 Task: Compose an email with the signature Kiera Campbell with the subject Request for feedback on a media kit and the message Could you please provide a breakdown of the project communication plan? from softage.3@softage.net to softage.1@softage.net with an attached audio file Soundtrack.mp3 Undo the message, redo the message and add the line (Thank you) Send the email. Finally, move the email from Sent Items to the label Quality control
Action: Mouse moved to (96, 135)
Screenshot: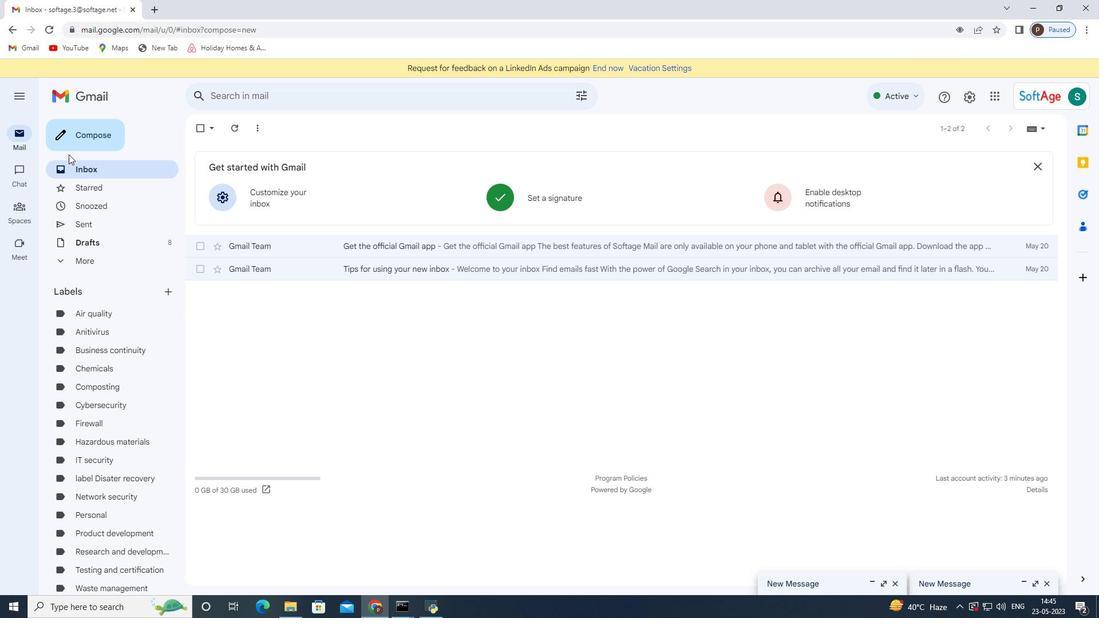 
Action: Mouse pressed left at (96, 135)
Screenshot: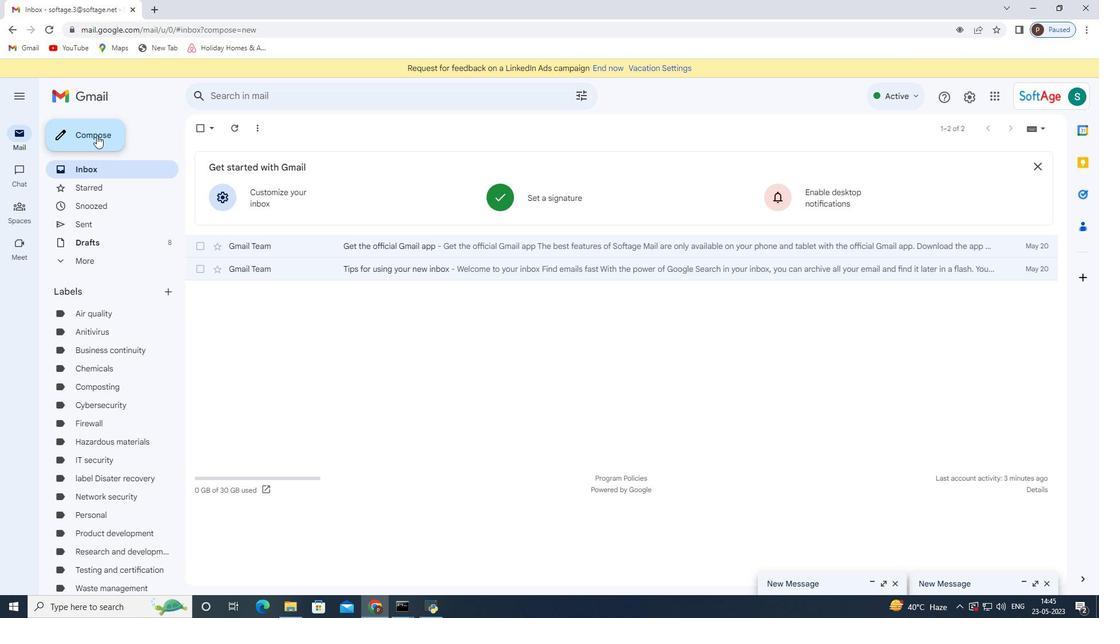 
Action: Mouse moved to (622, 577)
Screenshot: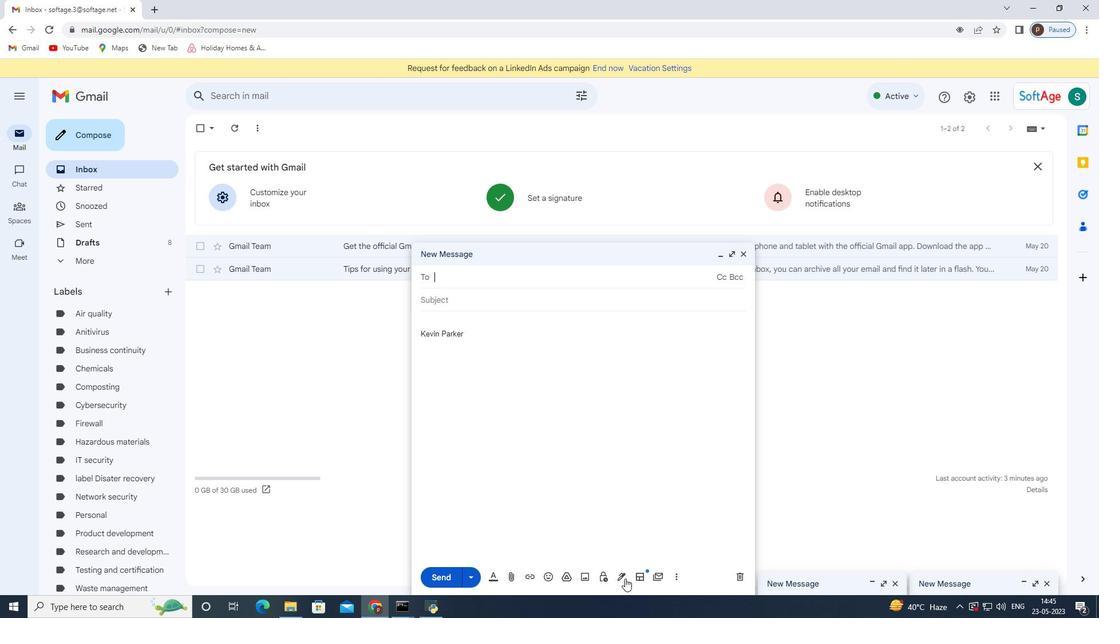 
Action: Mouse pressed left at (622, 577)
Screenshot: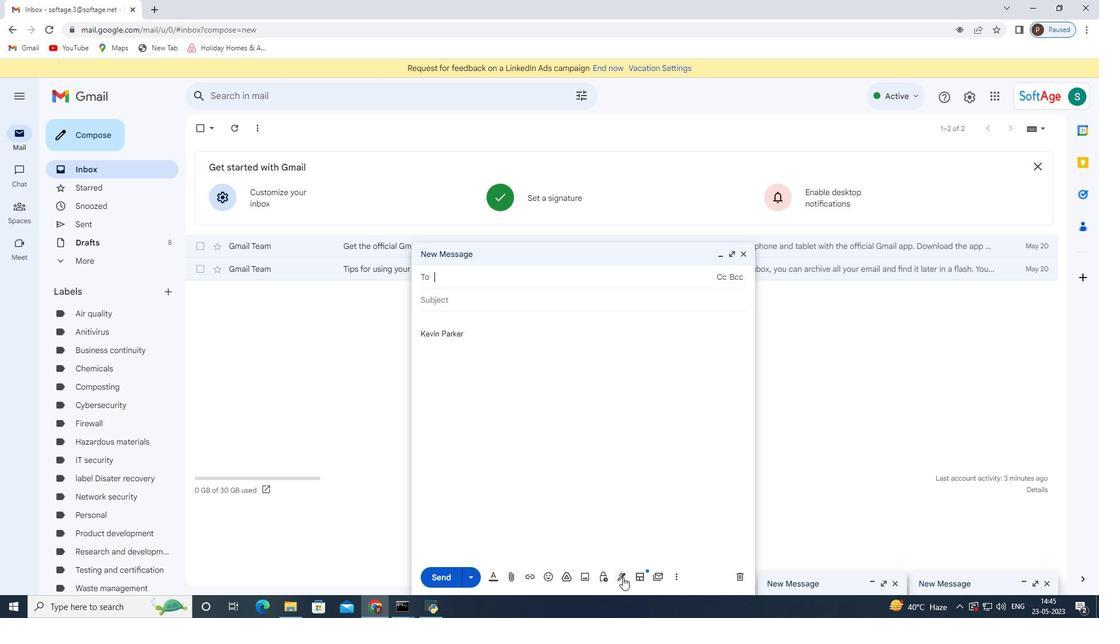 
Action: Mouse moved to (656, 517)
Screenshot: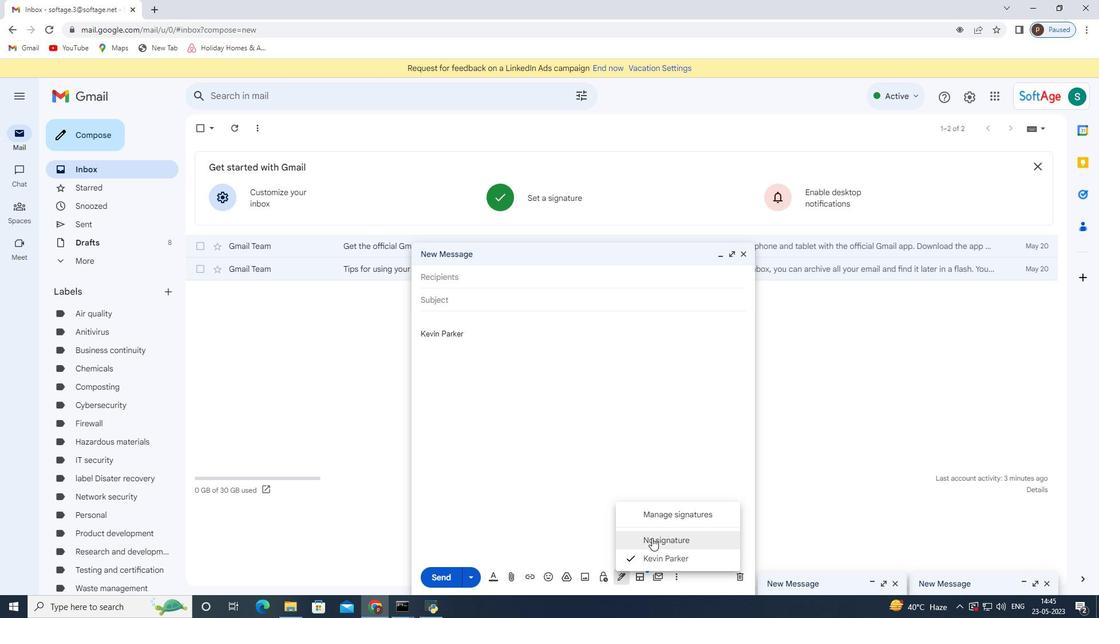 
Action: Mouse pressed left at (656, 517)
Screenshot: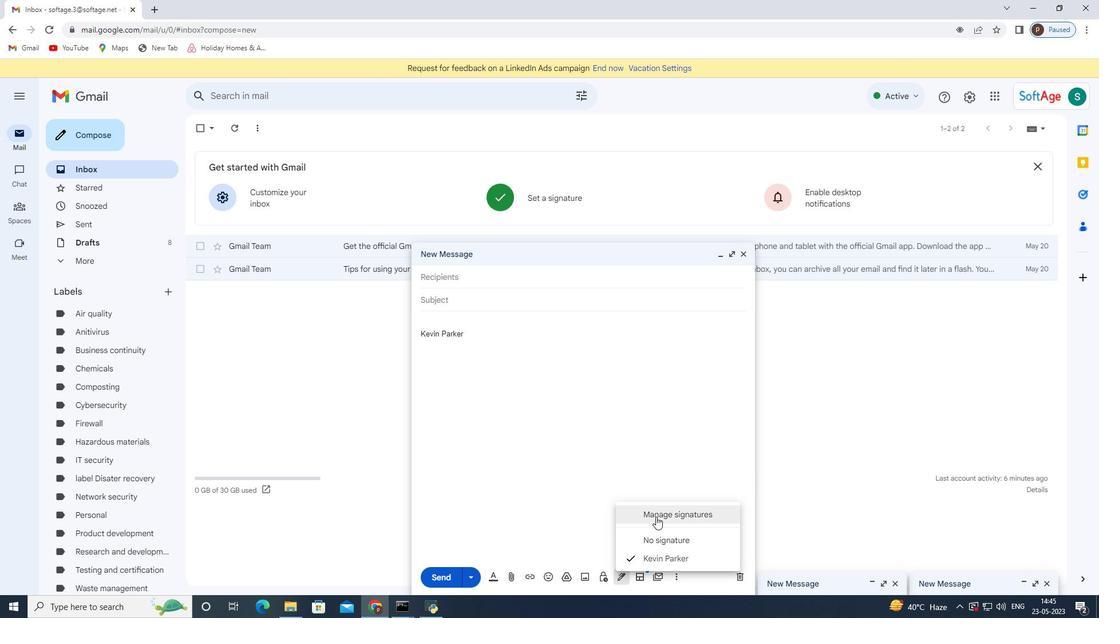 
Action: Mouse moved to (742, 254)
Screenshot: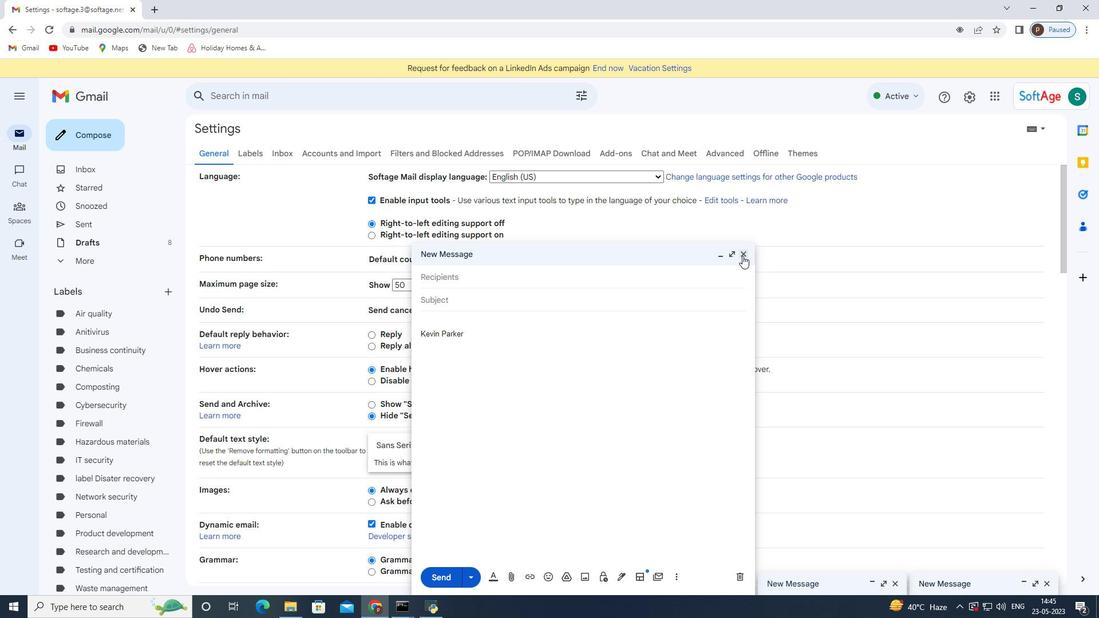 
Action: Mouse pressed left at (742, 254)
Screenshot: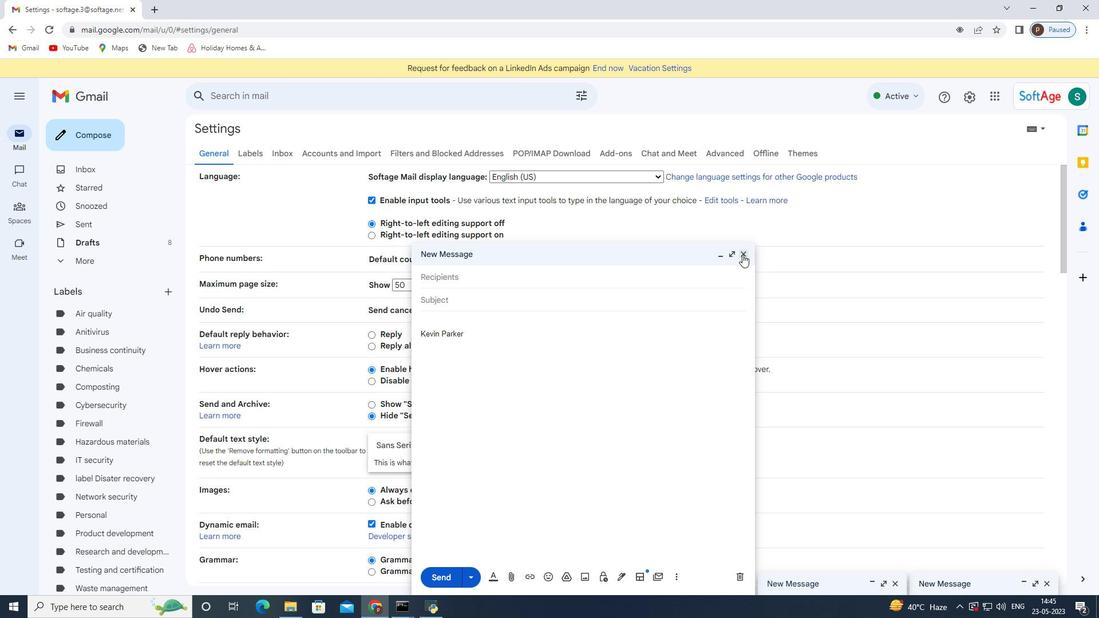 
Action: Mouse moved to (496, 332)
Screenshot: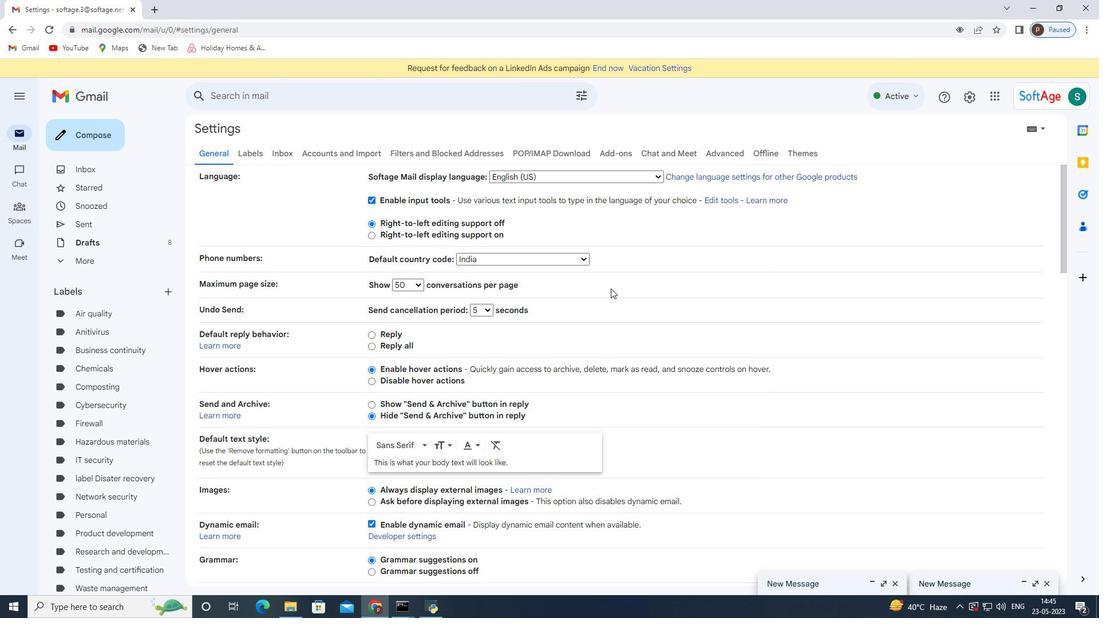 
Action: Mouse scrolled (496, 332) with delta (0, 0)
Screenshot: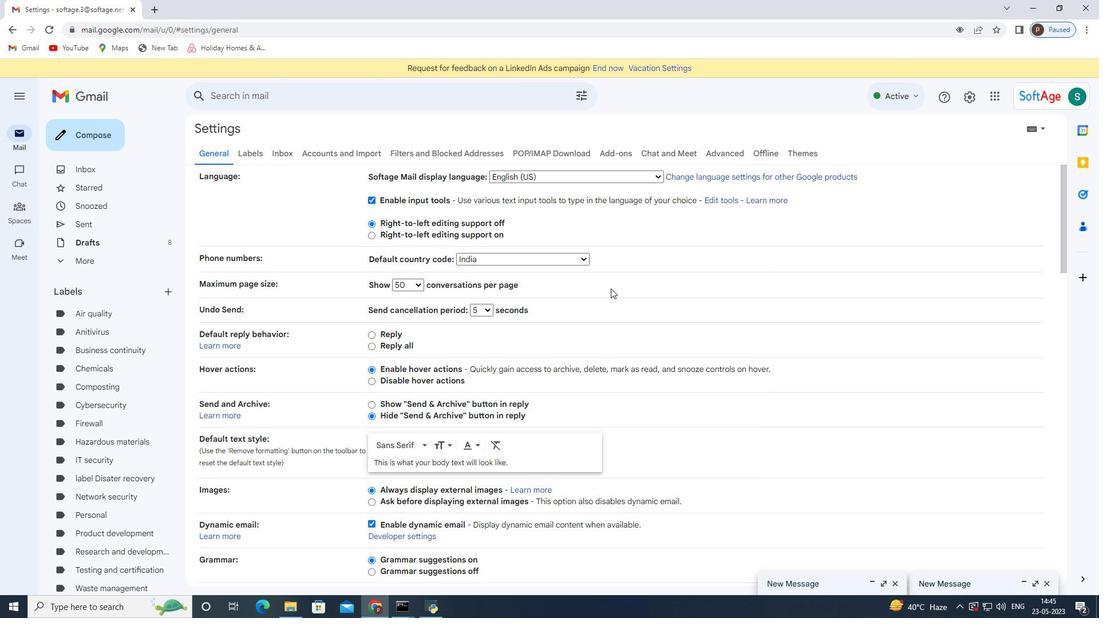 
Action: Mouse moved to (492, 339)
Screenshot: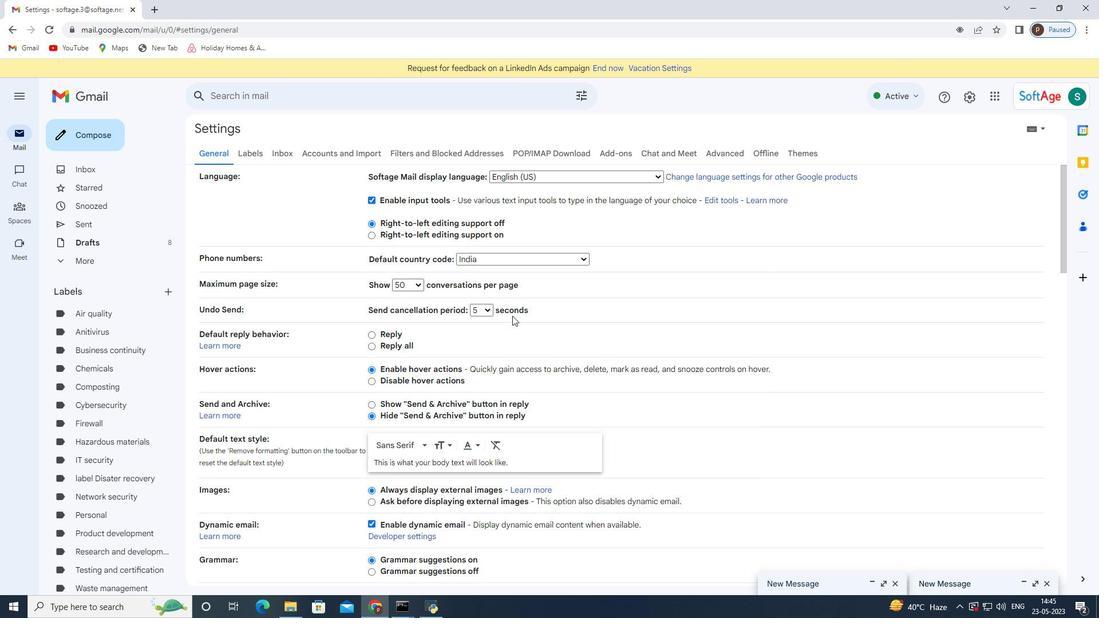 
Action: Mouse scrolled (492, 339) with delta (0, 0)
Screenshot: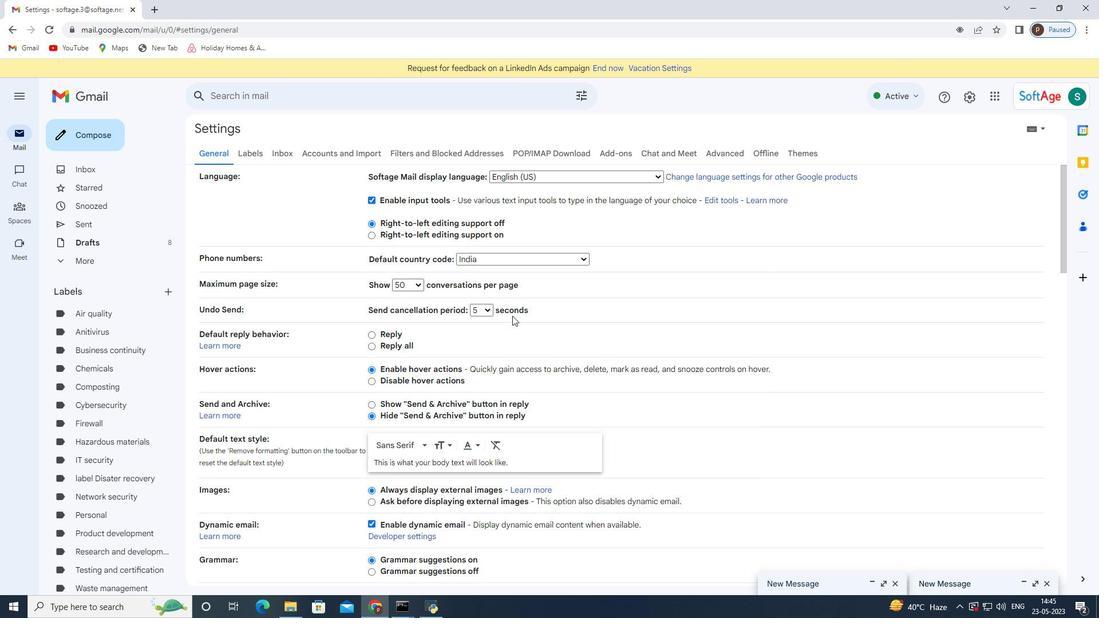 
Action: Mouse moved to (489, 345)
Screenshot: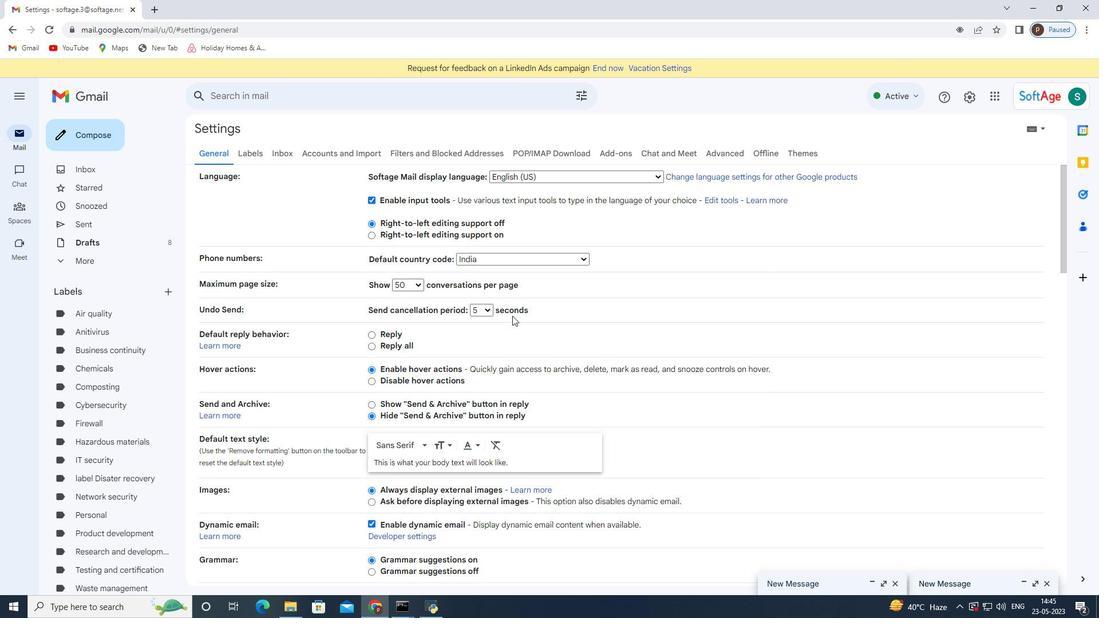 
Action: Mouse scrolled (489, 344) with delta (0, 0)
Screenshot: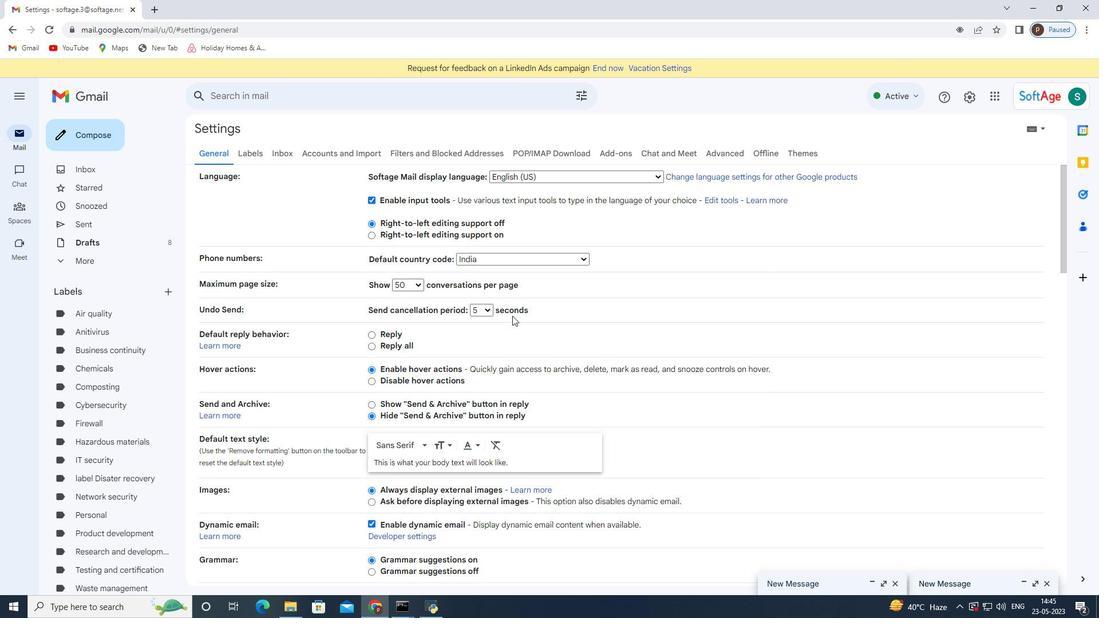 
Action: Mouse moved to (477, 368)
Screenshot: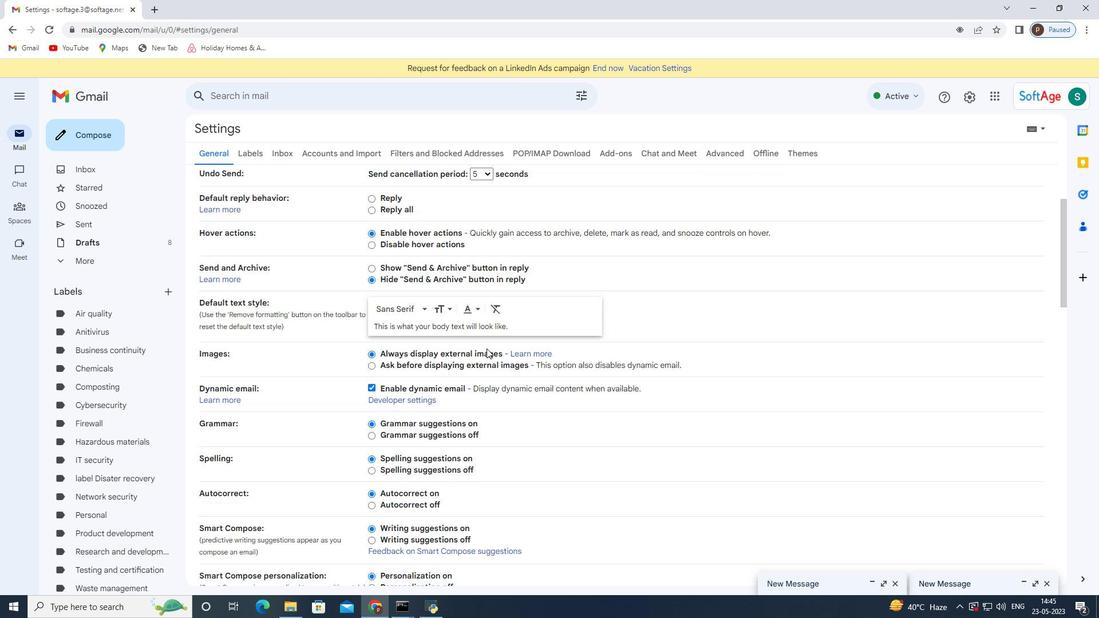
Action: Mouse scrolled (485, 351) with delta (0, 0)
Screenshot: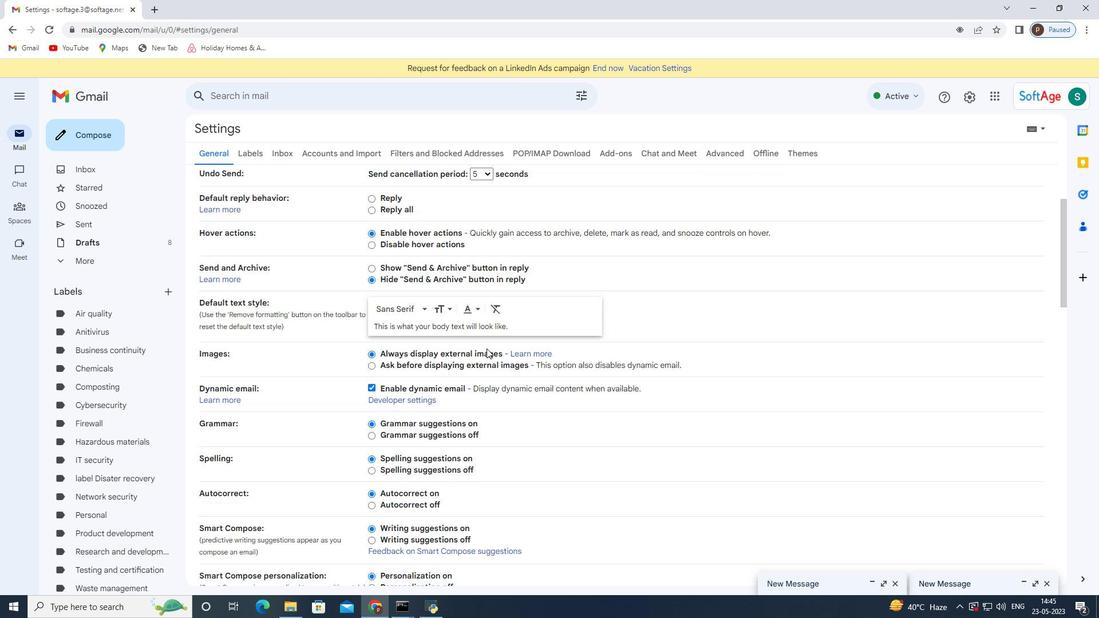
Action: Mouse scrolled (482, 357) with delta (0, 0)
Screenshot: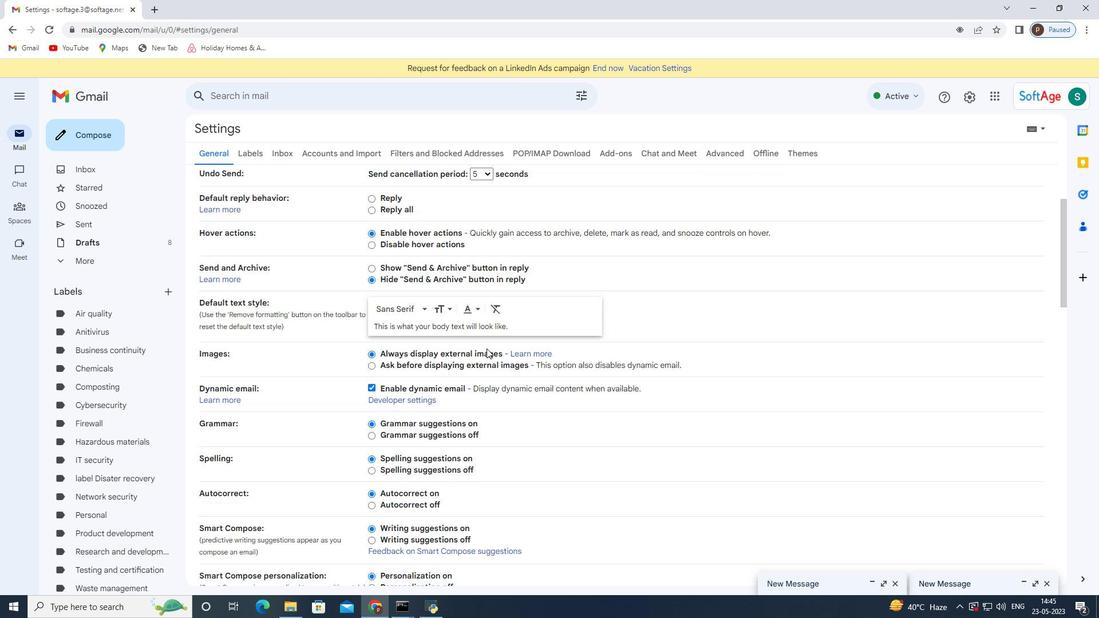 
Action: Mouse scrolled (480, 360) with delta (0, 0)
Screenshot: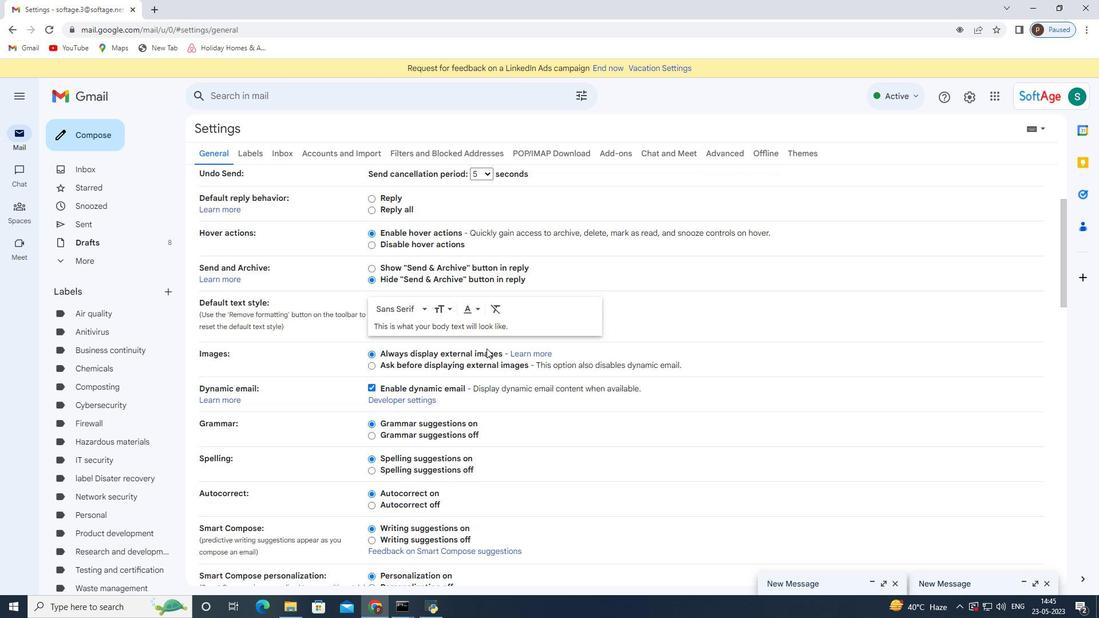 
Action: Mouse moved to (475, 370)
Screenshot: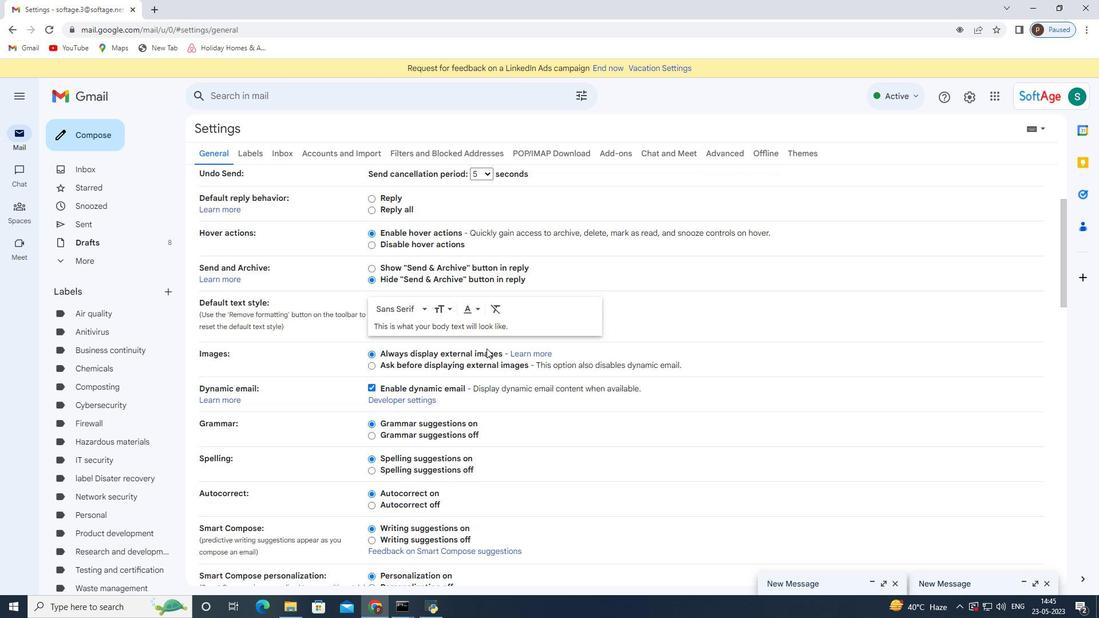 
Action: Mouse scrolled (475, 370) with delta (0, 0)
Screenshot: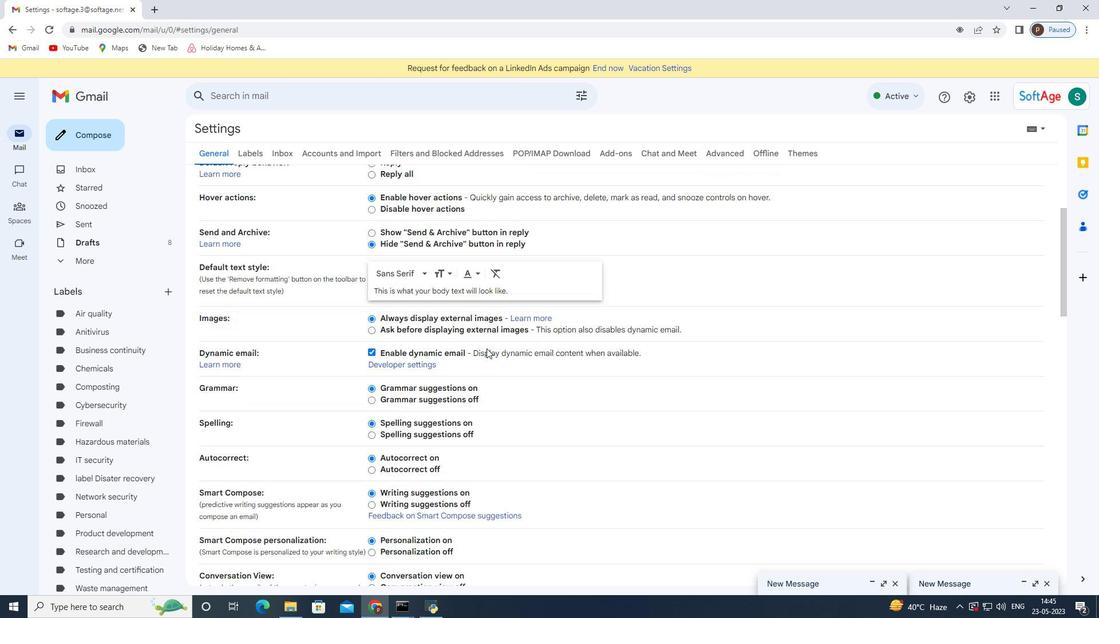 
Action: Mouse moved to (468, 379)
Screenshot: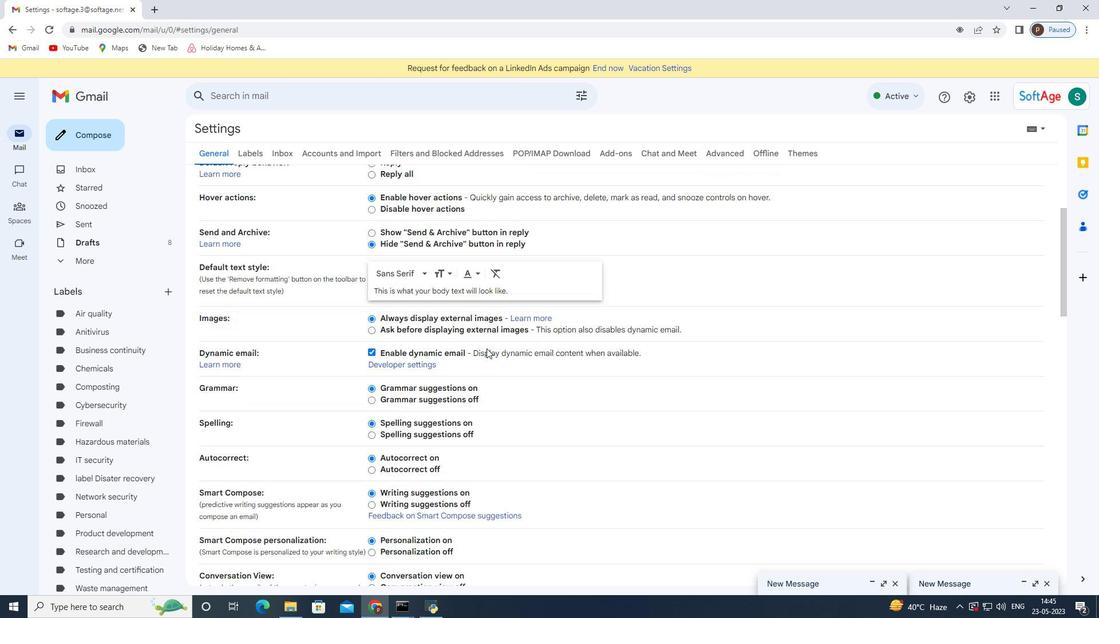 
Action: Mouse scrolled (468, 378) with delta (0, 0)
Screenshot: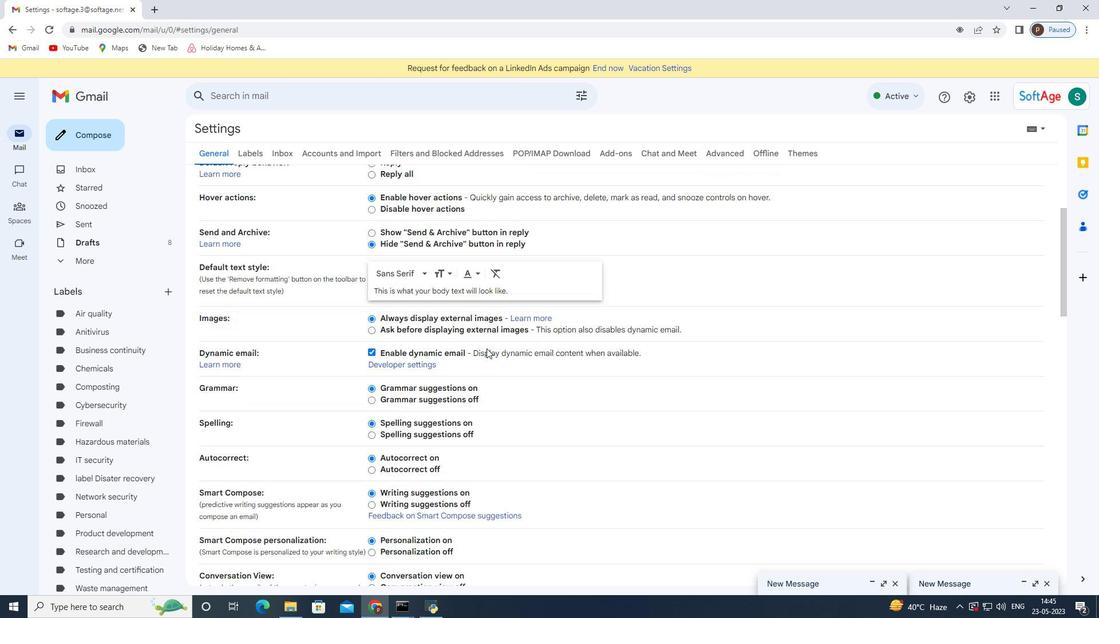 
Action: Mouse moved to (463, 384)
Screenshot: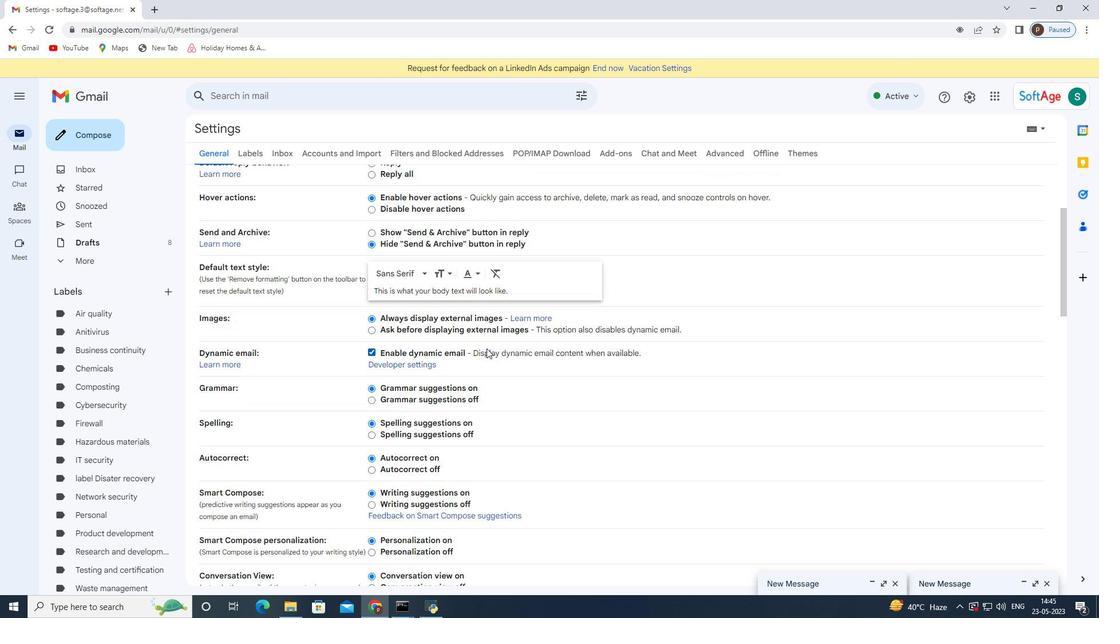 
Action: Mouse scrolled (463, 384) with delta (0, 0)
Screenshot: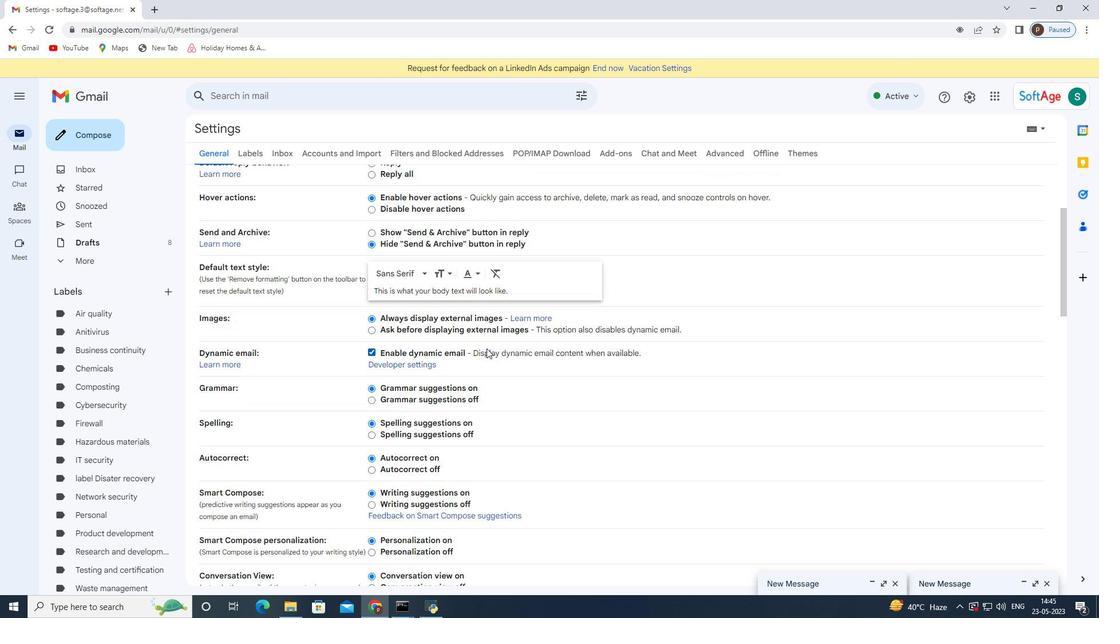 
Action: Mouse moved to (462, 386)
Screenshot: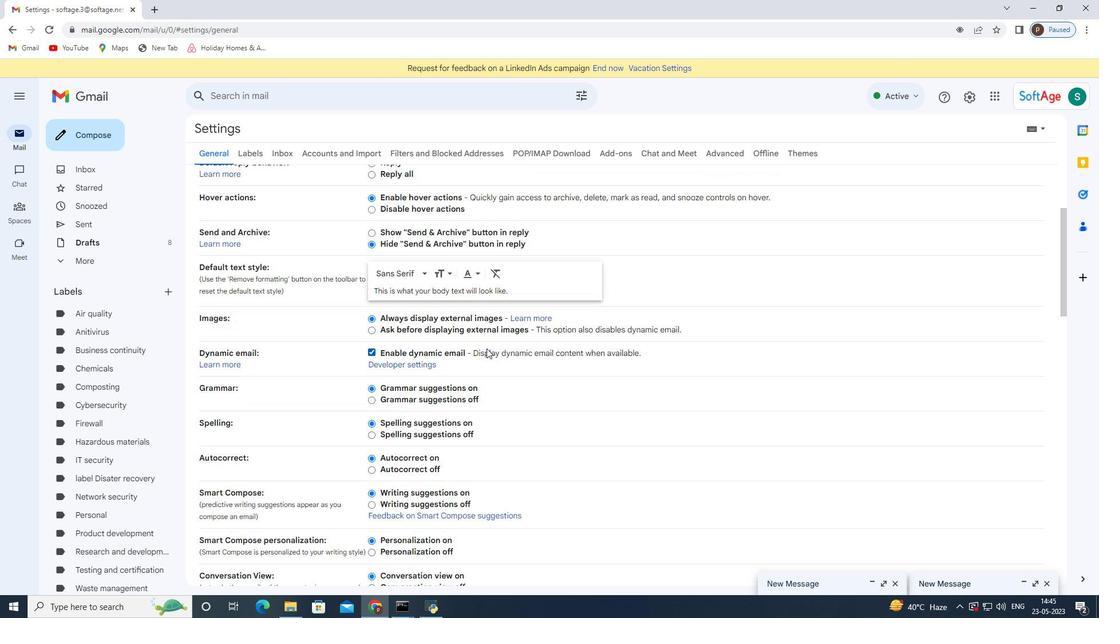 
Action: Mouse scrolled (462, 385) with delta (0, 0)
Screenshot: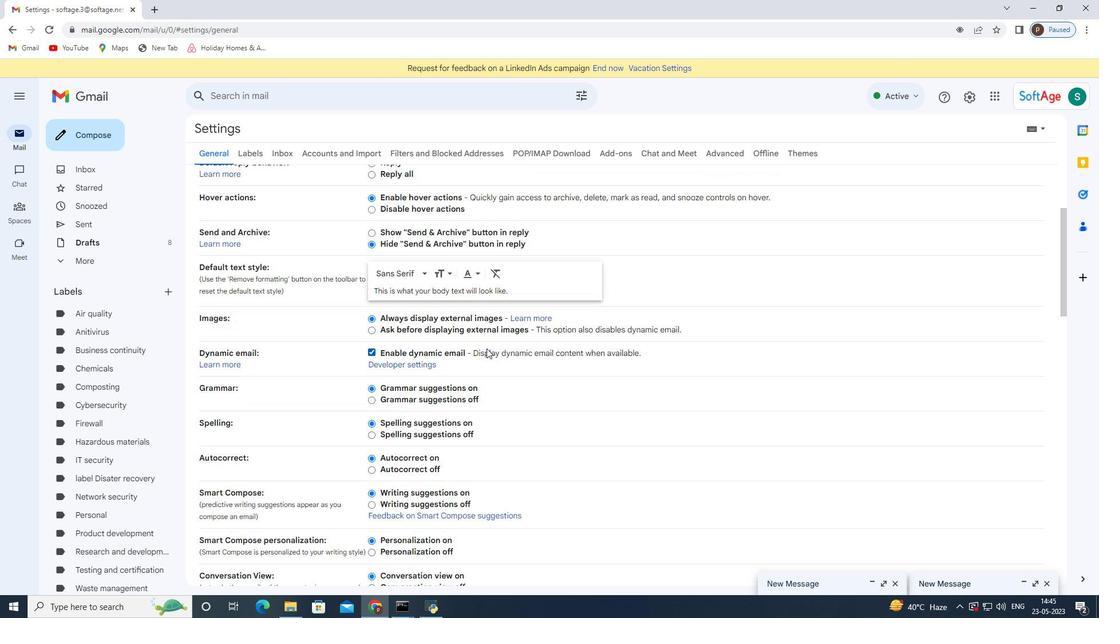 
Action: Mouse moved to (461, 387)
Screenshot: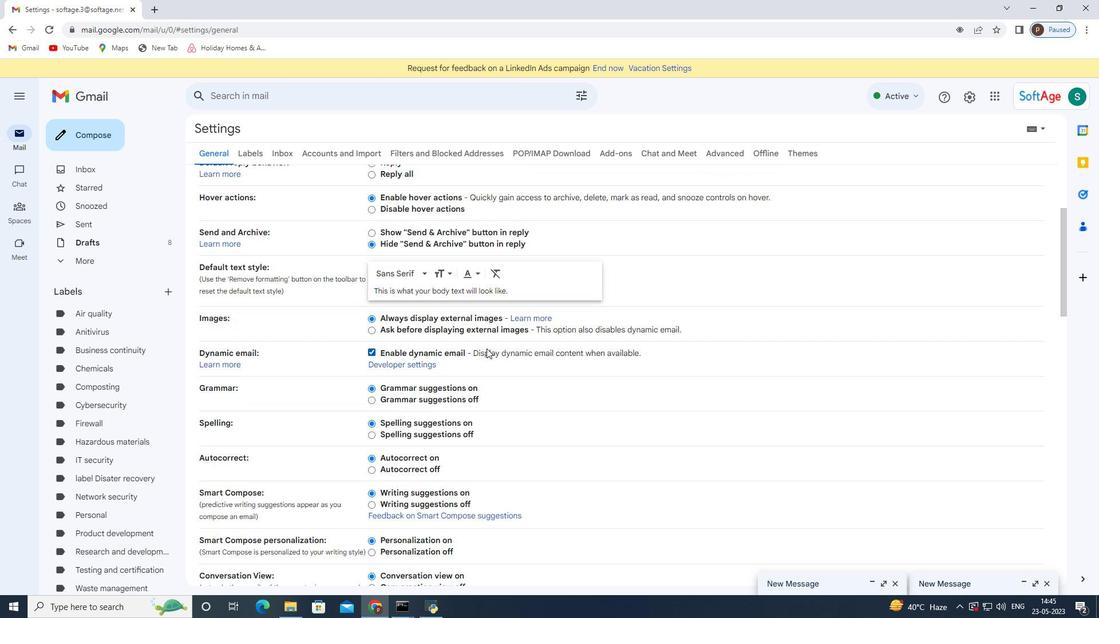 
Action: Mouse scrolled (462, 386) with delta (0, 0)
Screenshot: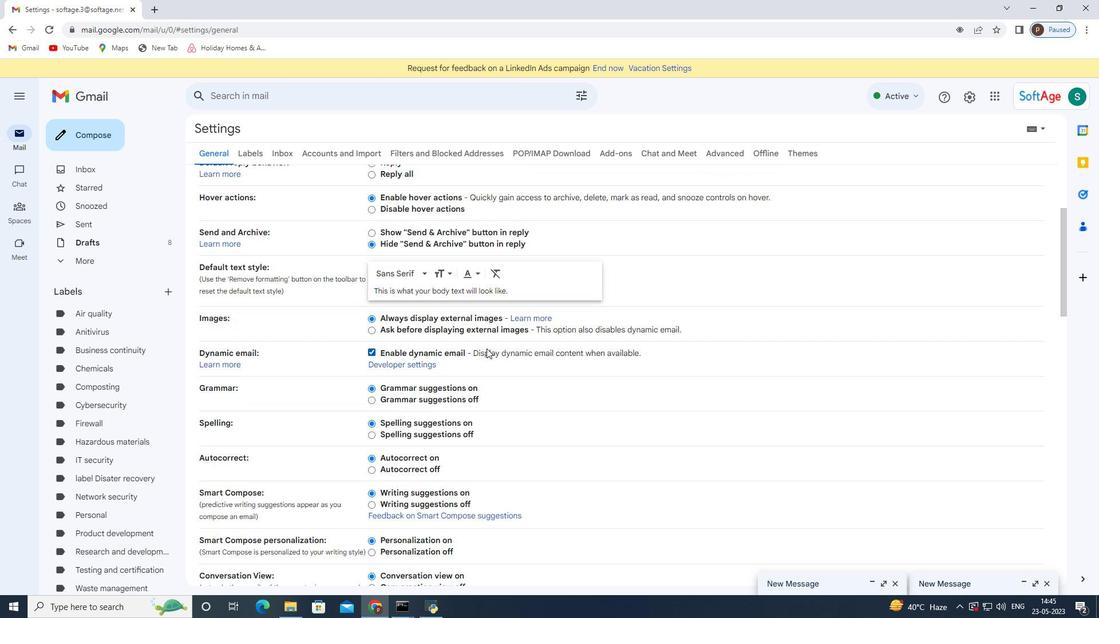 
Action: Mouse moved to (459, 396)
Screenshot: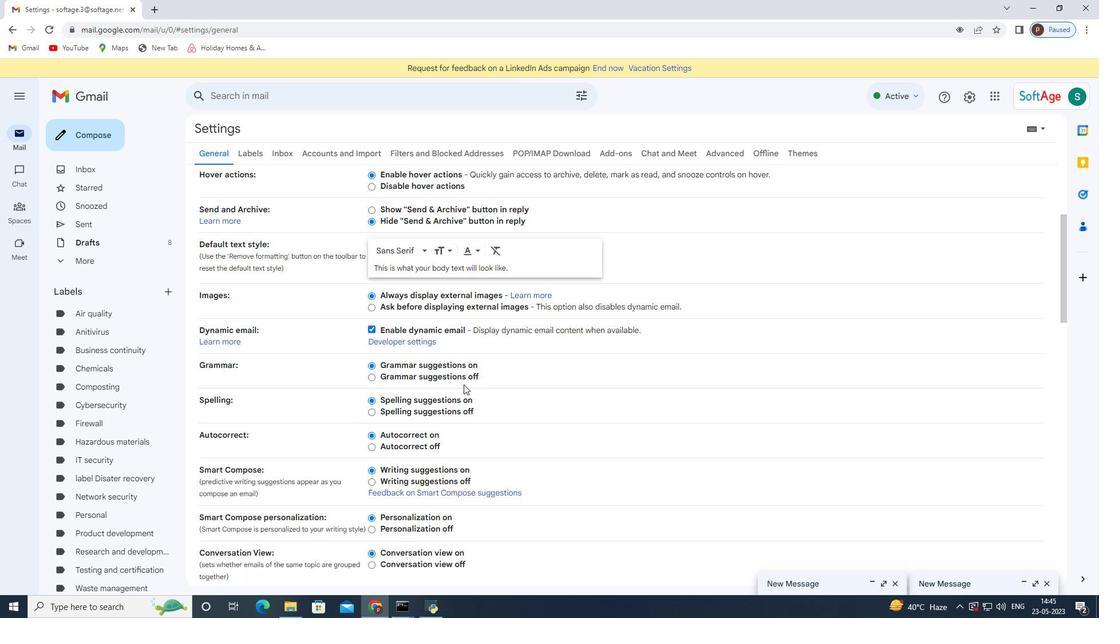 
Action: Mouse scrolled (459, 395) with delta (0, 0)
Screenshot: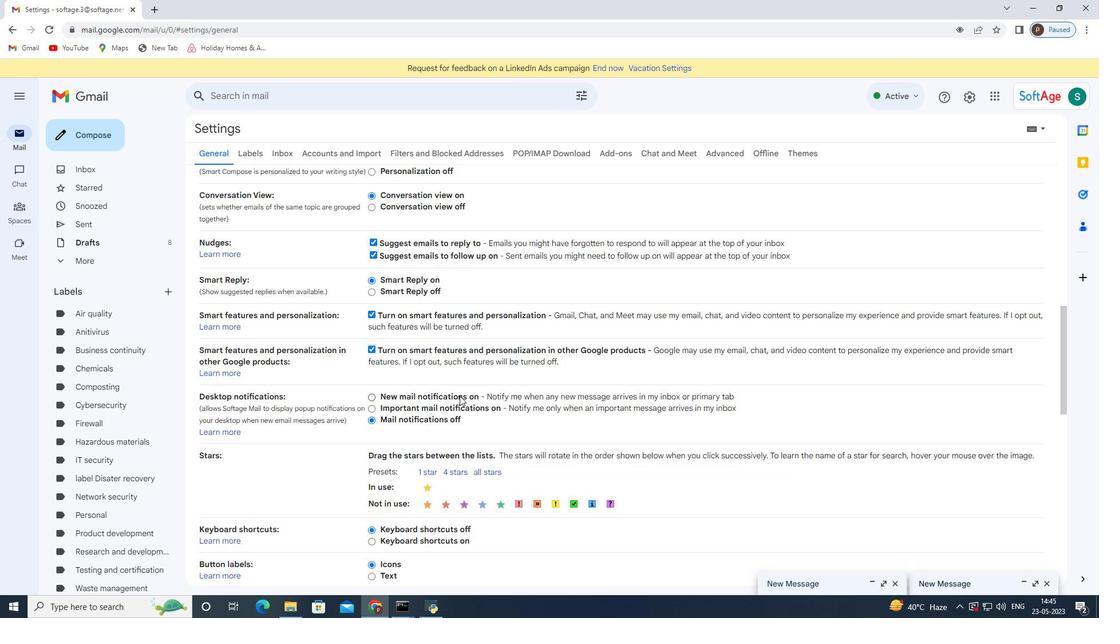 
Action: Mouse moved to (459, 396)
Screenshot: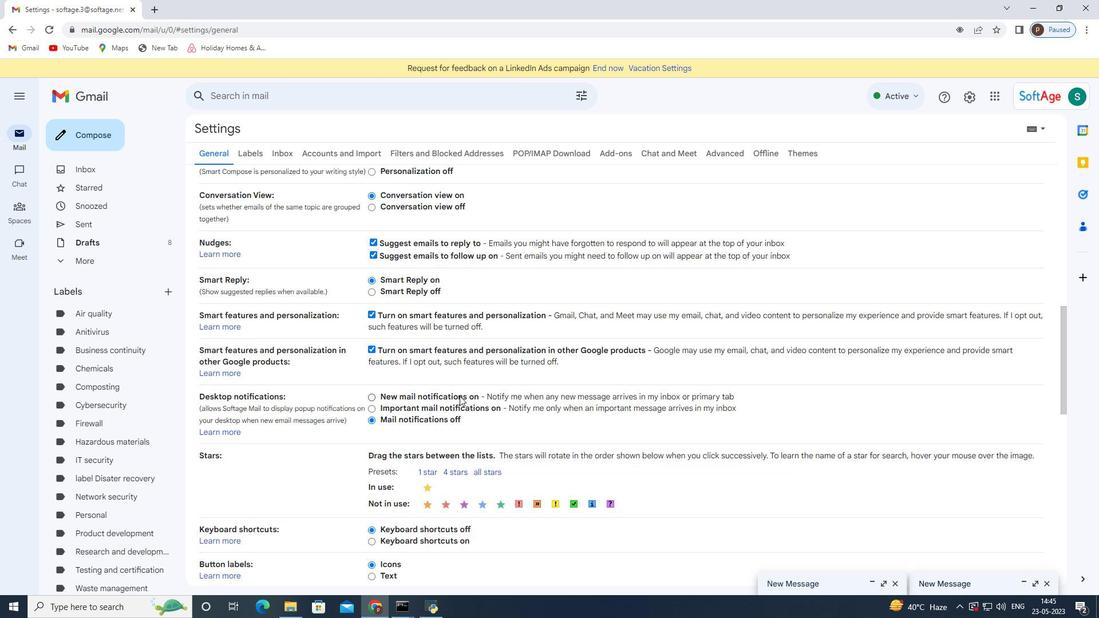 
Action: Mouse scrolled (459, 395) with delta (0, 0)
Screenshot: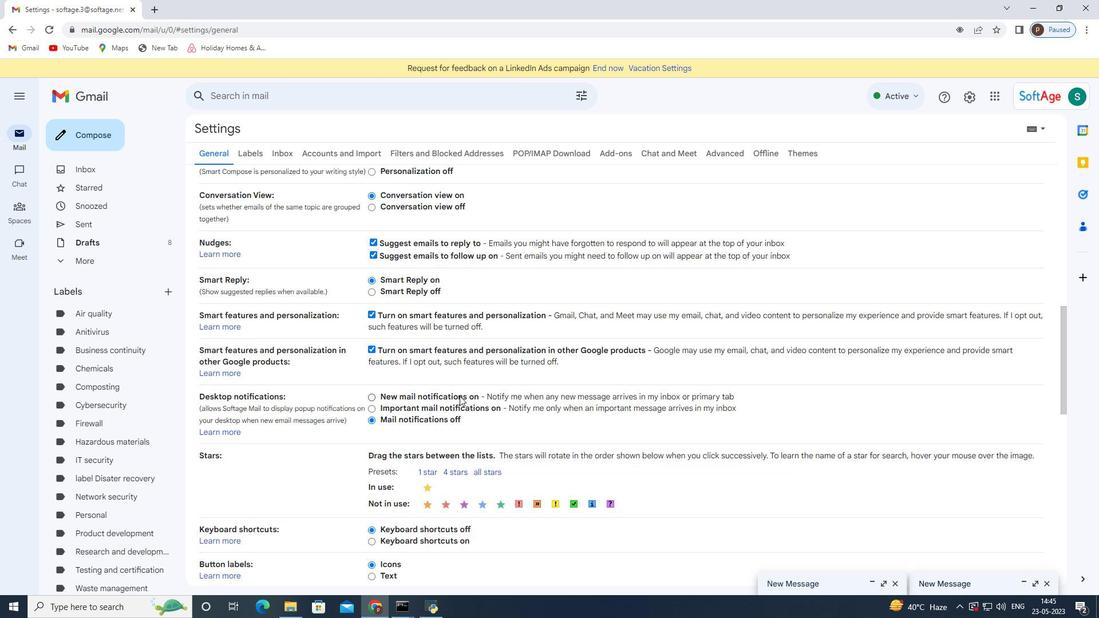 
Action: Mouse moved to (448, 404)
Screenshot: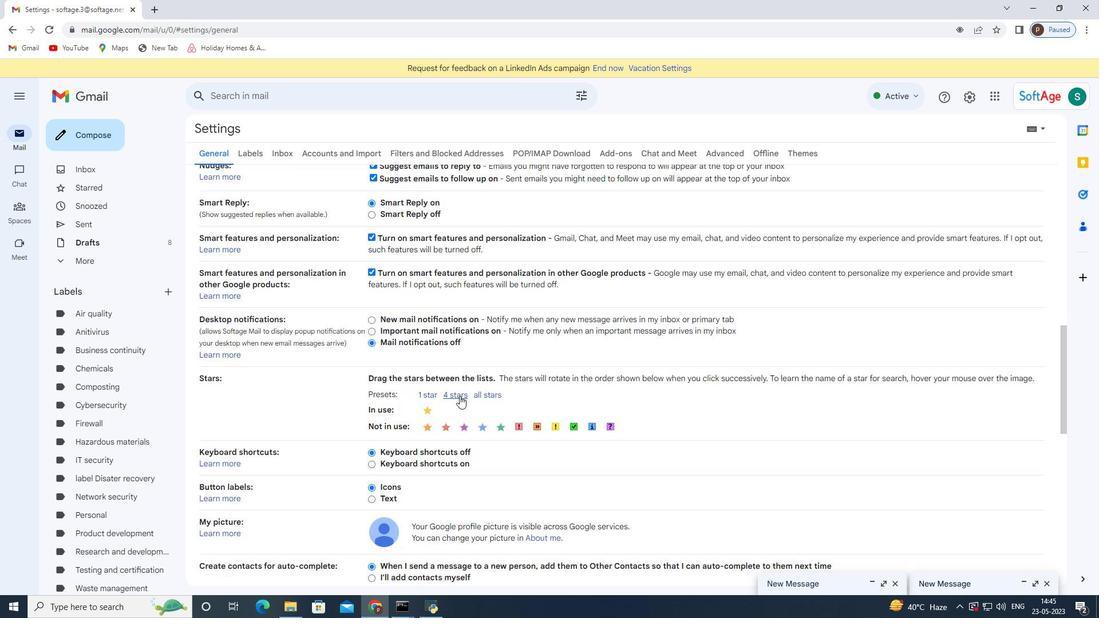 
Action: Mouse scrolled (448, 404) with delta (0, 0)
Screenshot: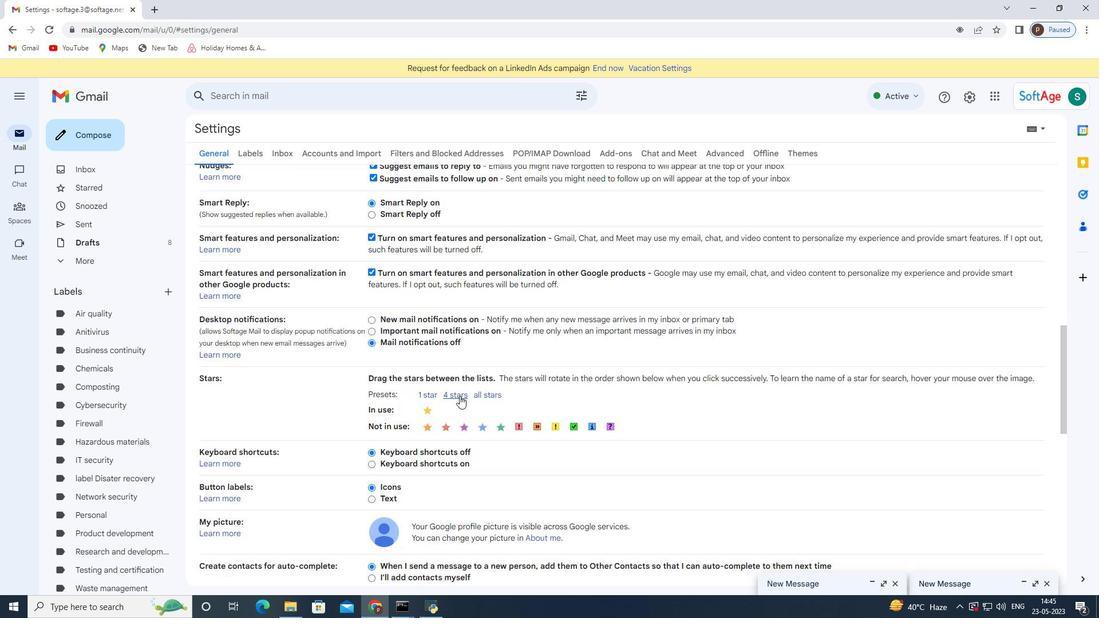 
Action: Mouse moved to (447, 405)
Screenshot: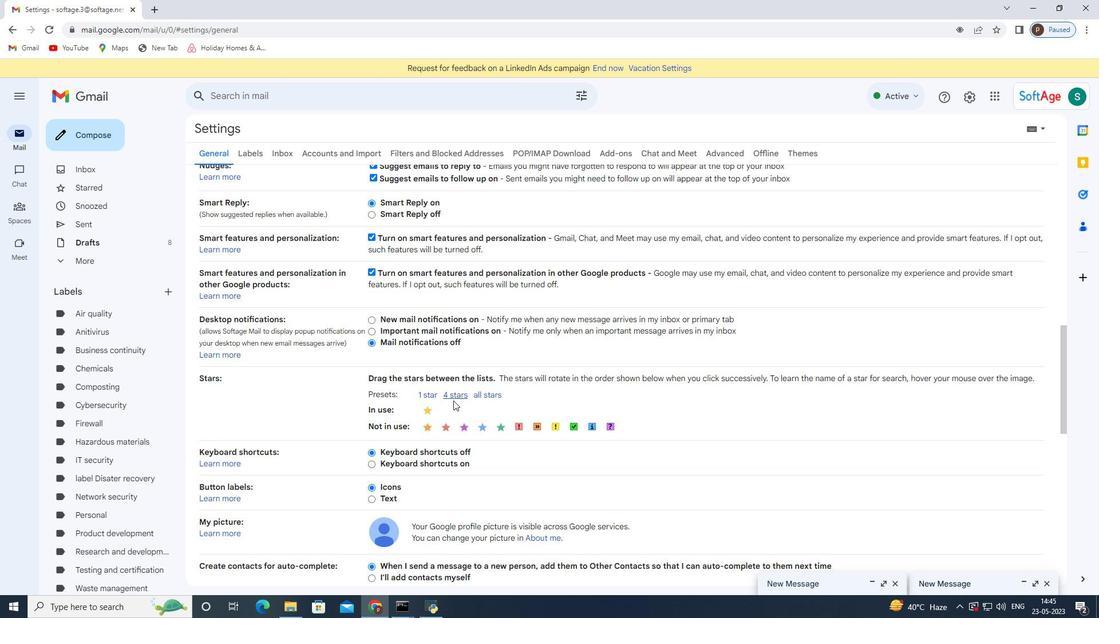 
Action: Mouse scrolled (447, 404) with delta (0, 0)
Screenshot: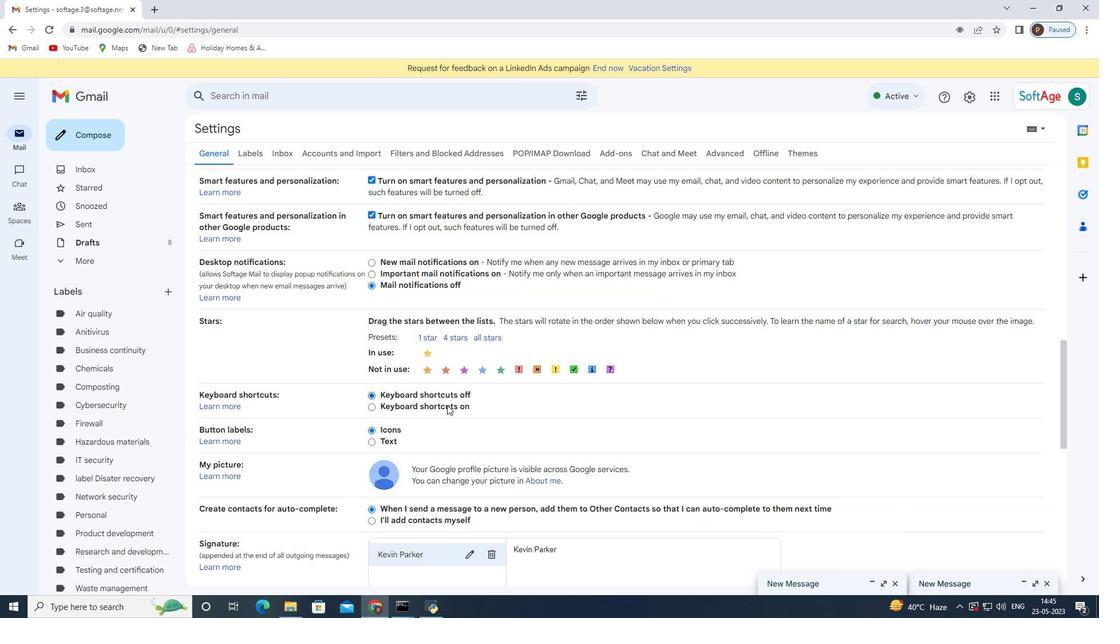 
Action: Mouse scrolled (447, 404) with delta (0, 0)
Screenshot: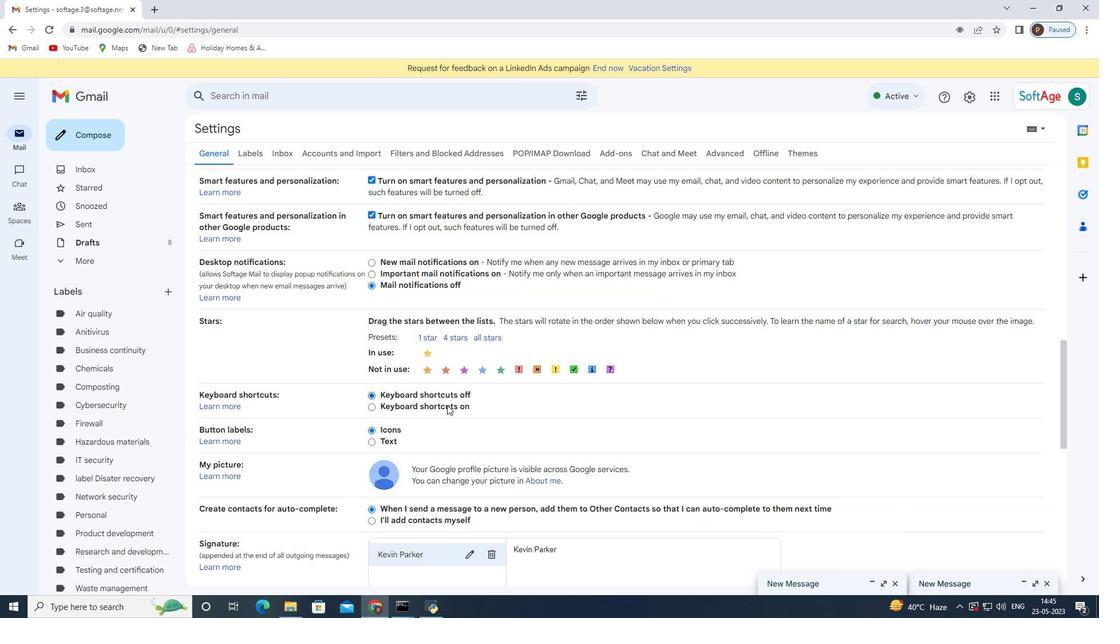 
Action: Mouse scrolled (447, 404) with delta (0, 0)
Screenshot: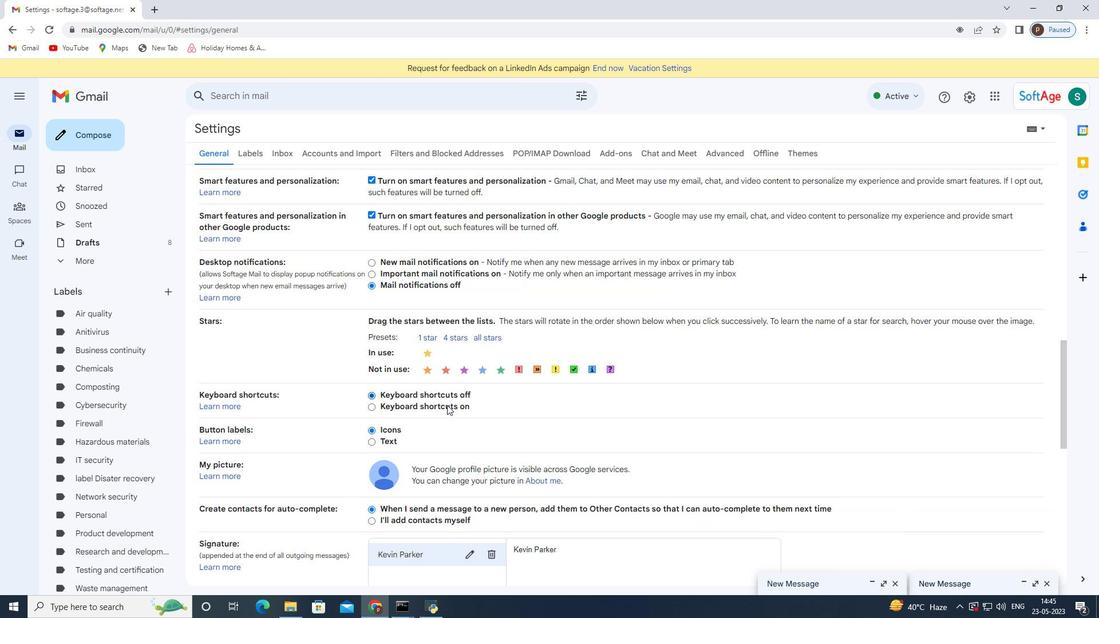 
Action: Mouse scrolled (447, 404) with delta (0, 0)
Screenshot: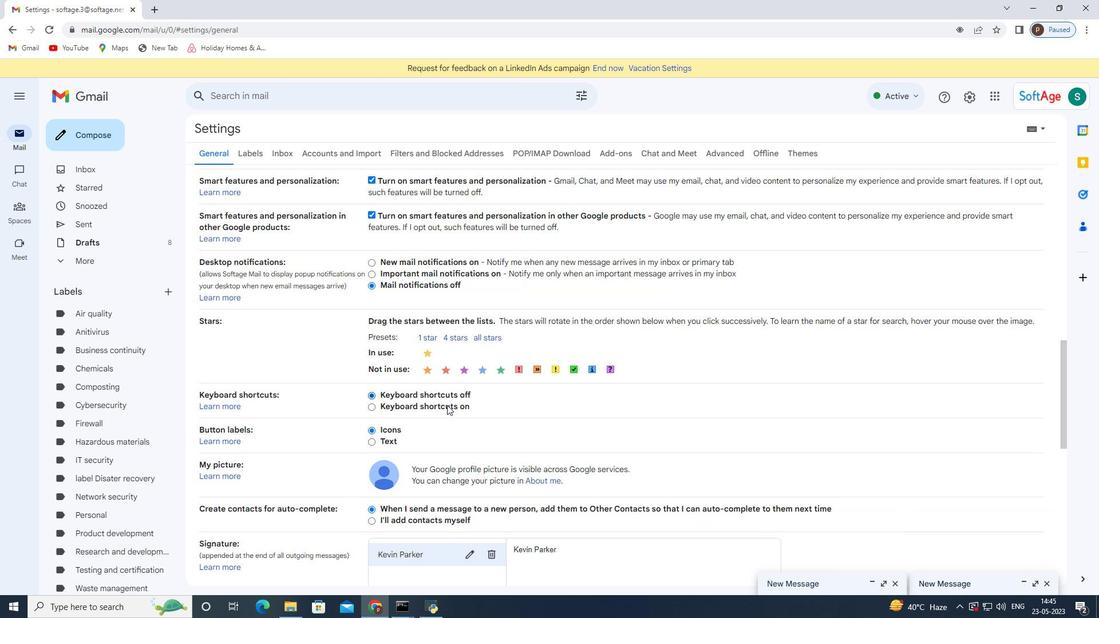 
Action: Mouse moved to (498, 331)
Screenshot: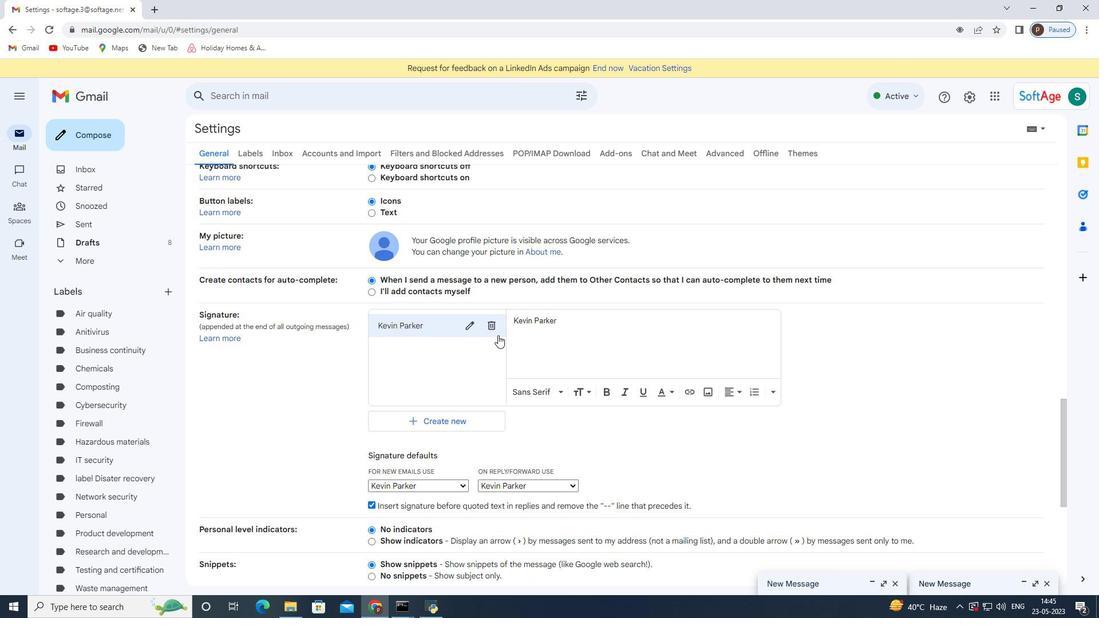 
Action: Mouse pressed left at (498, 331)
Screenshot: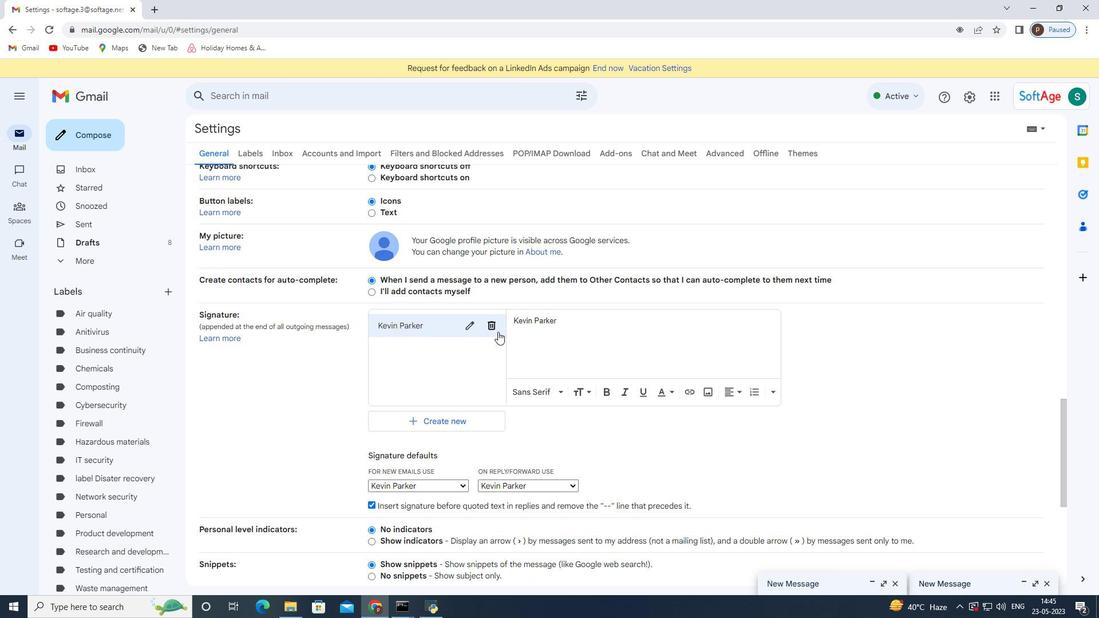 
Action: Mouse moved to (644, 349)
Screenshot: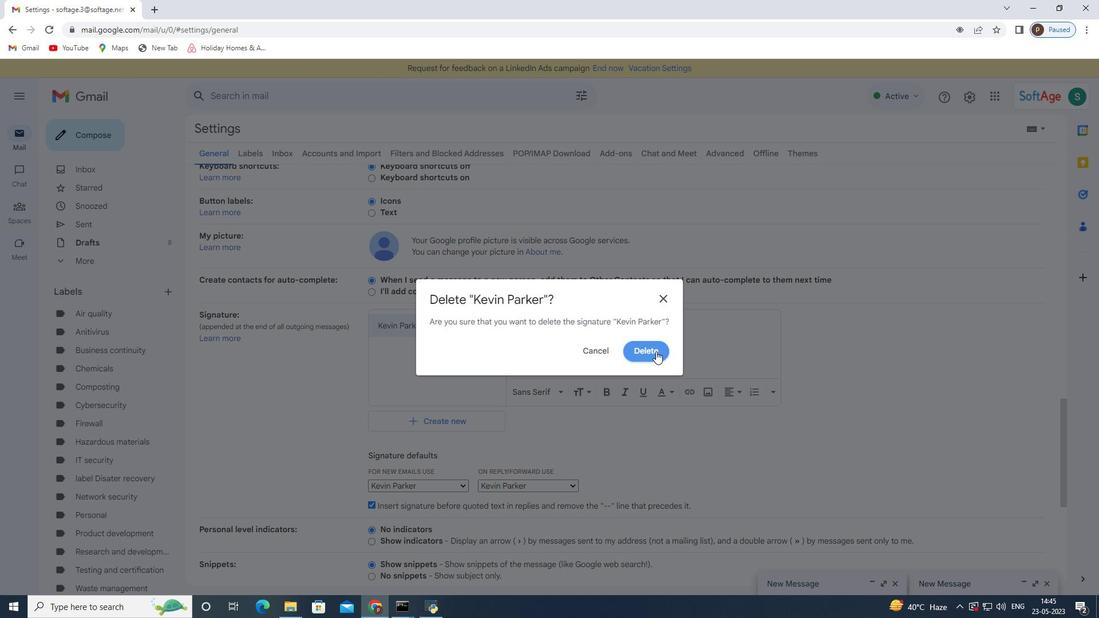 
Action: Mouse pressed left at (644, 349)
Screenshot: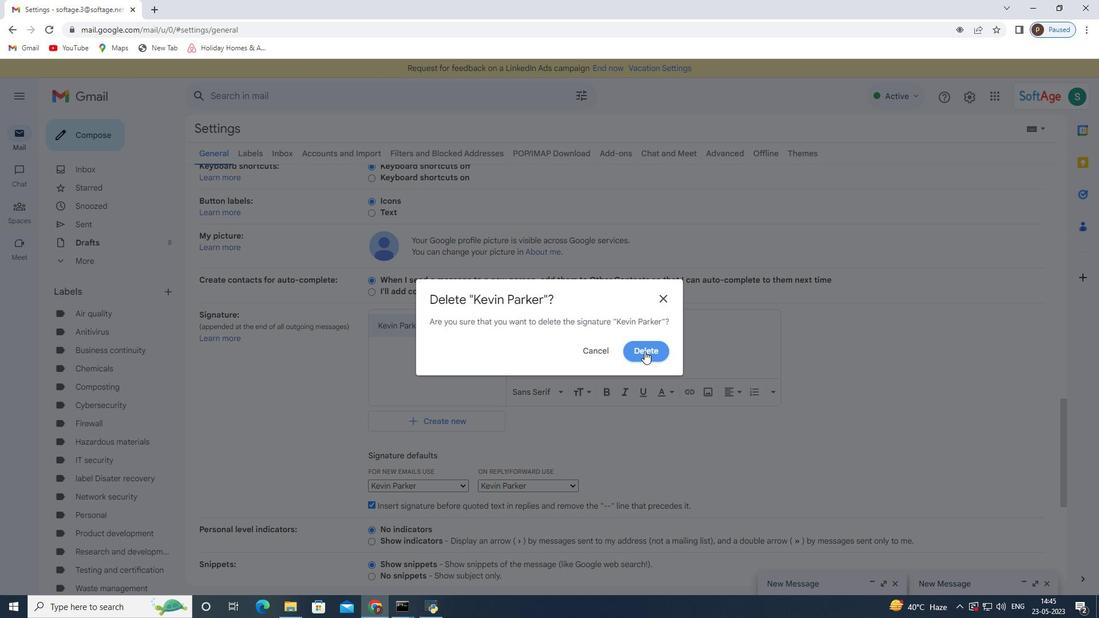 
Action: Mouse moved to (419, 338)
Screenshot: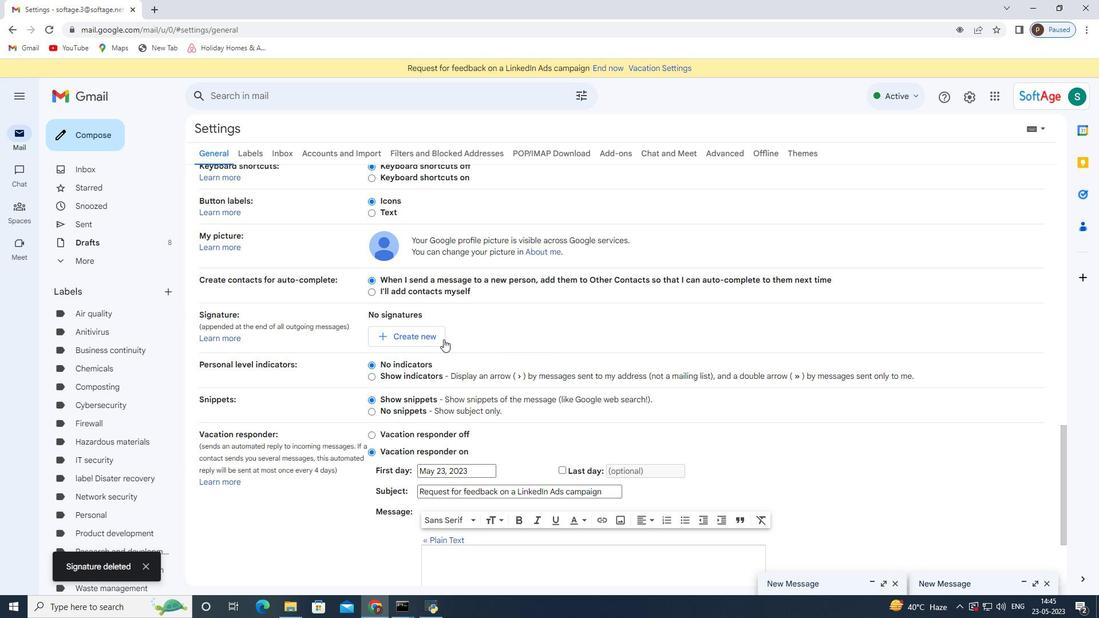 
Action: Mouse pressed left at (419, 338)
Screenshot: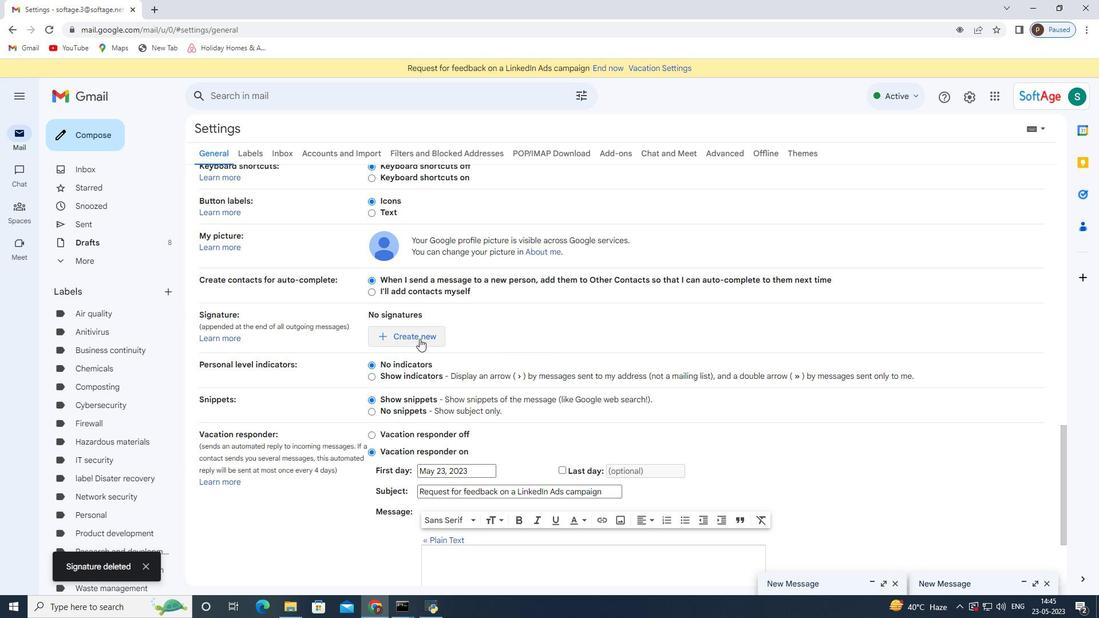 
Action: Mouse moved to (460, 325)
Screenshot: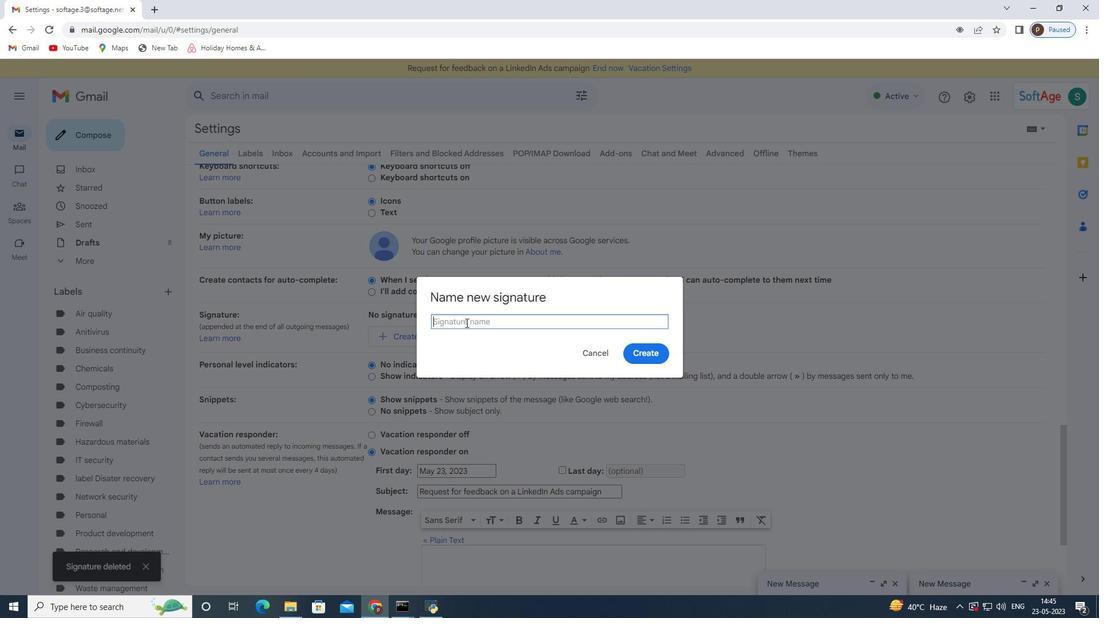 
Action: Mouse pressed left at (460, 325)
Screenshot: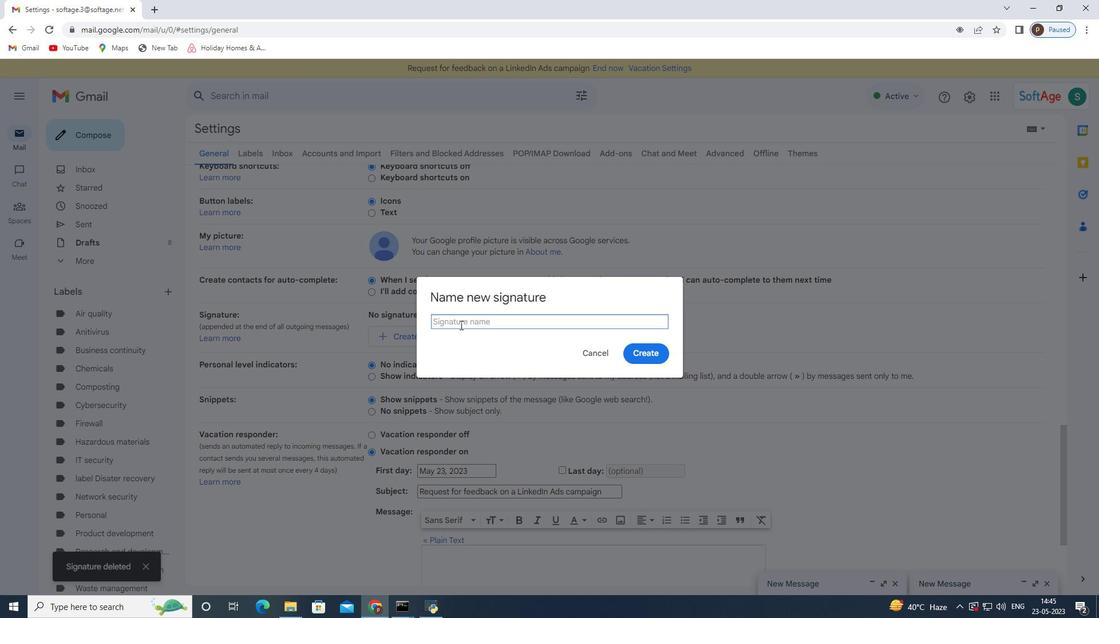 
Action: Key pressed <Key.shift>Kiera<Key.space><Key.shift>Can<Key.backspace>mpbell
Screenshot: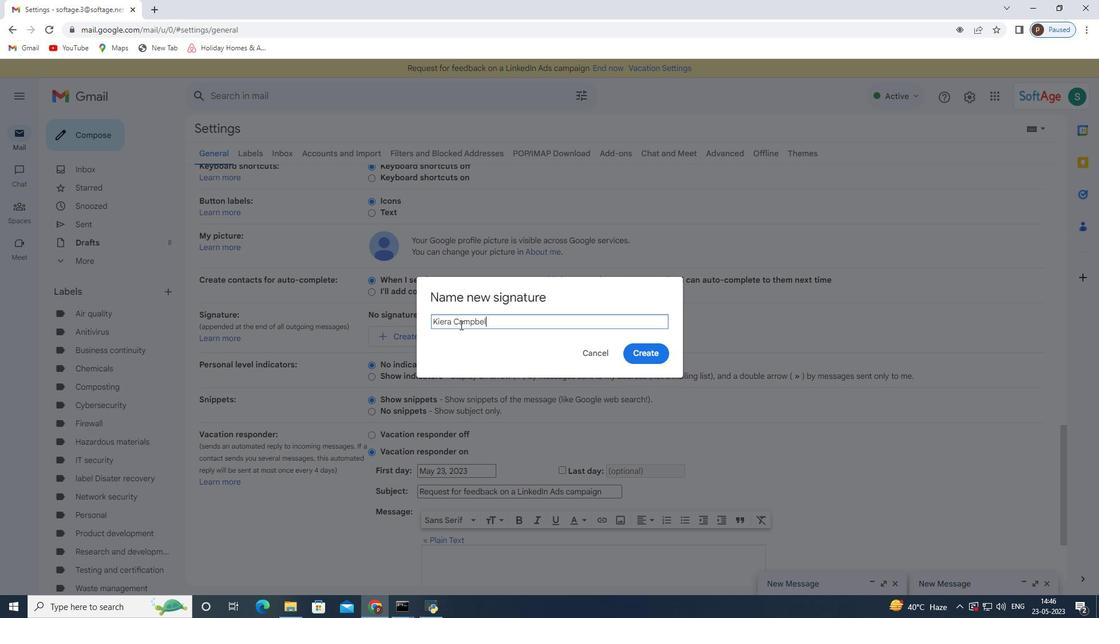 
Action: Mouse moved to (641, 350)
Screenshot: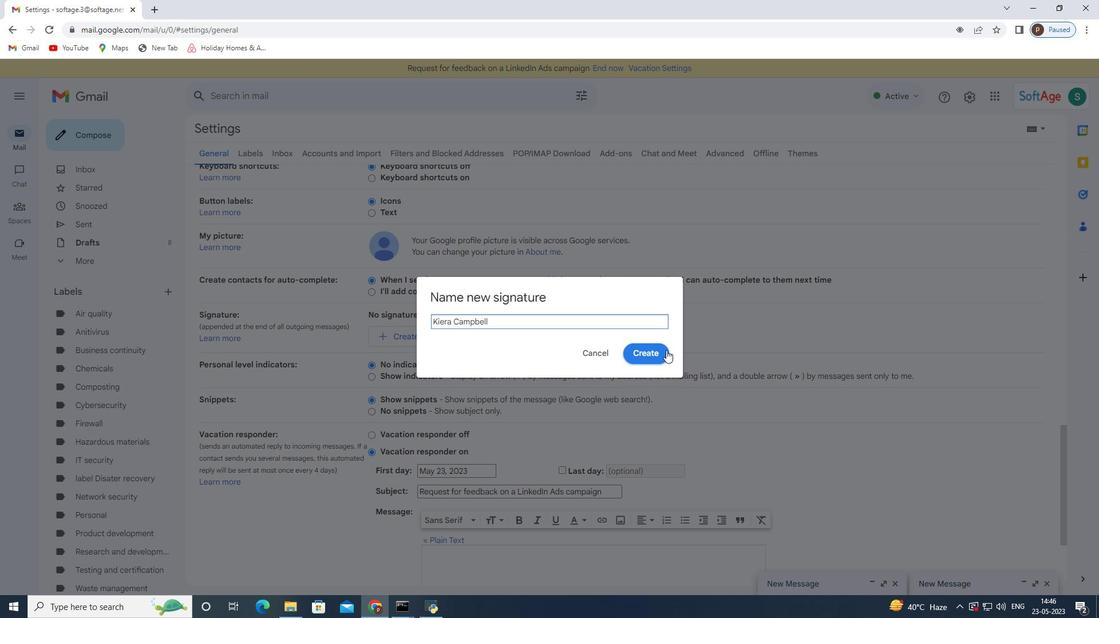 
Action: Mouse pressed left at (641, 350)
Screenshot: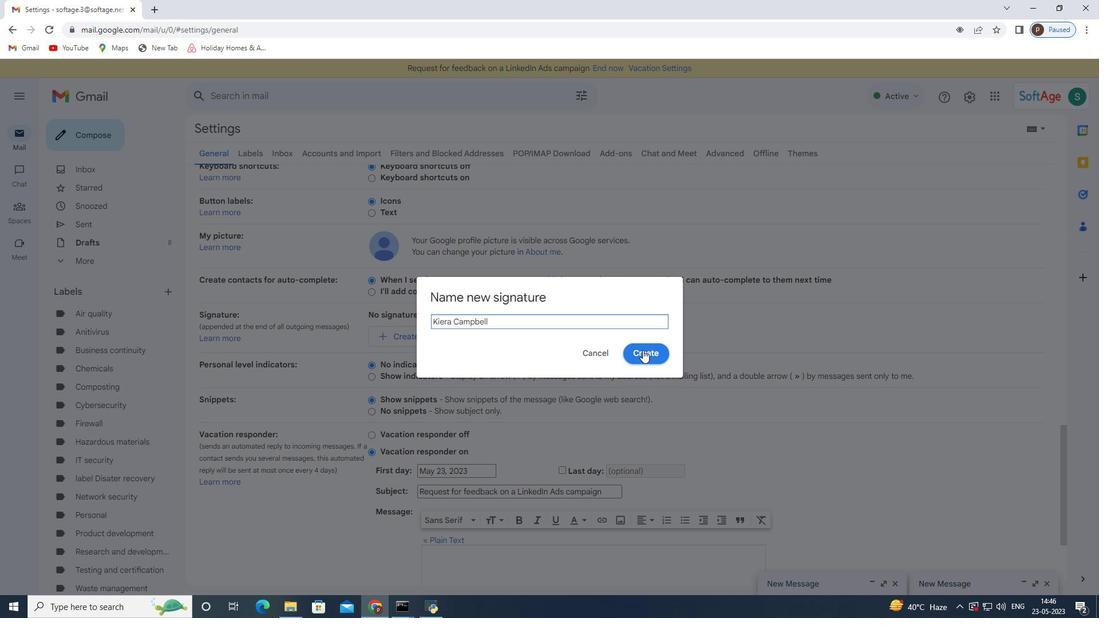 
Action: Mouse moved to (541, 325)
Screenshot: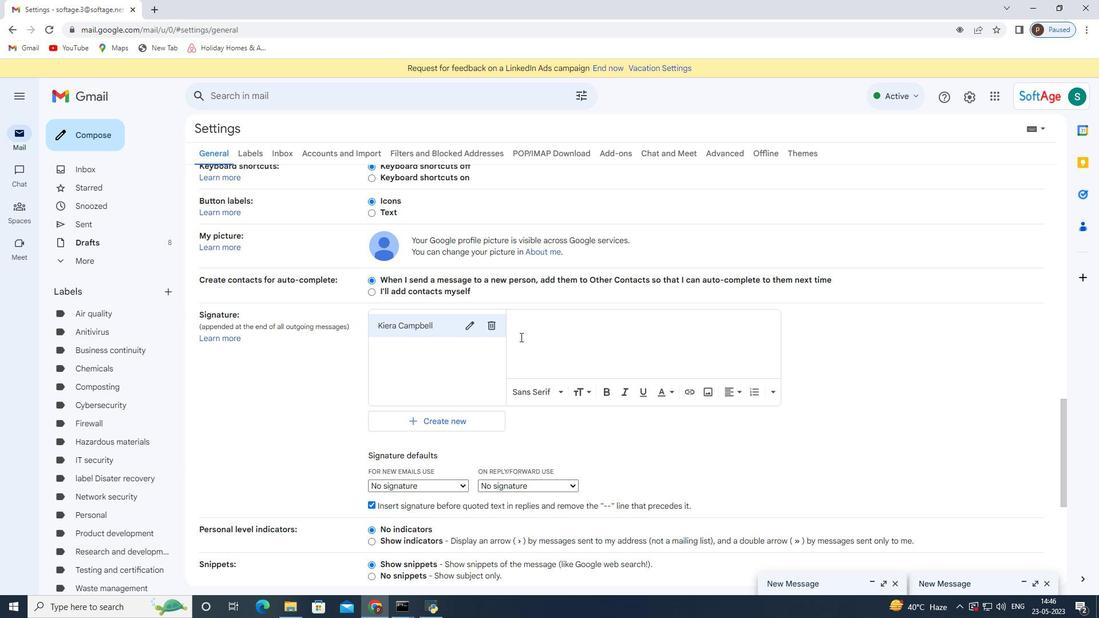 
Action: Mouse pressed left at (541, 325)
Screenshot: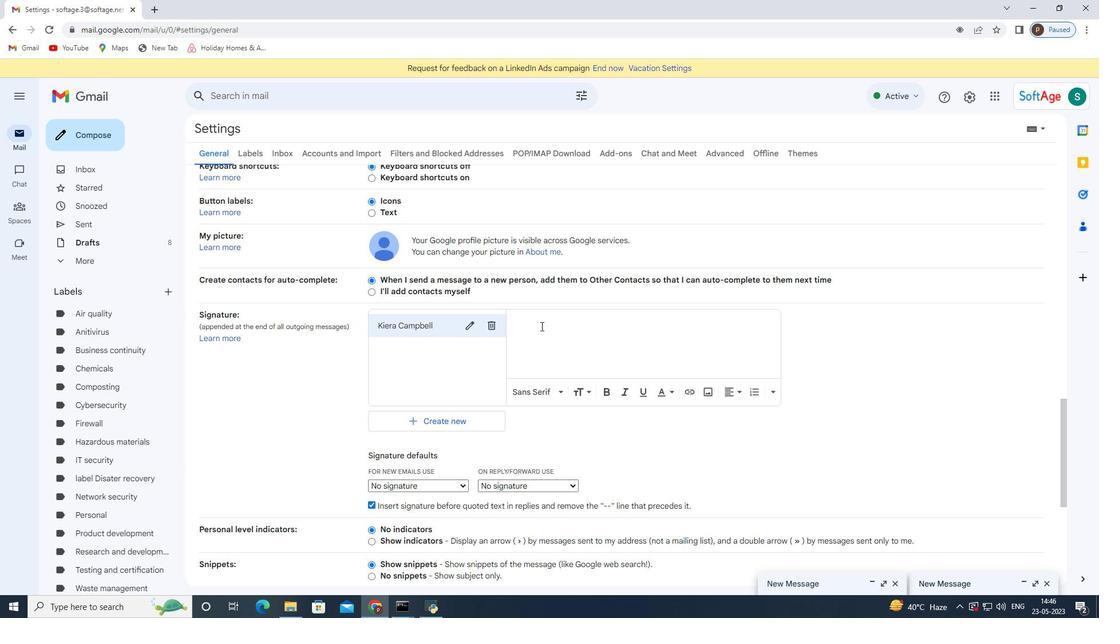 
Action: Key pressed <Key.shift>Kiera<Key.space><Key.shift>Campbell
Screenshot: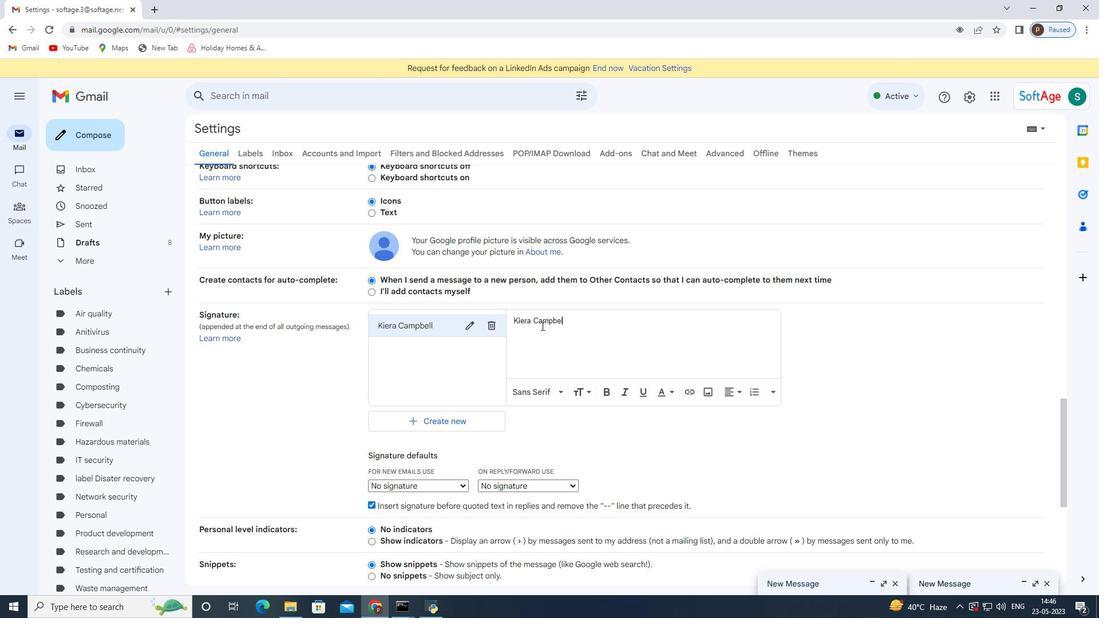 
Action: Mouse moved to (446, 483)
Screenshot: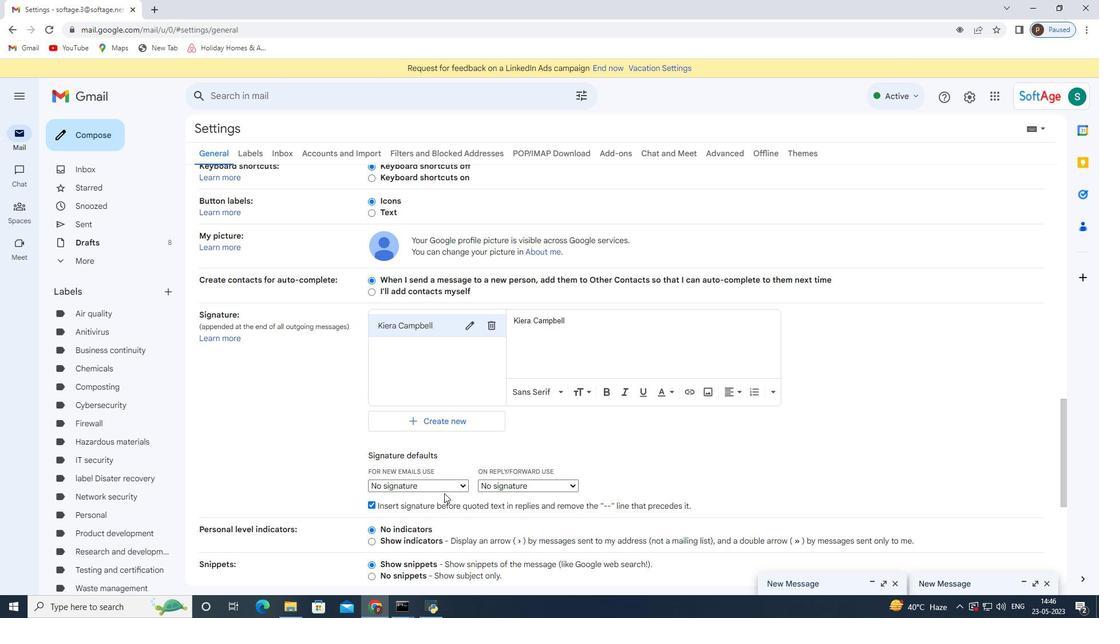 
Action: Mouse pressed left at (446, 483)
Screenshot: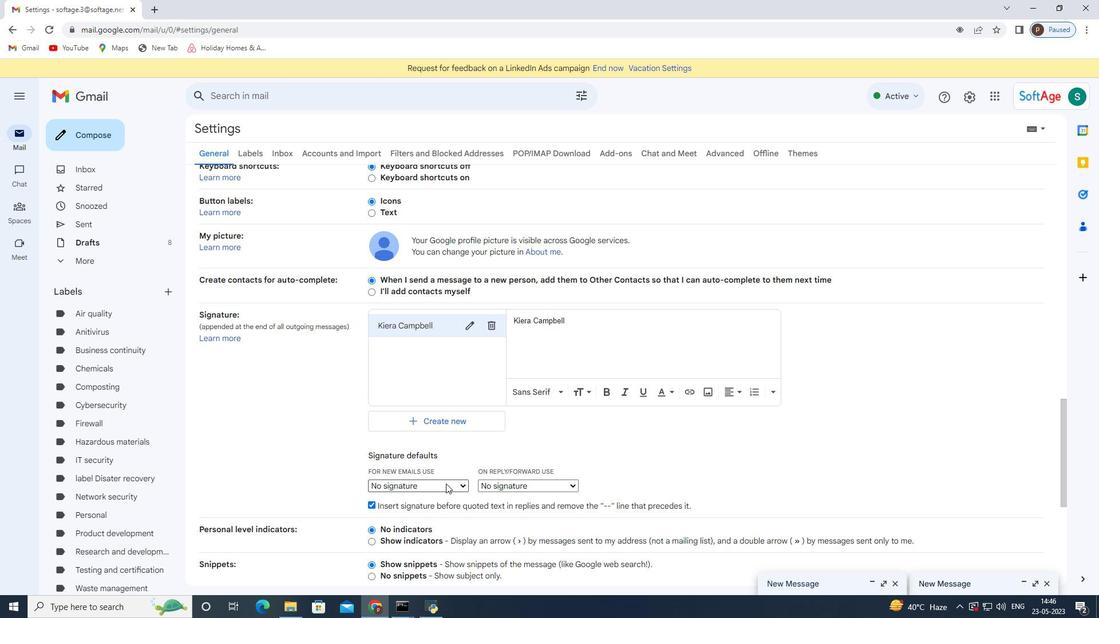 
Action: Mouse pressed left at (446, 483)
Screenshot: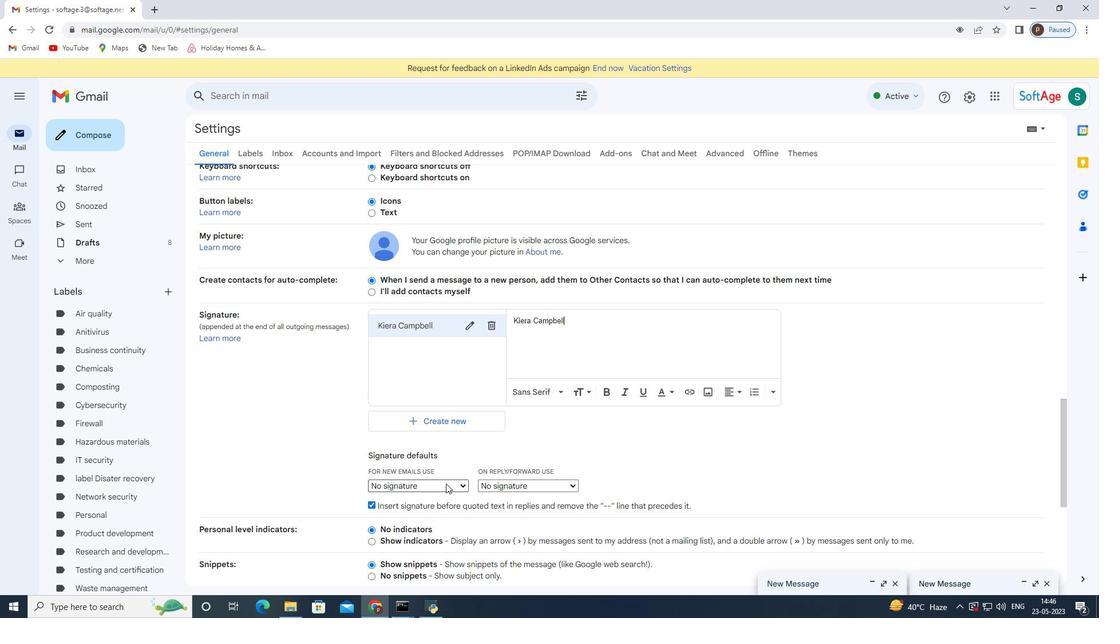 
Action: Mouse moved to (446, 483)
Screenshot: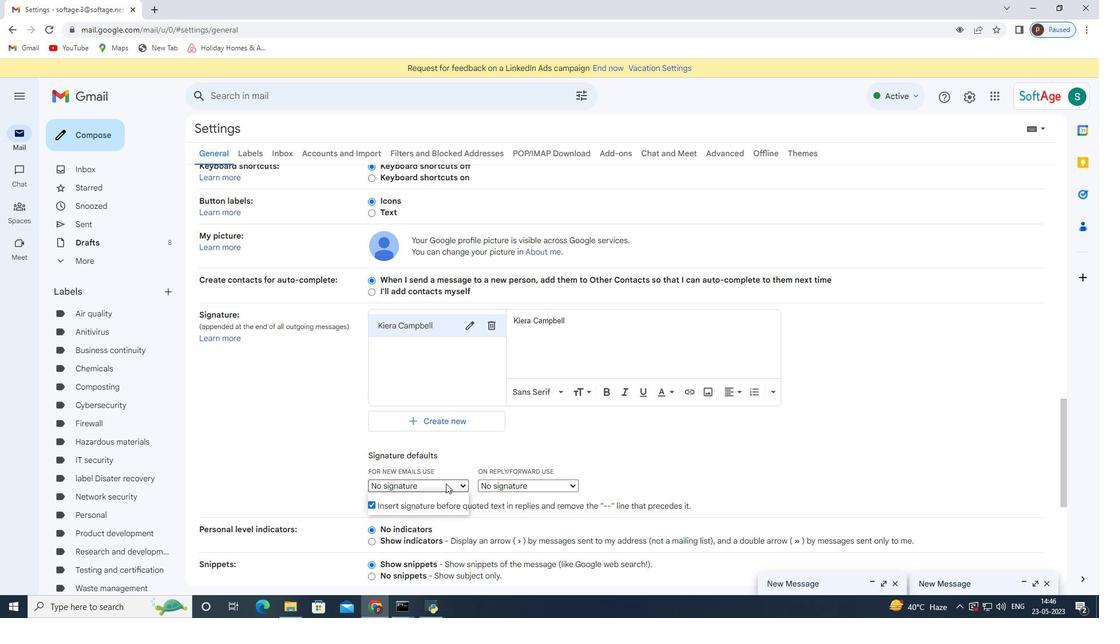 
Action: Key pressed <Key.down>
Screenshot: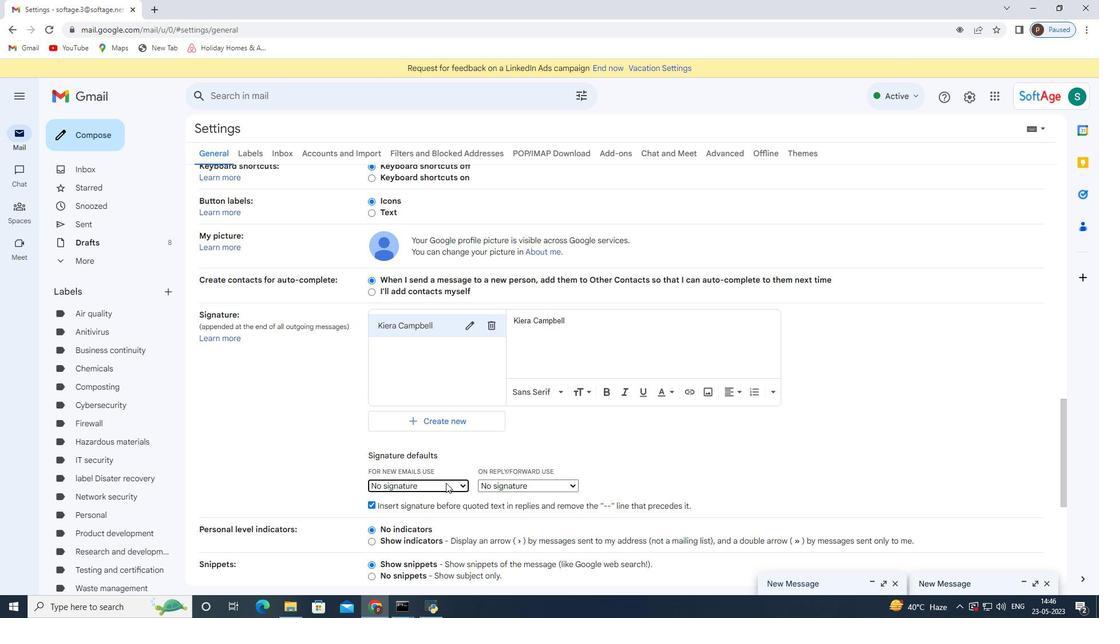 
Action: Mouse moved to (442, 482)
Screenshot: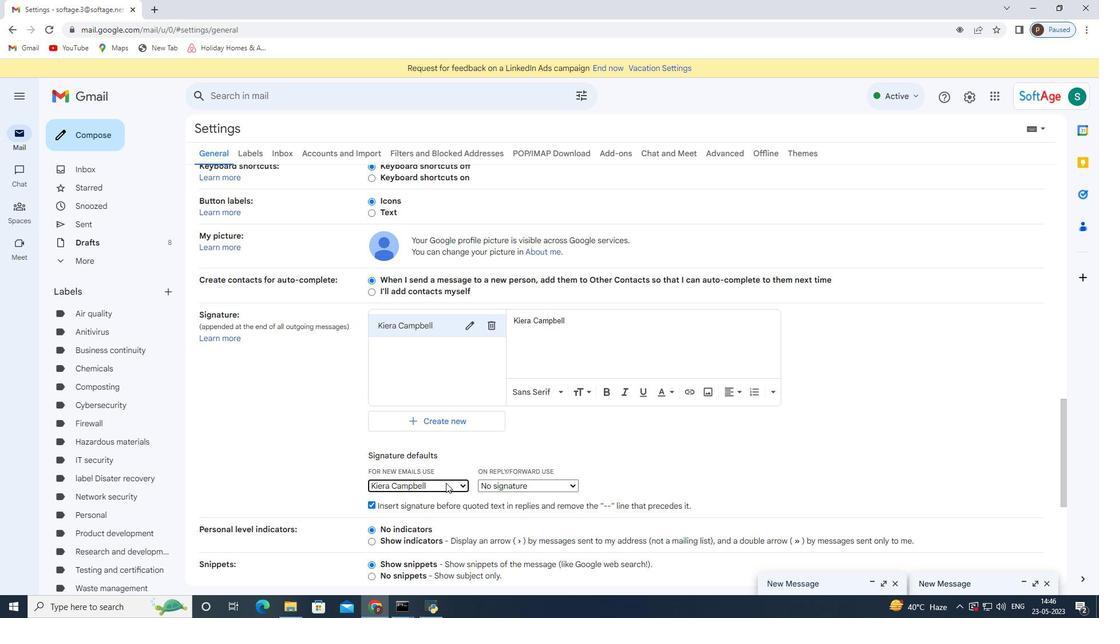 
Action: Mouse pressed left at (442, 482)
Screenshot: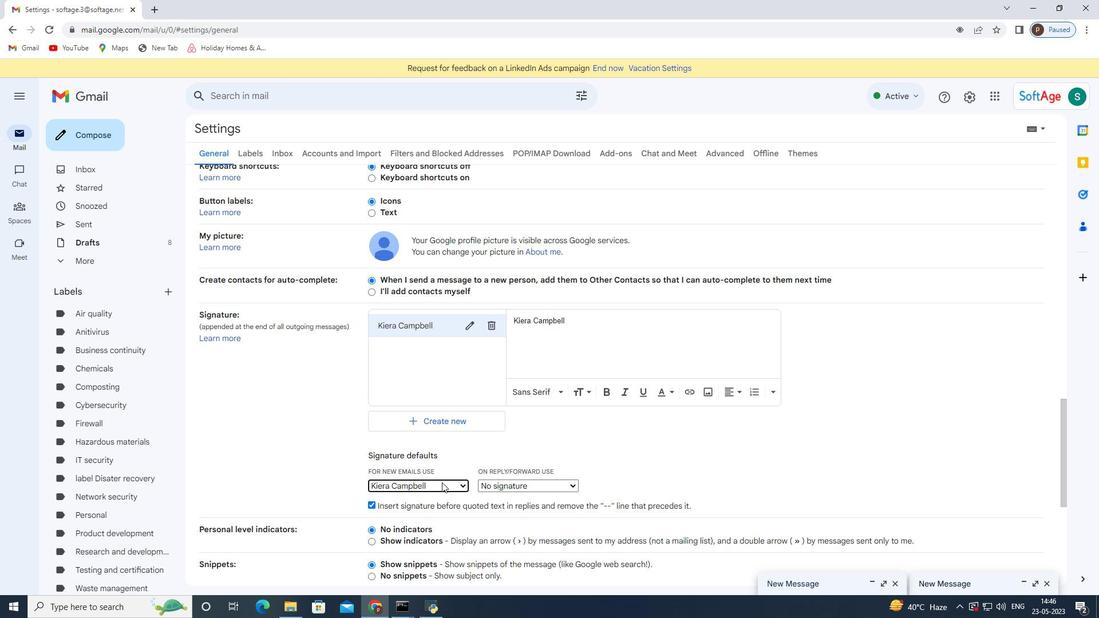 
Action: Key pressed <Key.enter><Key.tab><Key.down><Key.tab><Key.tab><Key.tab><Key.tab><Key.tab><Key.tab><Key.tab><Key.tab><Key.tab><Key.tab><Key.tab><Key.tab><Key.enter>
Screenshot: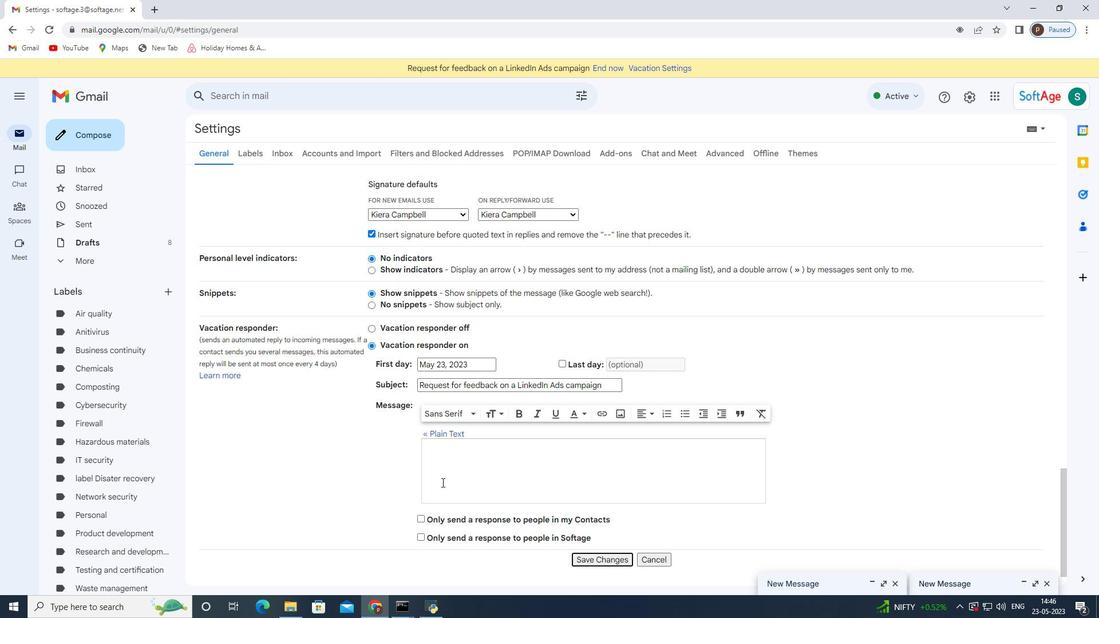 
Action: Mouse moved to (98, 124)
Screenshot: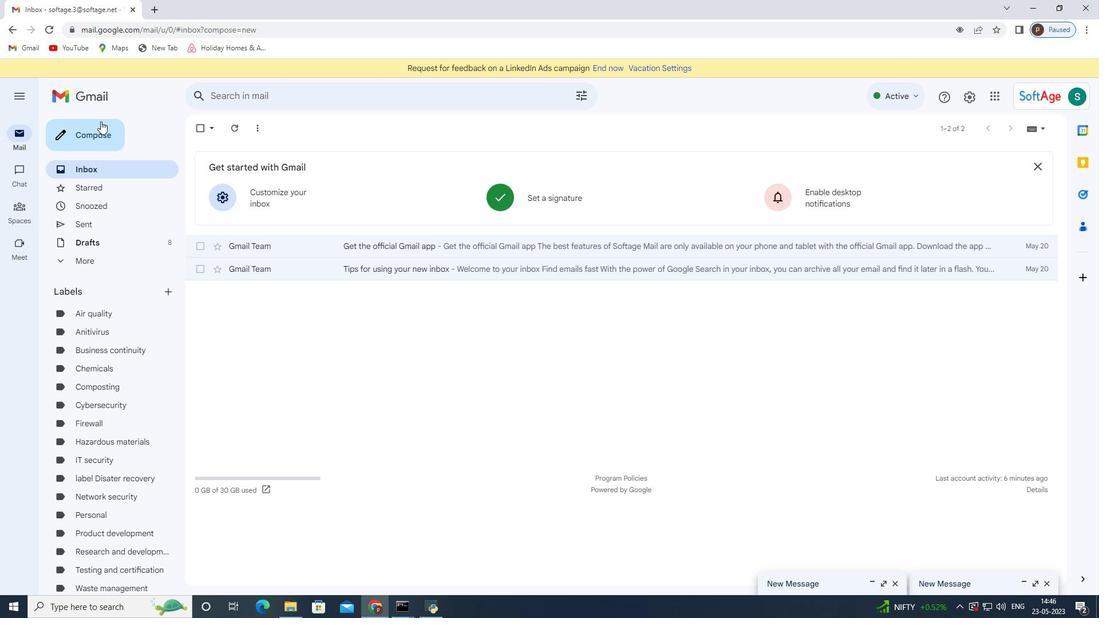 
Action: Mouse pressed left at (98, 124)
Screenshot: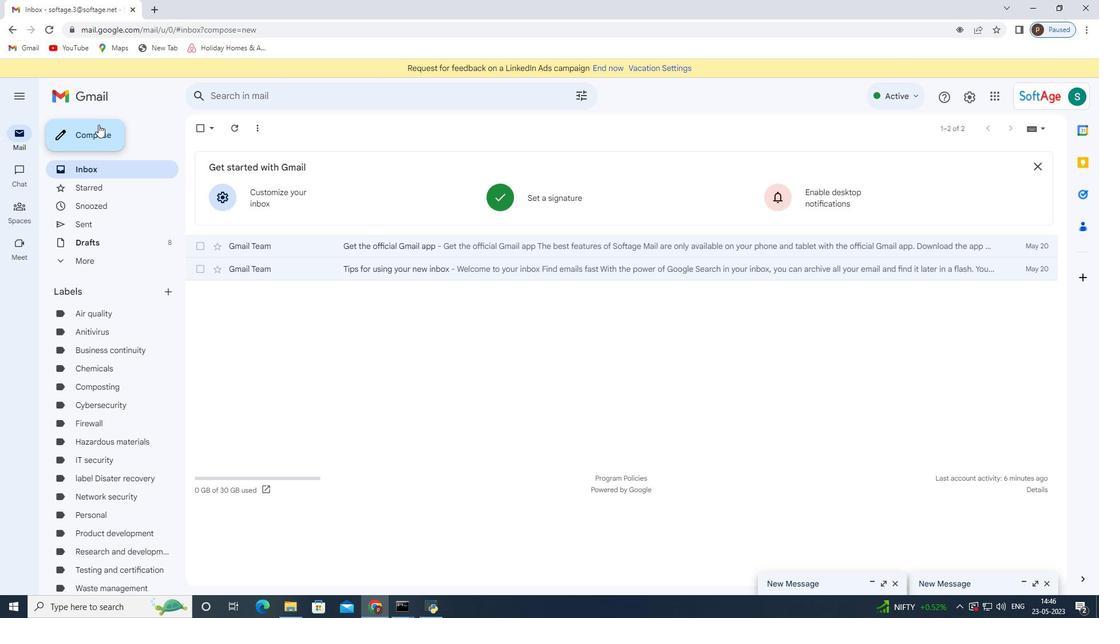 
Action: Mouse moved to (458, 299)
Screenshot: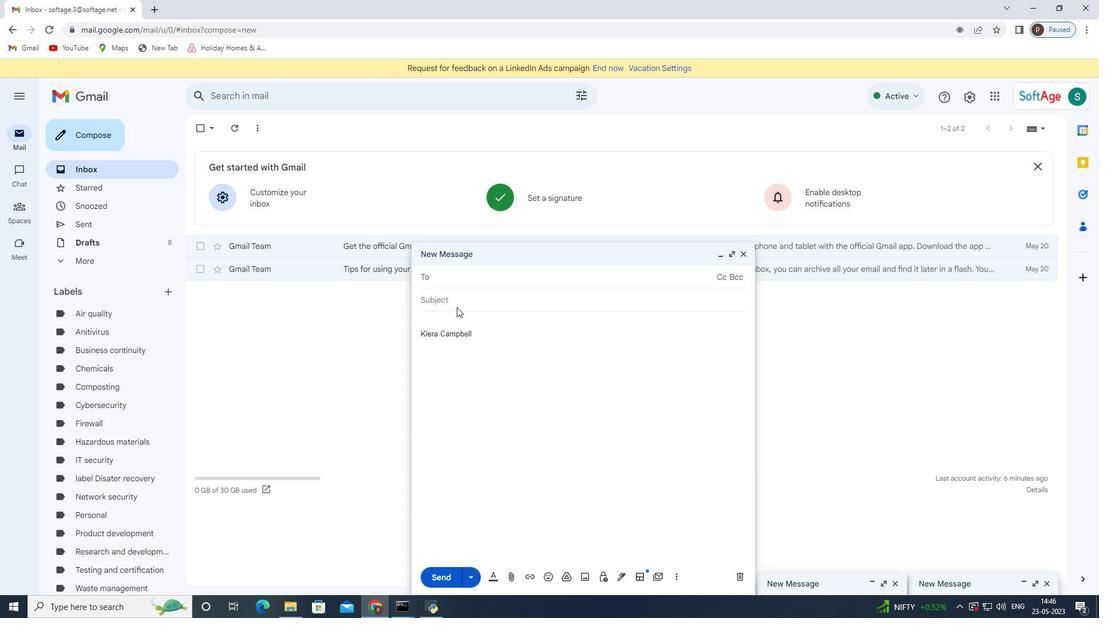 
Action: Mouse pressed left at (458, 299)
Screenshot: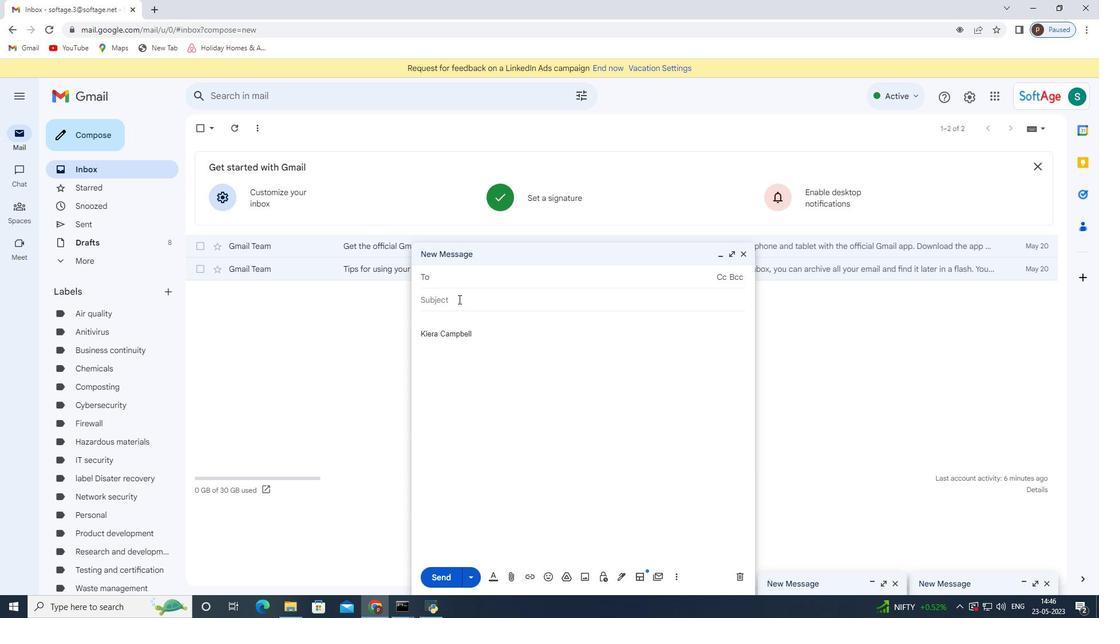 
Action: Key pressed <Key.shift>Request<Key.space>for<Key.space>feedback<Key.space>on<Key.space>a<Key.space>media<Key.space>kit
Screenshot: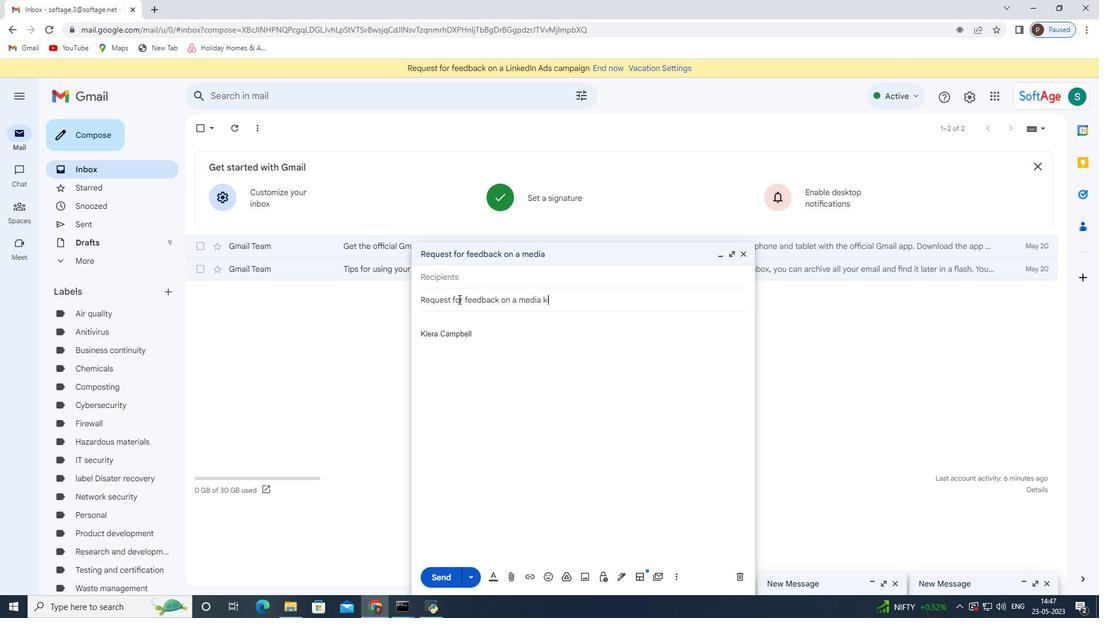
Action: Mouse moved to (467, 325)
Screenshot: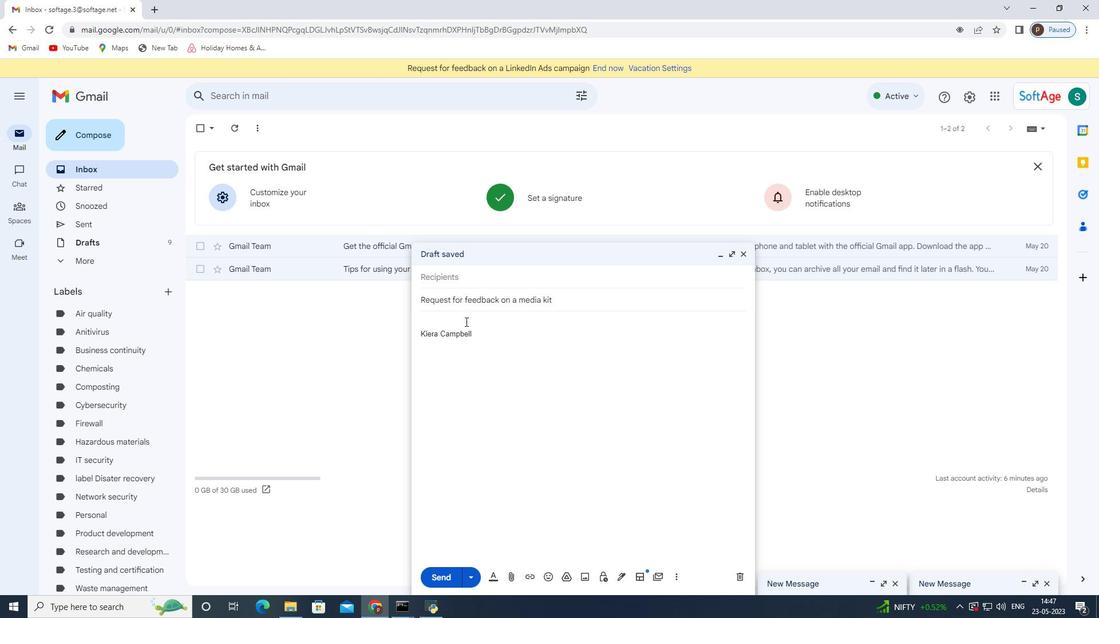 
Action: Mouse pressed left at (467, 325)
Screenshot: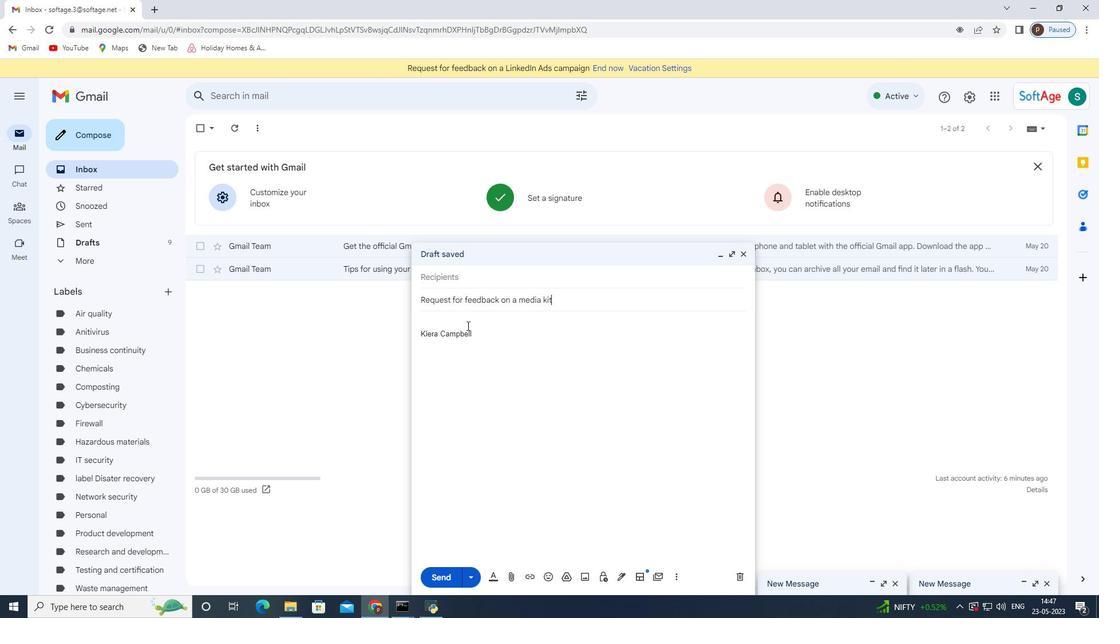 
Action: Key pressed <Key.shift>Could<Key.space>you<Key.space>please<Key.space>provide<Key.space>a<Key.space>breakdown<Key.space>of<Key.space>the<Key.space>project<Key.space>communication<Key.space>plan<Key.shift>?
Screenshot: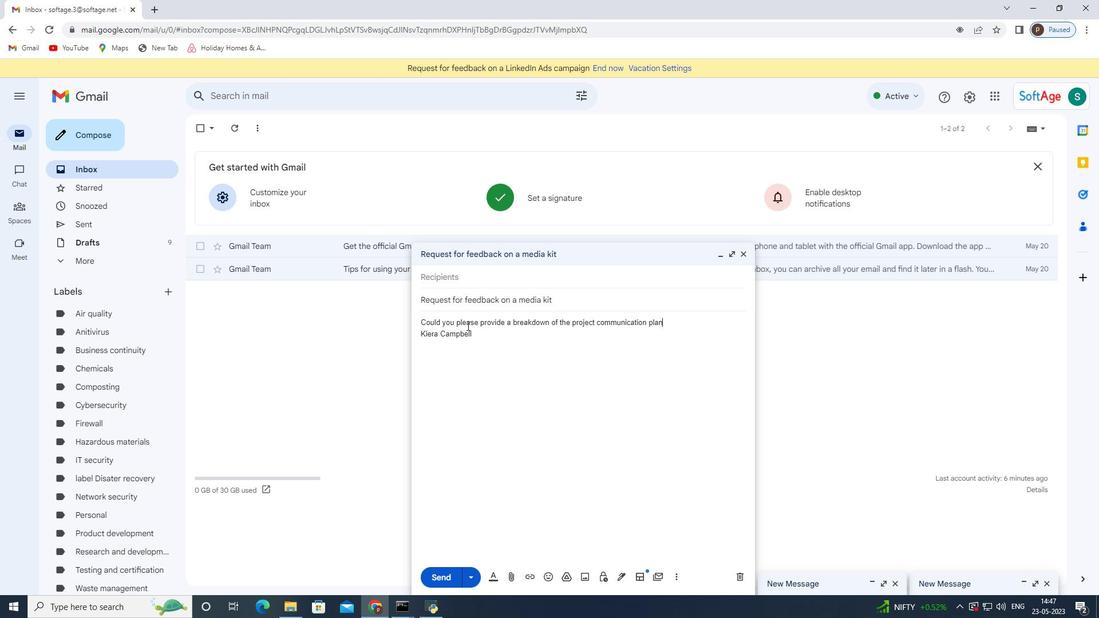 
Action: Mouse moved to (1078, 94)
Screenshot: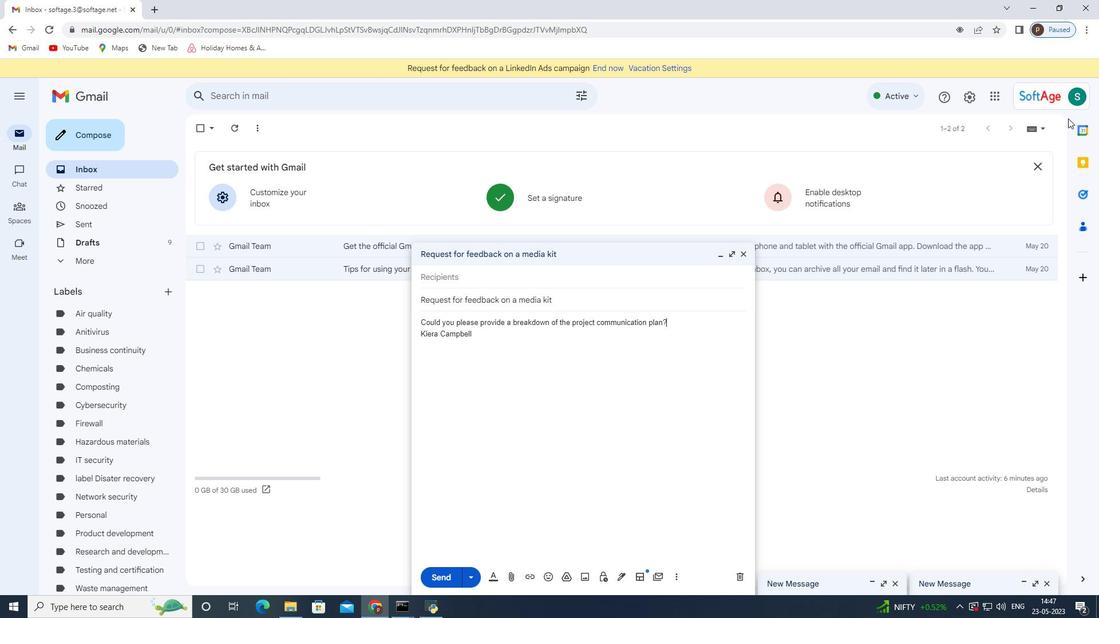 
Action: Mouse pressed left at (1078, 94)
Screenshot: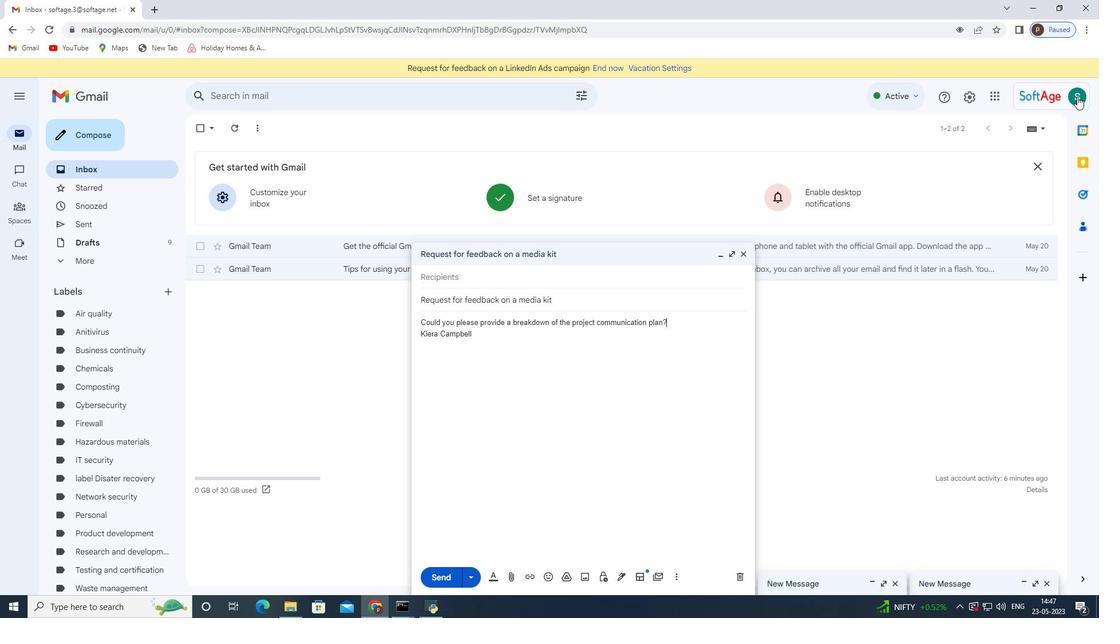 
Action: Mouse moved to (763, 134)
Screenshot: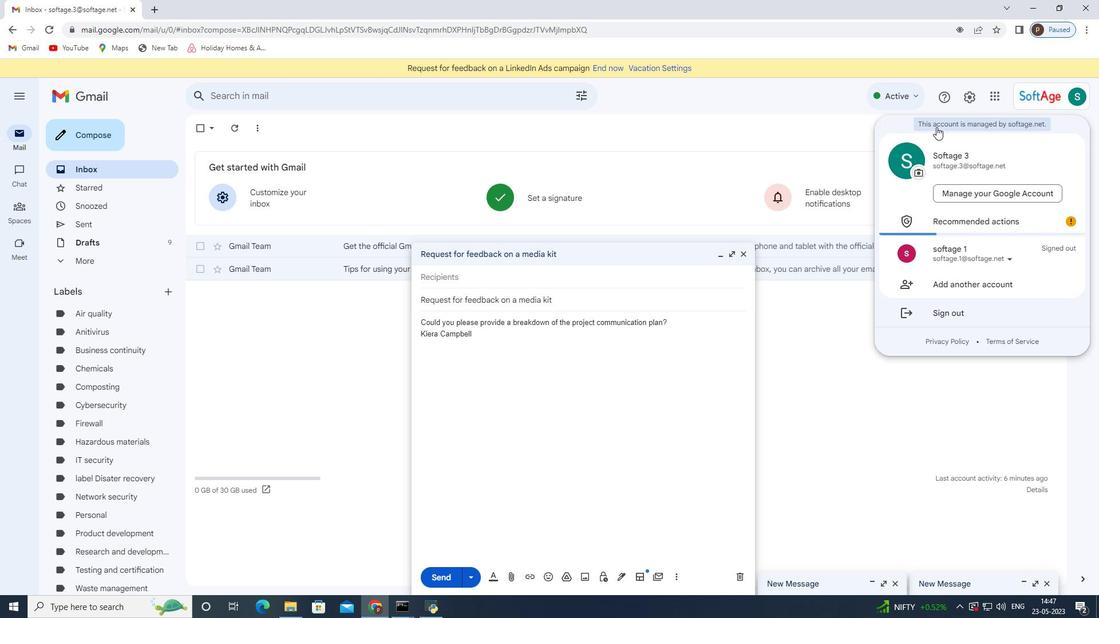
Action: Mouse pressed left at (763, 134)
Screenshot: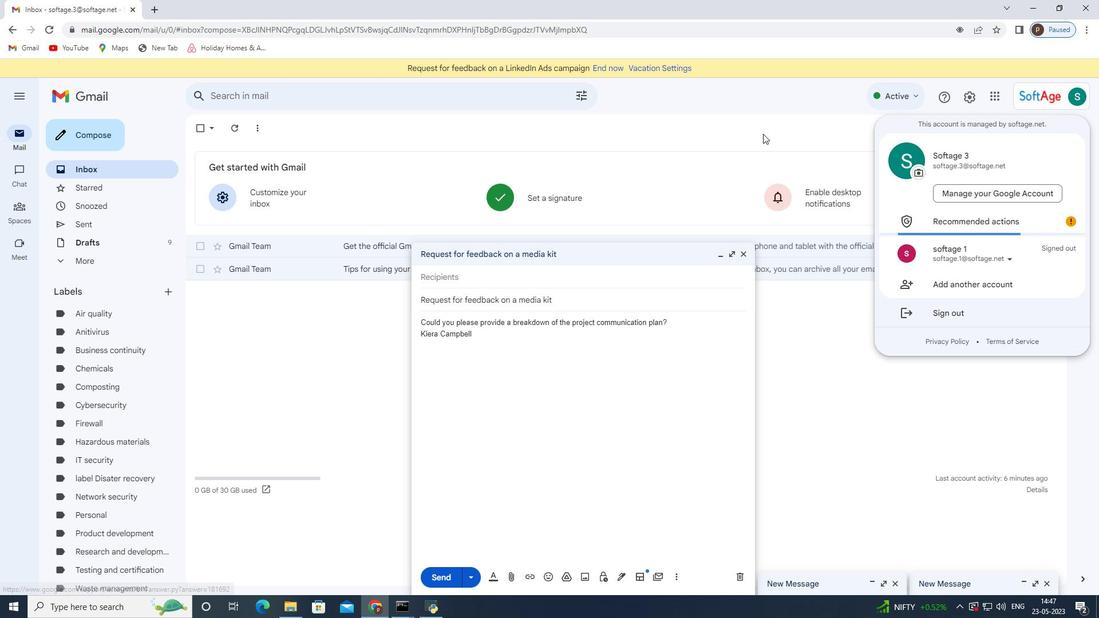 
Action: Mouse moved to (507, 273)
Screenshot: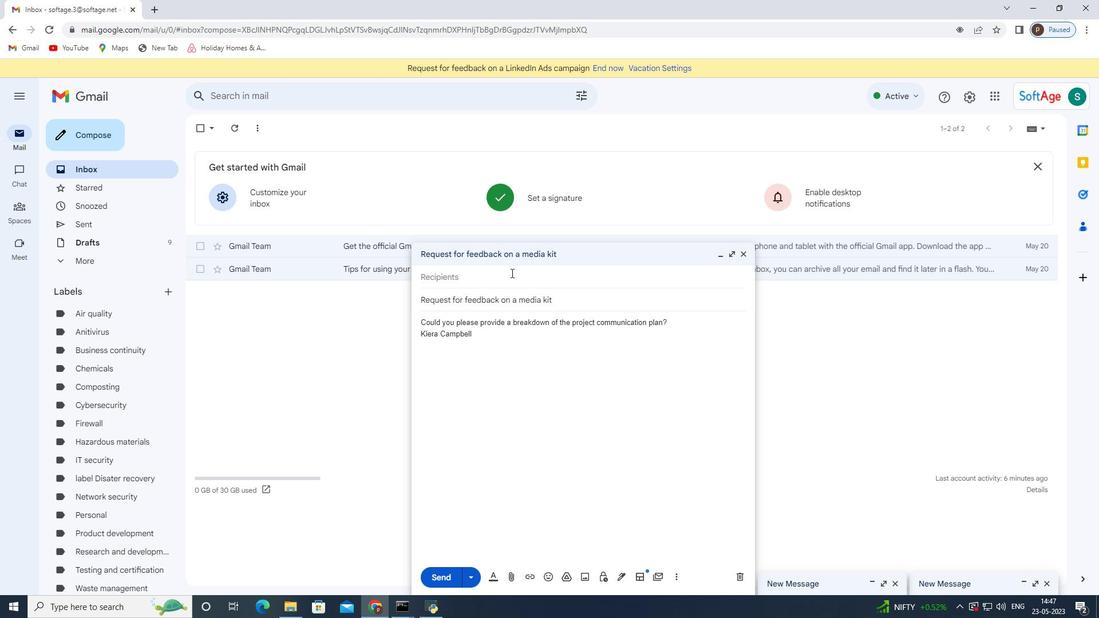 
Action: Mouse pressed left at (507, 273)
Screenshot: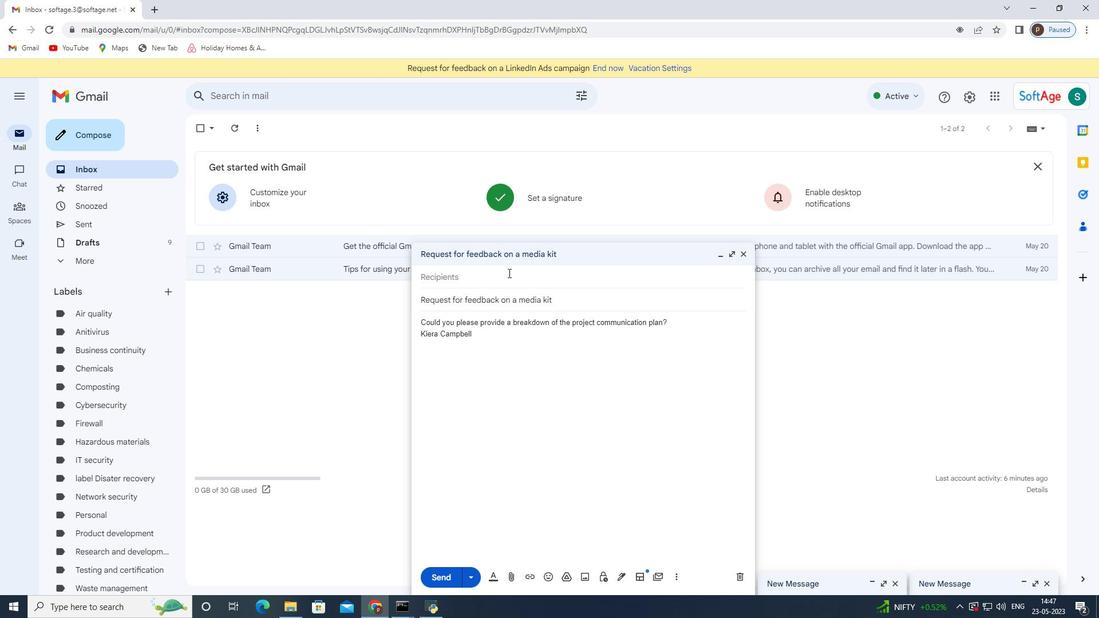 
Action: Key pressed softage.1<Key.shift>@softage.net
Screenshot: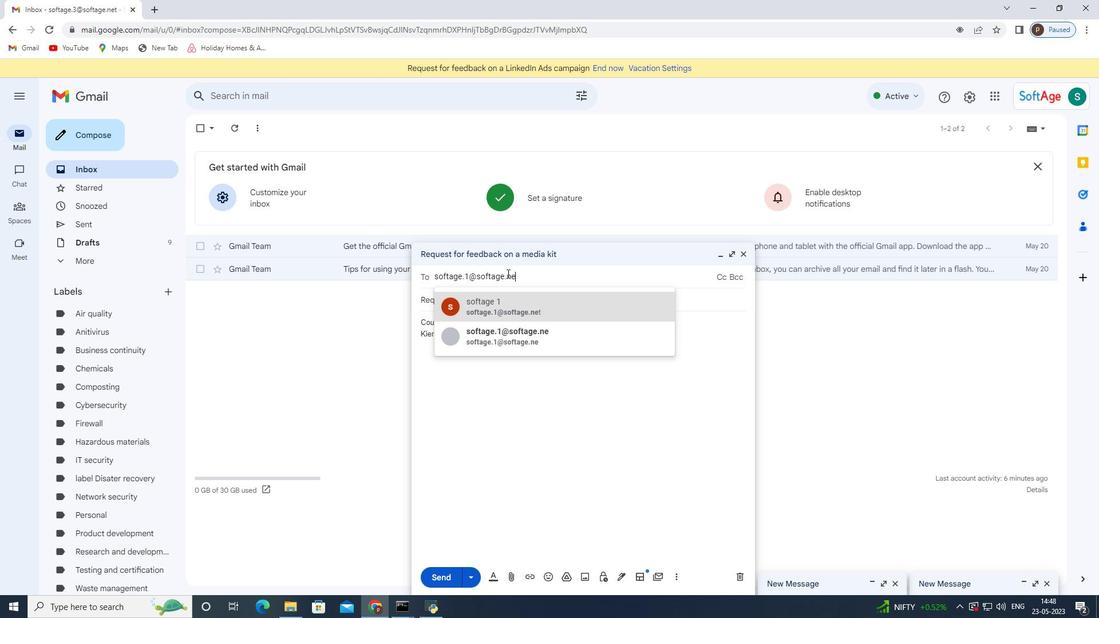 
Action: Mouse moved to (559, 307)
Screenshot: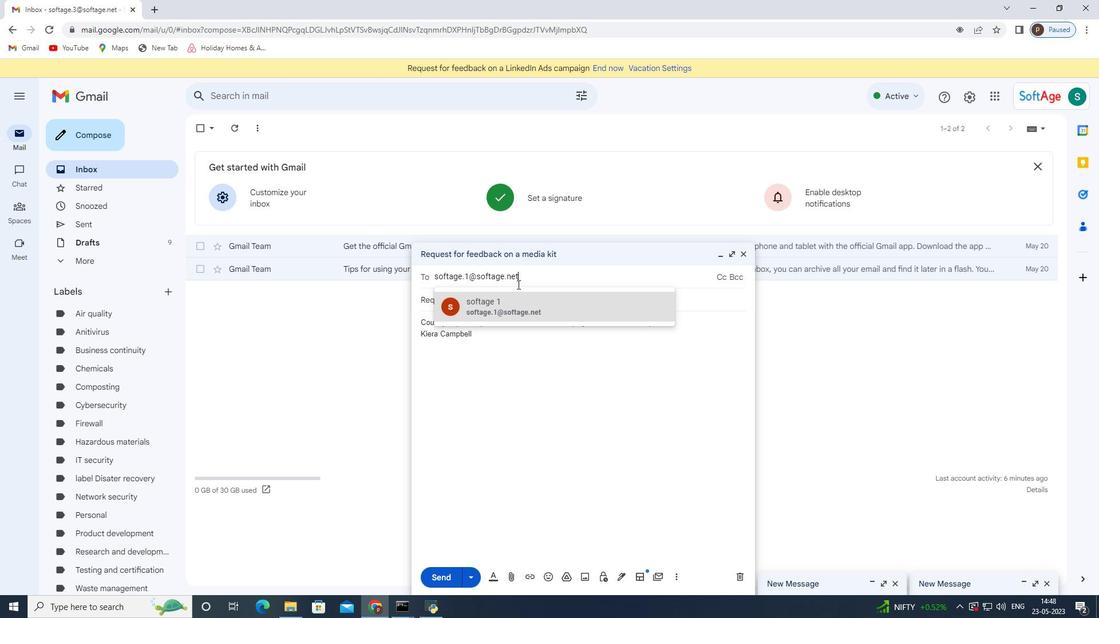 
Action: Mouse pressed left at (559, 307)
Screenshot: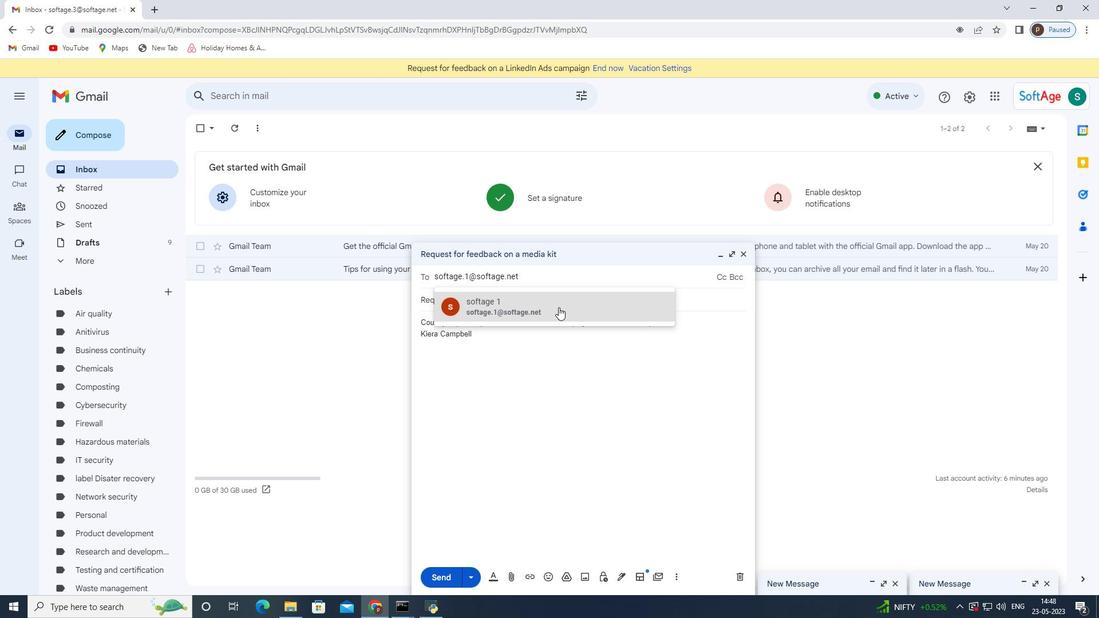 
Action: Mouse moved to (505, 578)
Screenshot: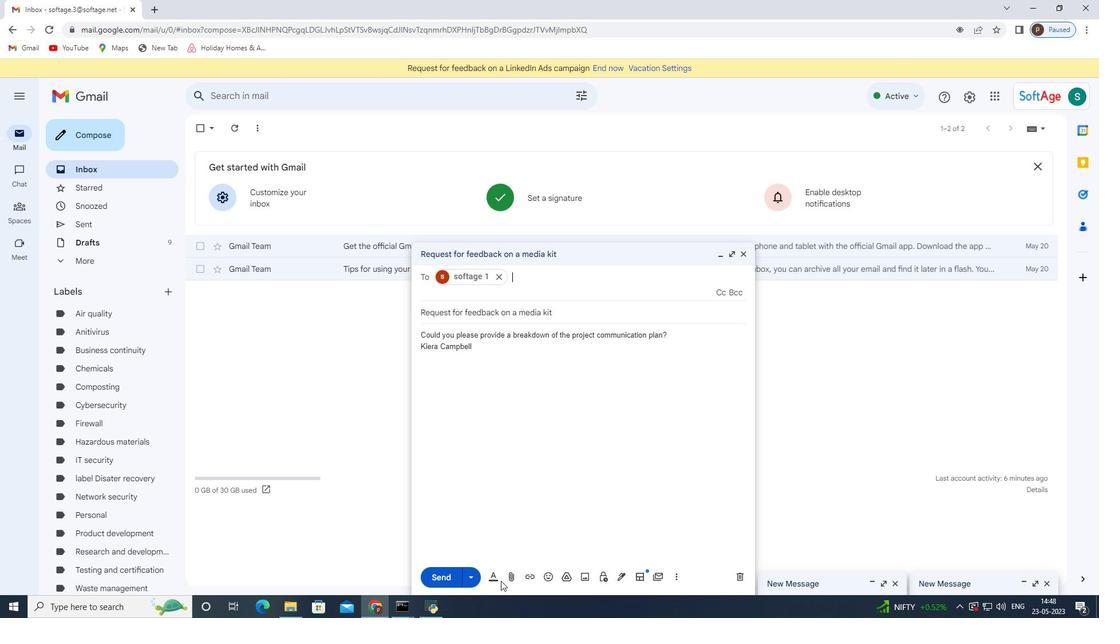 
Action: Mouse pressed left at (505, 578)
Screenshot: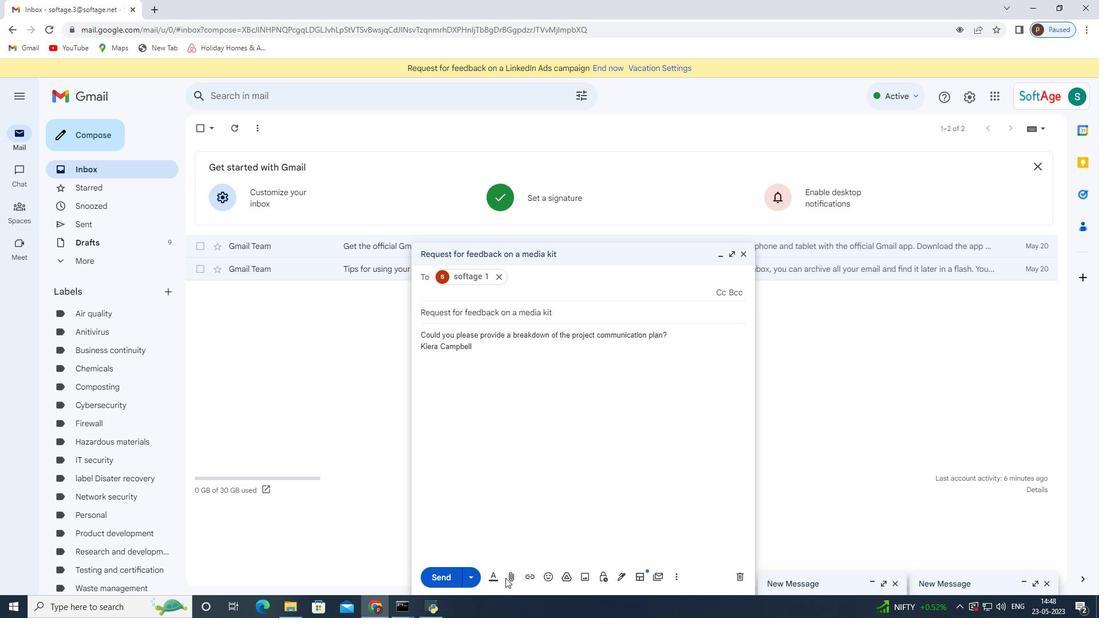 
Action: Mouse moved to (511, 577)
Screenshot: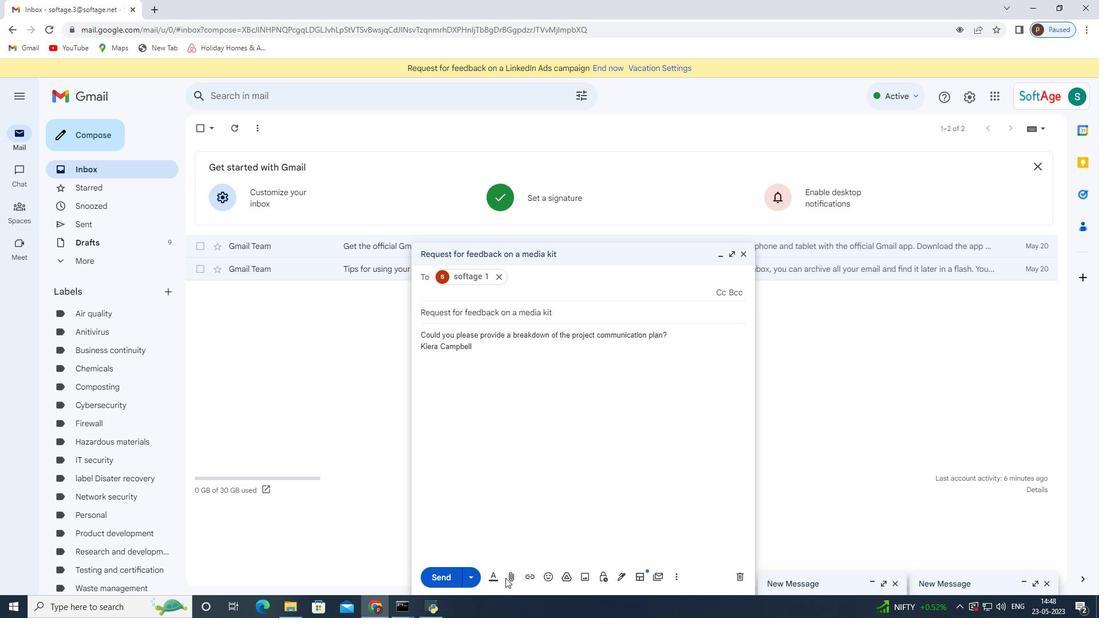 
Action: Mouse pressed left at (511, 577)
Screenshot: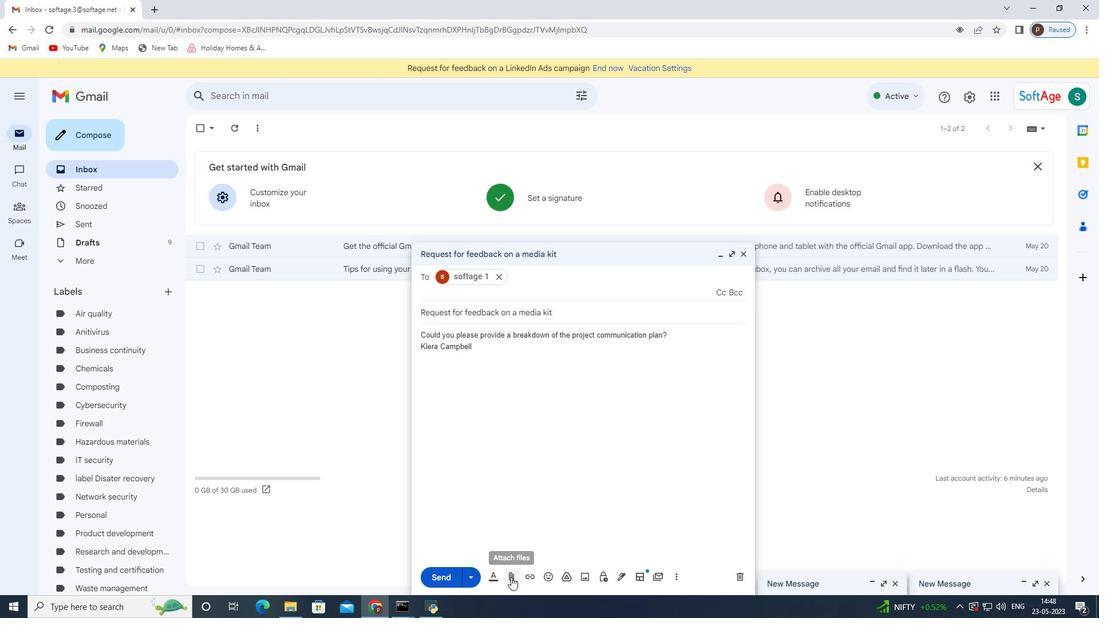 
Action: Mouse moved to (225, 101)
Screenshot: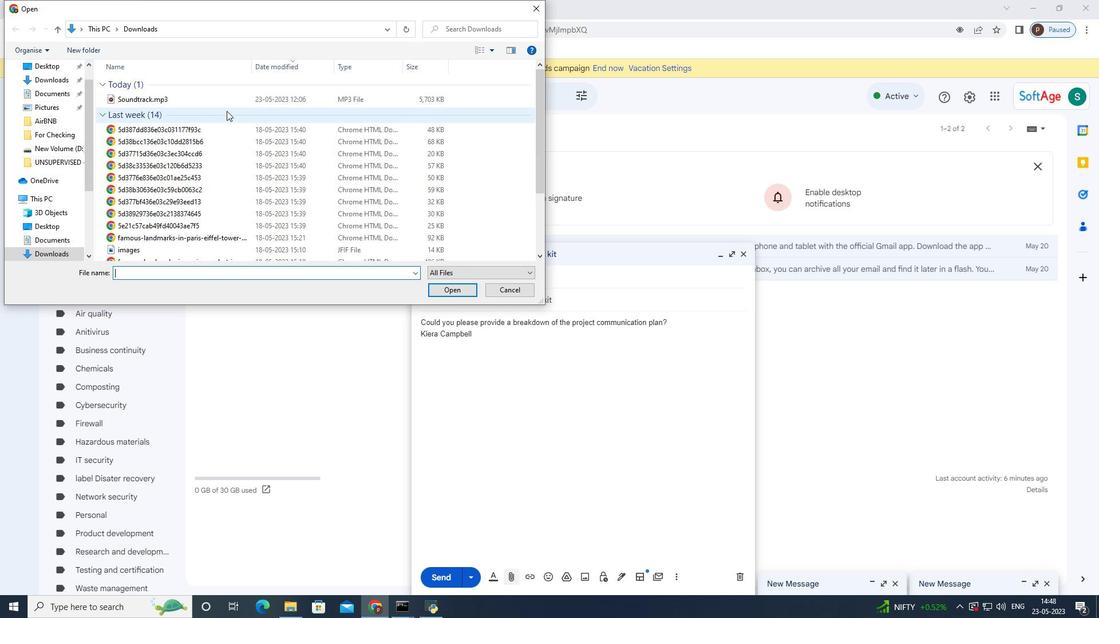
Action: Mouse pressed left at (225, 101)
Screenshot: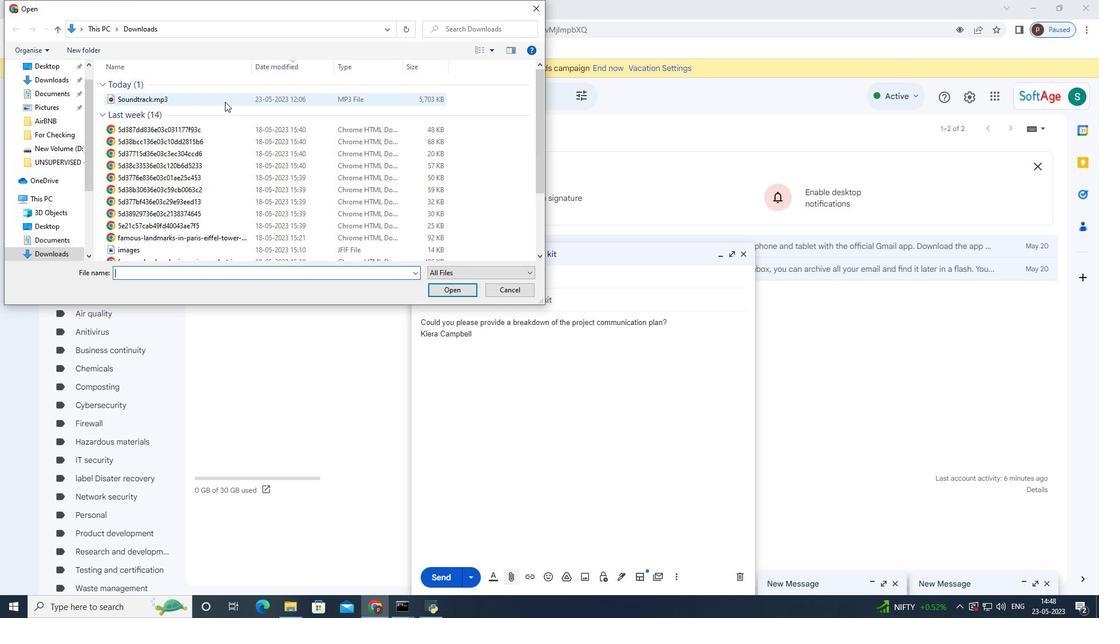
Action: Mouse moved to (451, 290)
Screenshot: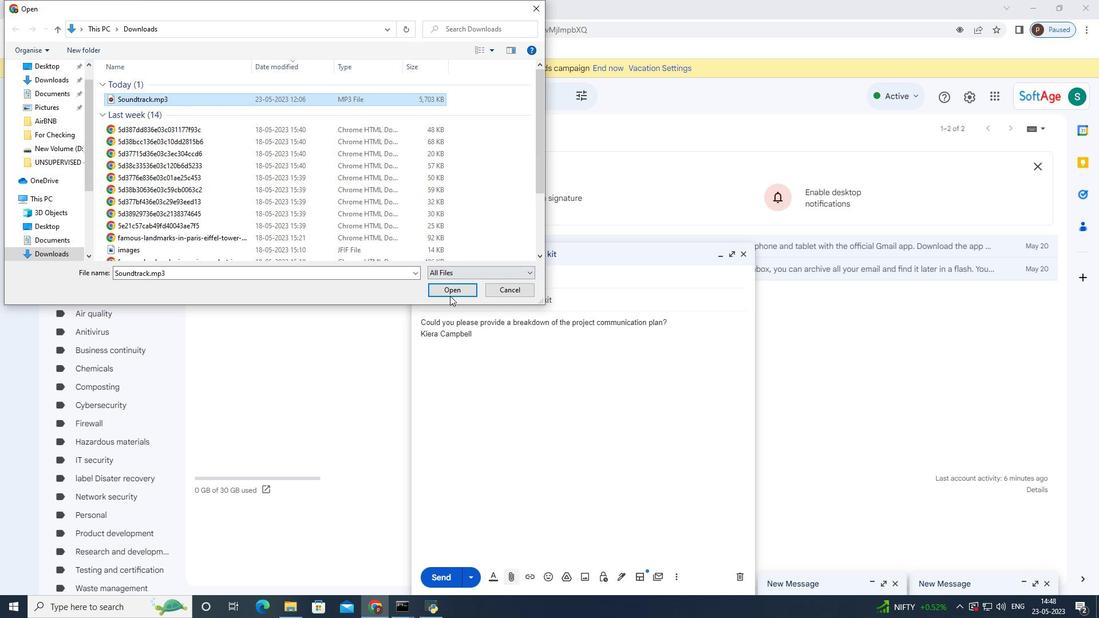 
Action: Mouse pressed left at (451, 290)
Screenshot: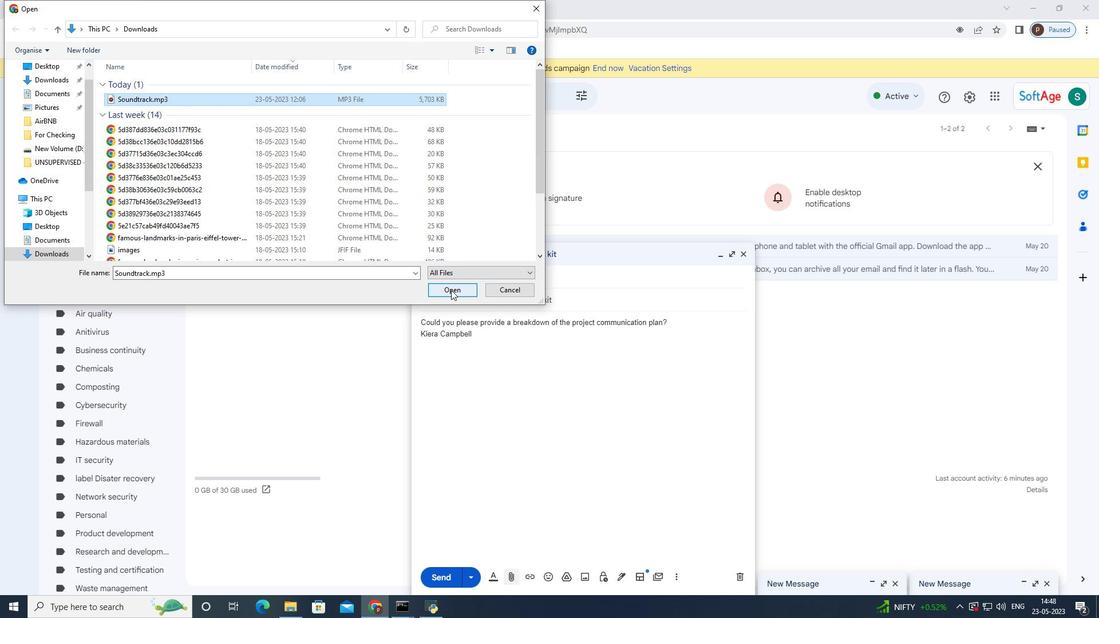 
Action: Mouse moved to (702, 325)
Screenshot: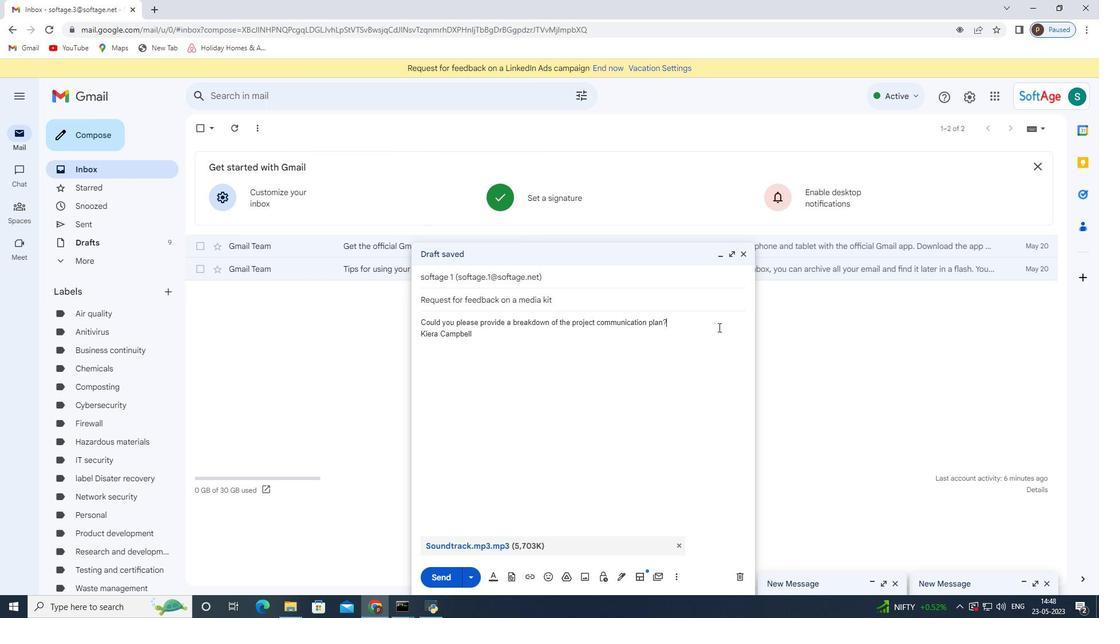 
Action: Key pressed <Key.backspace><Key.backspace><Key.backspace><Key.backspace><Key.backspace><Key.backspace><Key.backspace><Key.backspace><Key.backspace><Key.backspace><Key.backspace><Key.backspace><Key.backspace><Key.backspace><Key.backspace><Key.backspace><Key.backspace><Key.backspace><Key.backspace><Key.backspace><Key.backspace><Key.backspace><Key.backspace><Key.backspace><Key.backspace><Key.backspace><Key.backspace><Key.backspace><Key.backspace><Key.backspace><Key.backspace><Key.backspace><Key.backspace><Key.backspace><Key.backspace><Key.backspace><Key.backspace><Key.backspace><Key.backspace><Key.backspace><Key.backspace><Key.backspace><Key.backspace><Key.backspace><Key.backspace><Key.backspace><Key.backspace><Key.backspace><Key.backspace><Key.backspace><Key.backspace><Key.backspace><Key.backspace><Key.backspace><Key.backspace><Key.backspace><Key.backspace><Key.backspace><Key.backspace><Key.backspace><Key.backspace><Key.backspace><Key.backspace><Key.backspace><Key.backspace><Key.backspace><Key.backspace><Key.backspace><Key.backspace><Key.backspace><Key.backspace><Key.backspace><Key.backspace>ctrl+Z<'\x1a'><'\x1a'><'\x1a'><'\x1a'><'\x1a'><'\x1a'><'\x1a'><'\x1a'><'\x1a'><'\x1a'><'\x1a'><'\x1a'><'\x1a'><'\x1a'><'\x1a'><'\x1a'><'\x1a'><'\x1a'><'\x1a'><'\x1a'><'\x1a'><'\x1a'><'\x1a'><'\x1a'><Key.enter><Key.enter><Key.shift>Thank<Key.space>you<Key.up><Key.down><Key.down>
Screenshot: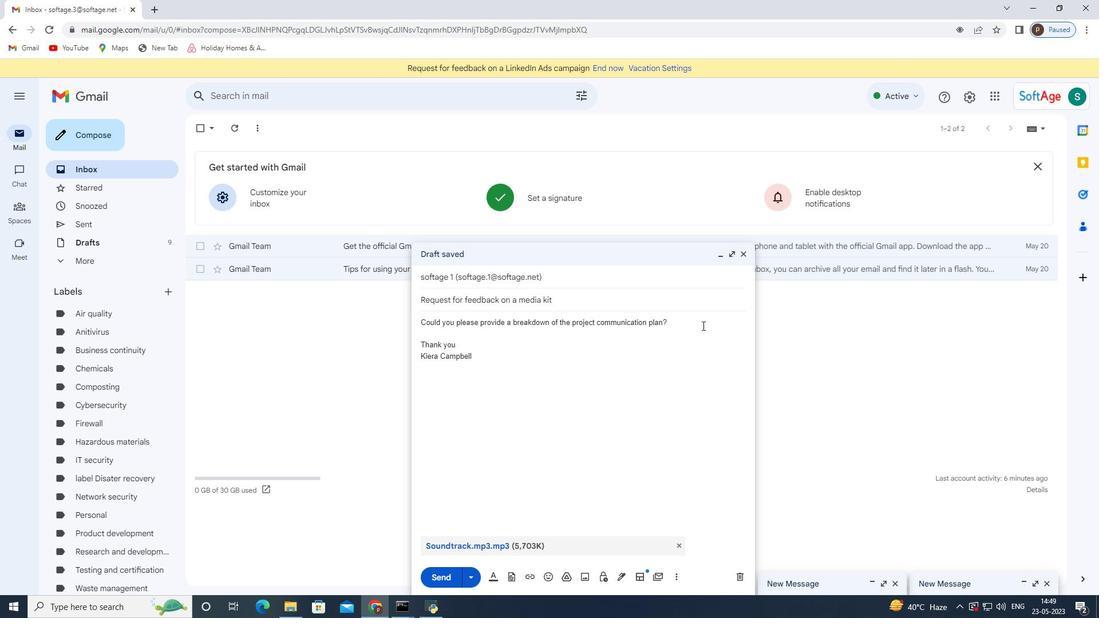 
Action: Mouse moved to (500, 361)
Screenshot: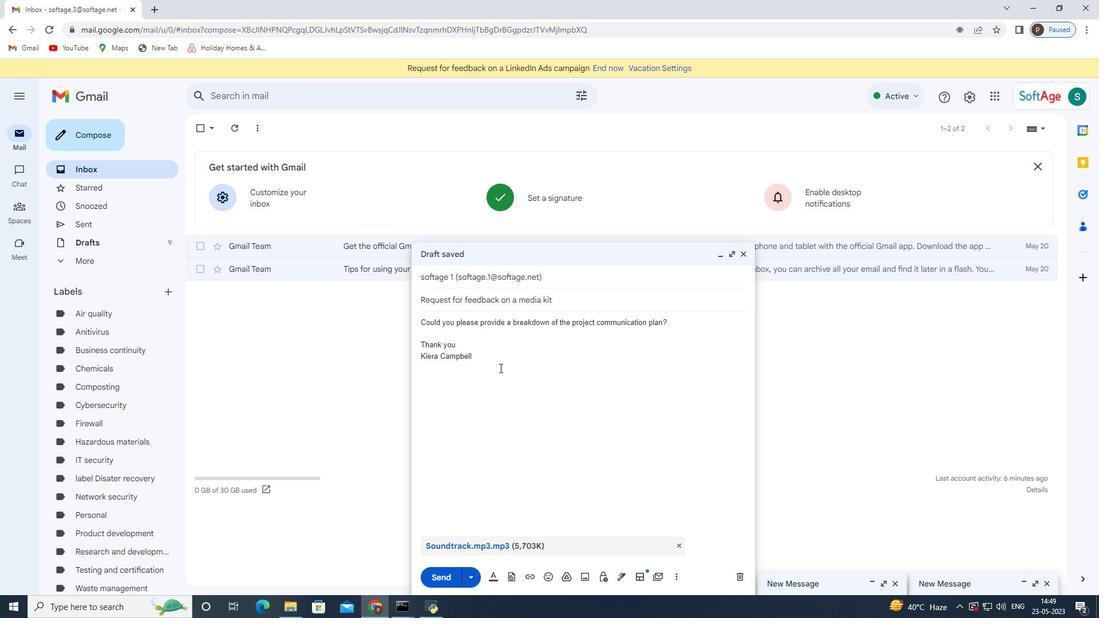
Action: Mouse pressed left at (500, 361)
Screenshot: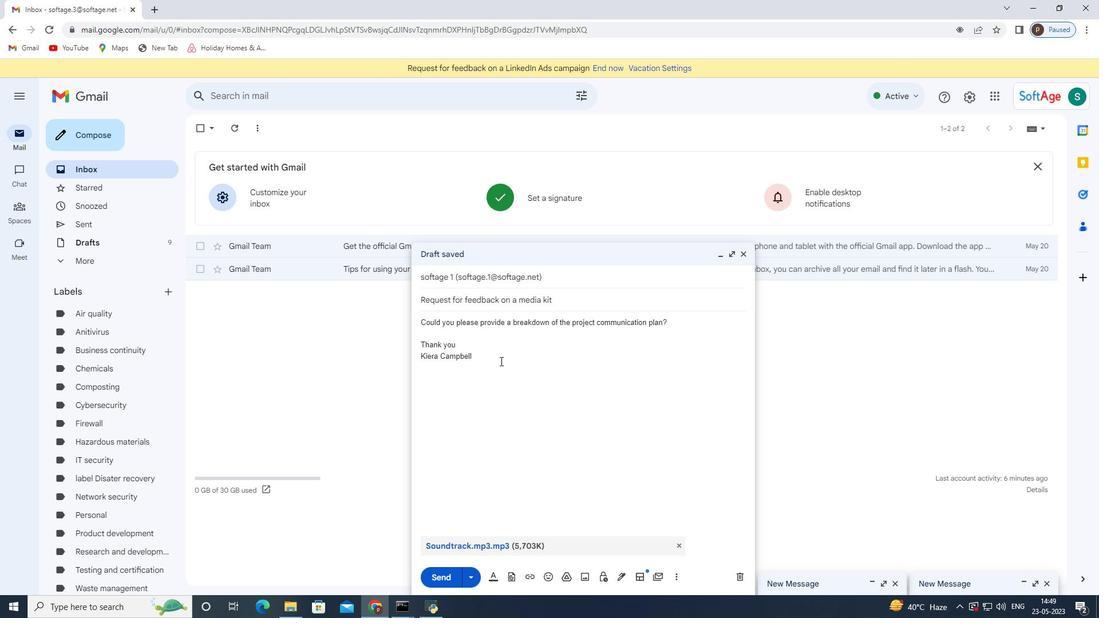 
Action: Mouse moved to (447, 580)
Screenshot: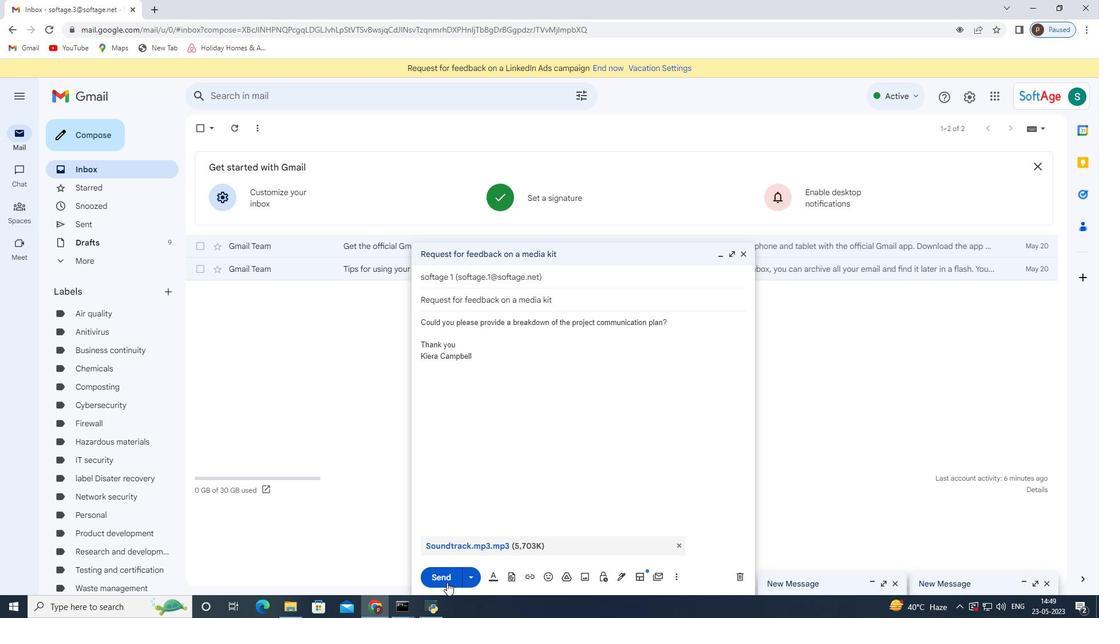 
Action: Mouse pressed left at (447, 580)
Screenshot: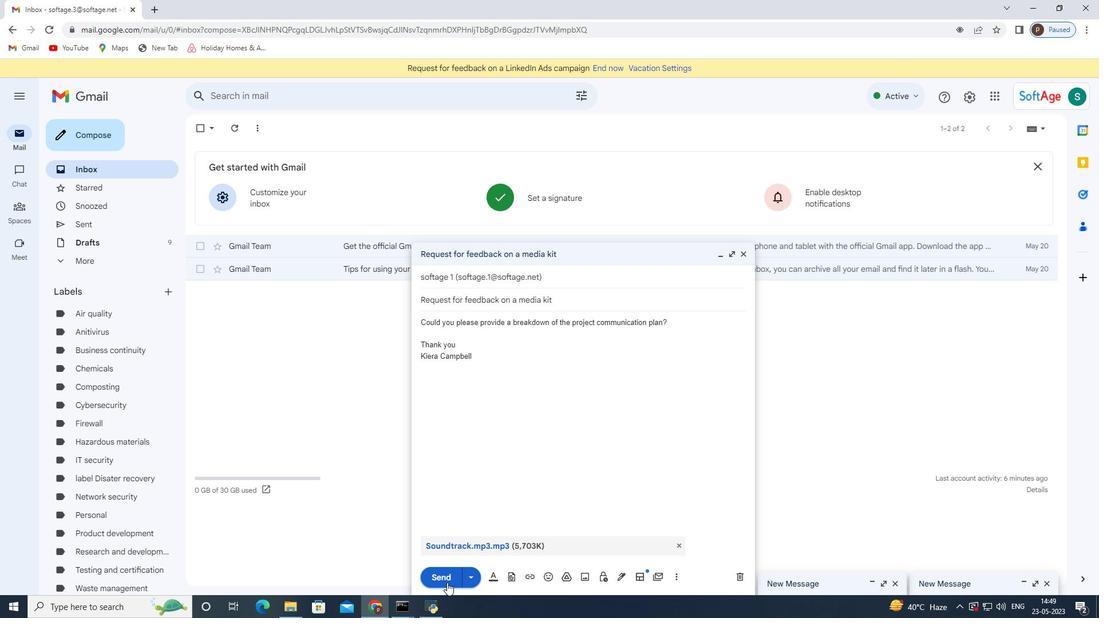 
Action: Mouse moved to (120, 225)
Screenshot: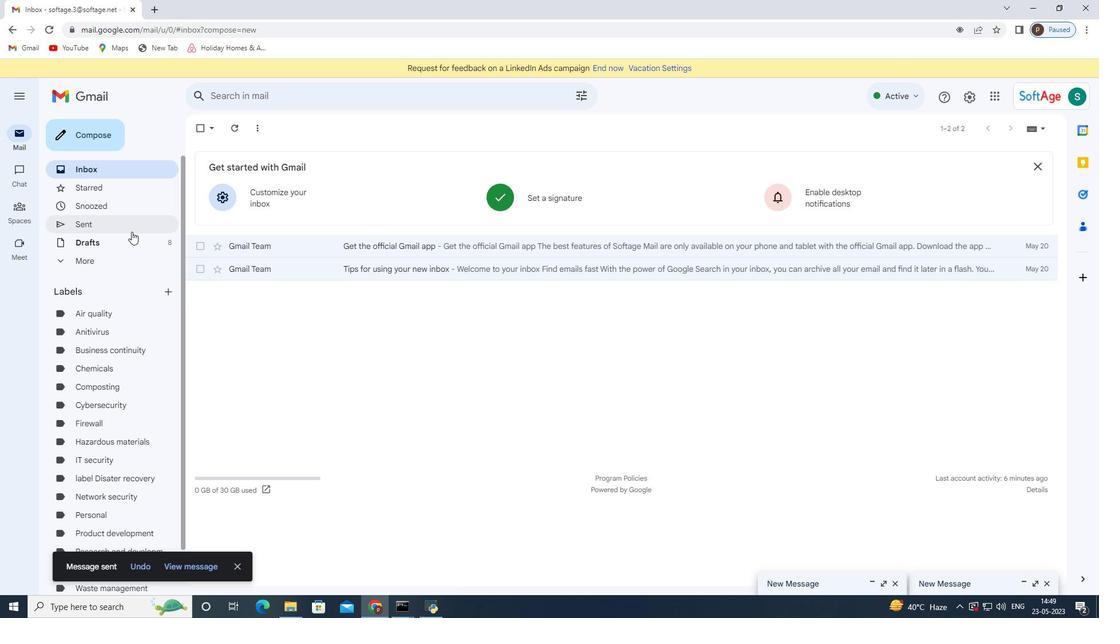 
Action: Mouse pressed left at (120, 225)
Screenshot: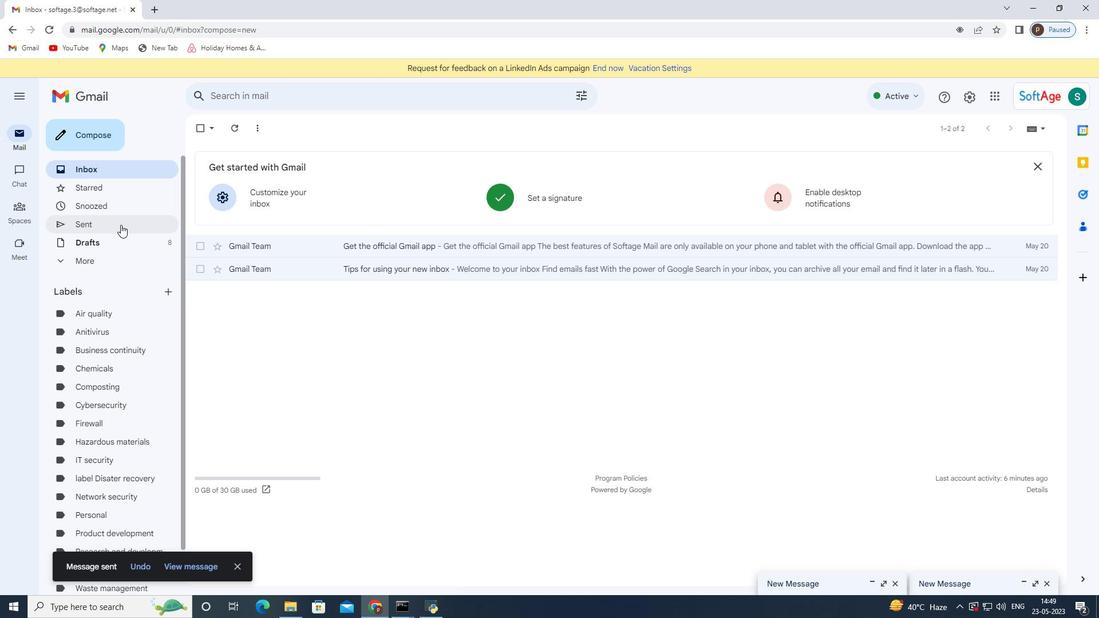 
Action: Mouse moved to (481, 200)
Screenshot: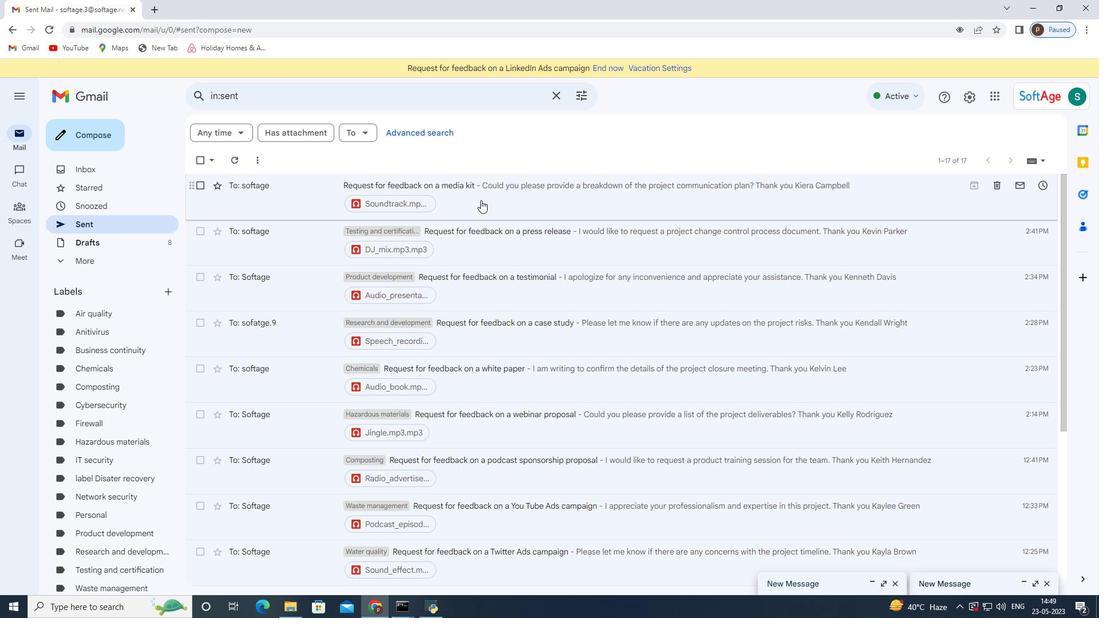 
Action: Mouse pressed right at (481, 200)
Screenshot: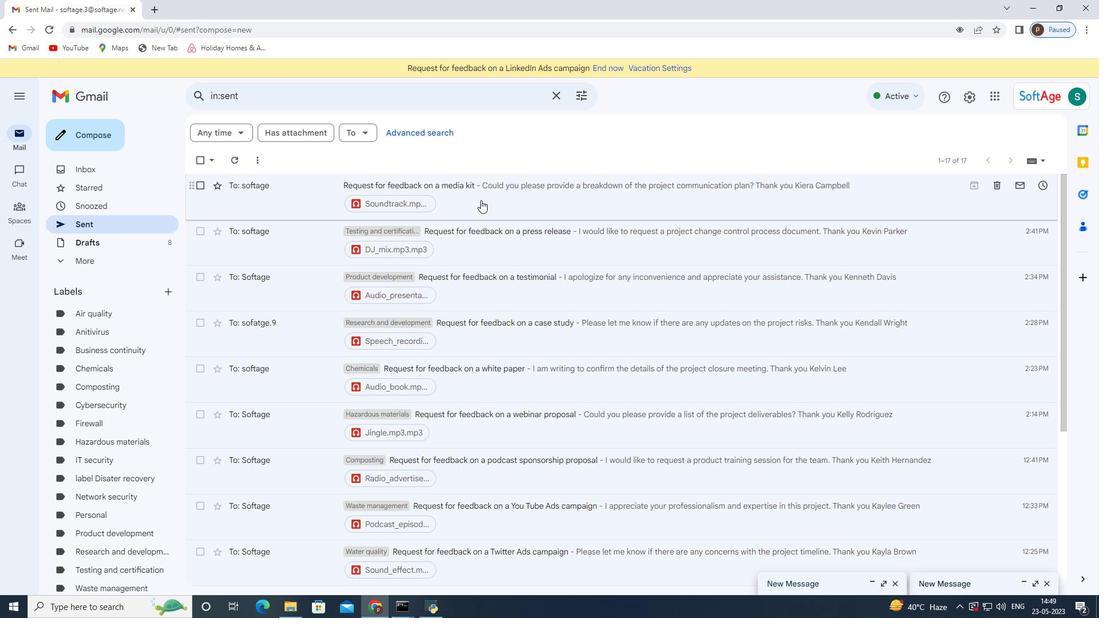 
Action: Mouse moved to (549, 394)
Screenshot: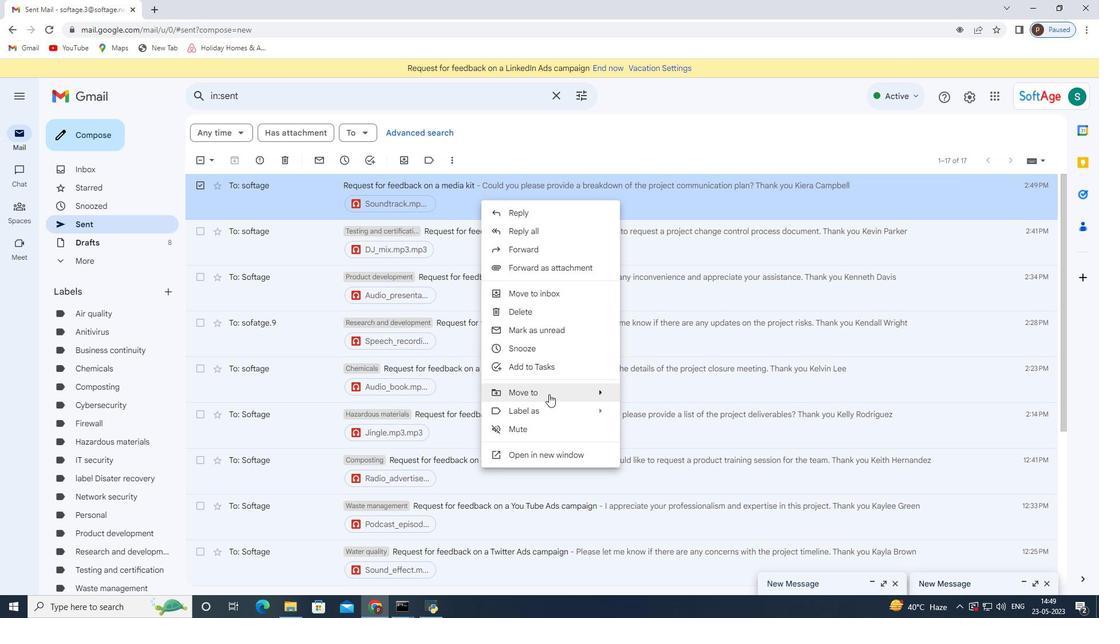 
Action: Mouse pressed left at (549, 394)
Screenshot: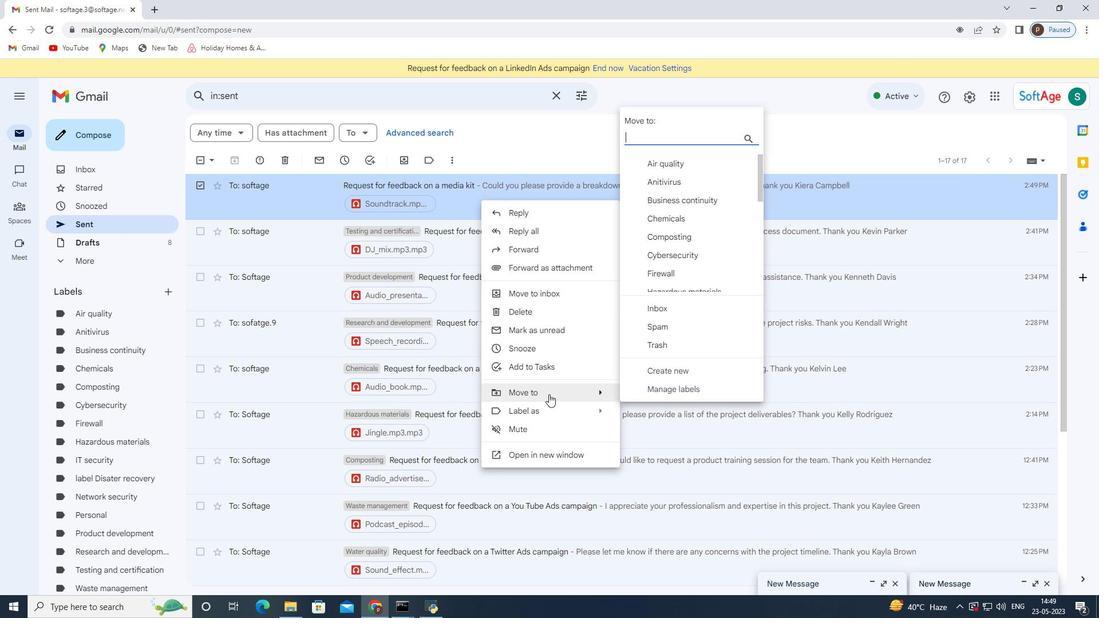 
Action: Mouse moved to (679, 372)
Screenshot: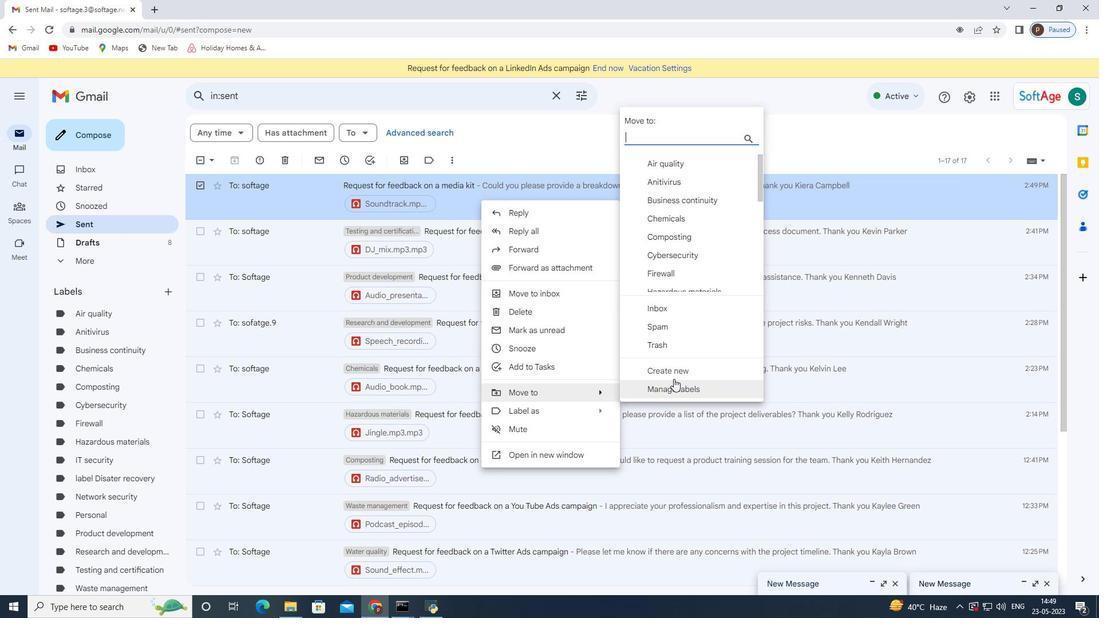 
Action: Mouse pressed left at (679, 372)
Screenshot: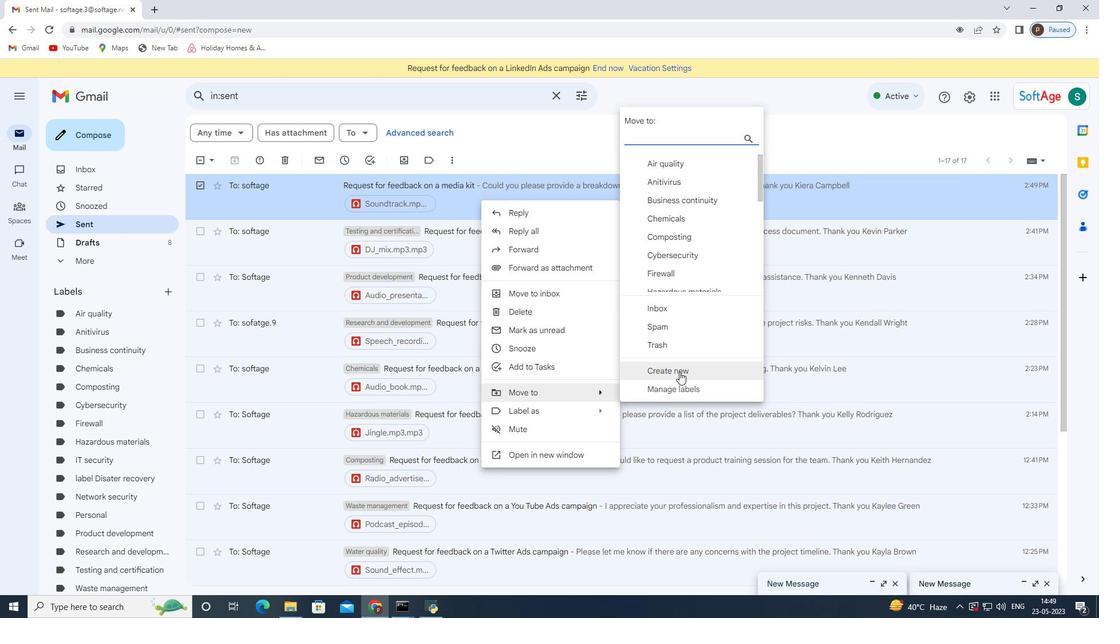 
Action: Mouse moved to (451, 314)
Screenshot: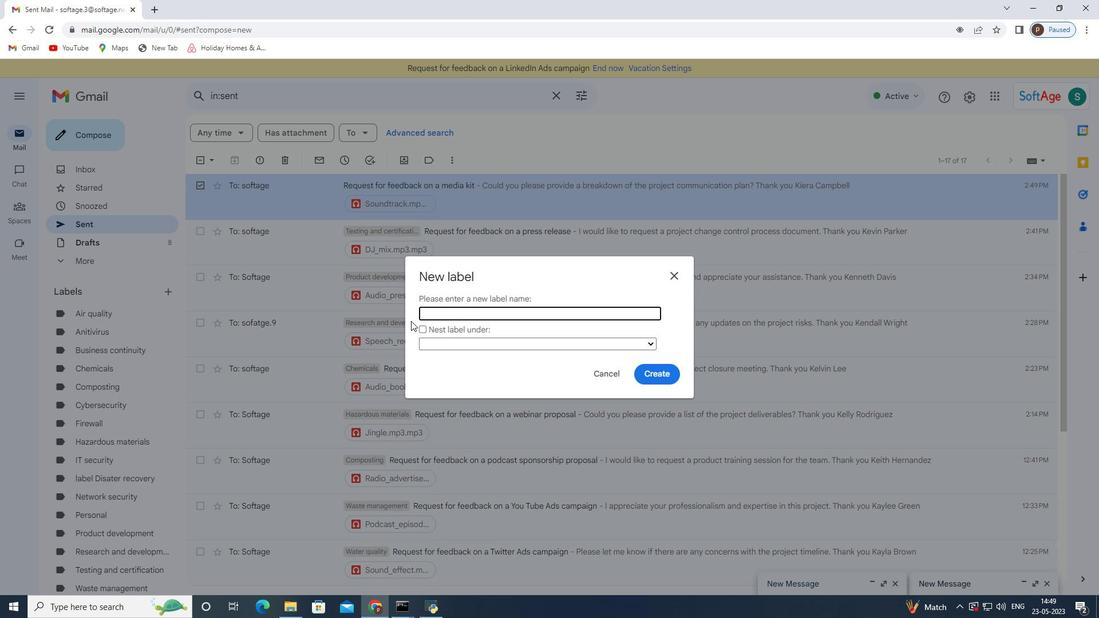 
Action: Mouse pressed left at (451, 314)
Screenshot: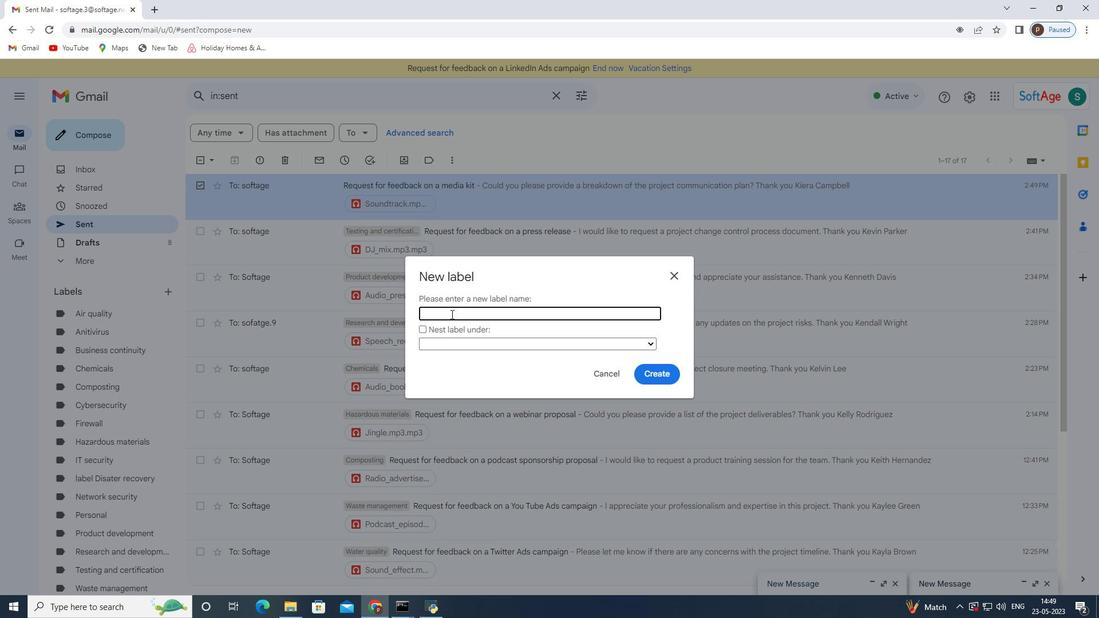 
Action: Key pressed <Key.shift>Quality<Key.space>control
Screenshot: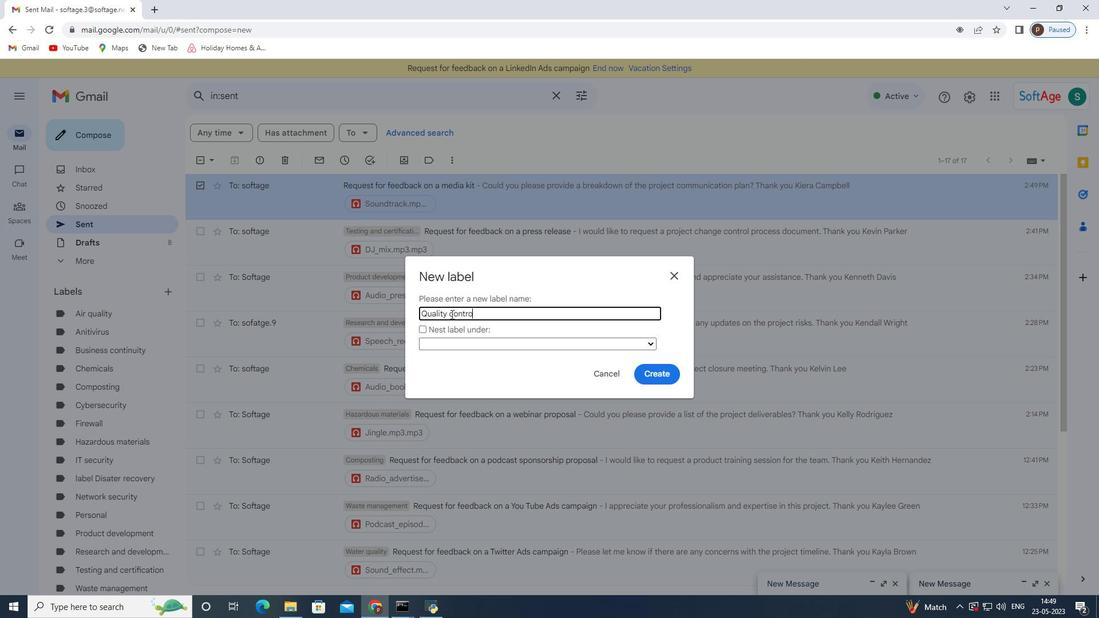 
Action: Mouse moved to (667, 375)
Screenshot: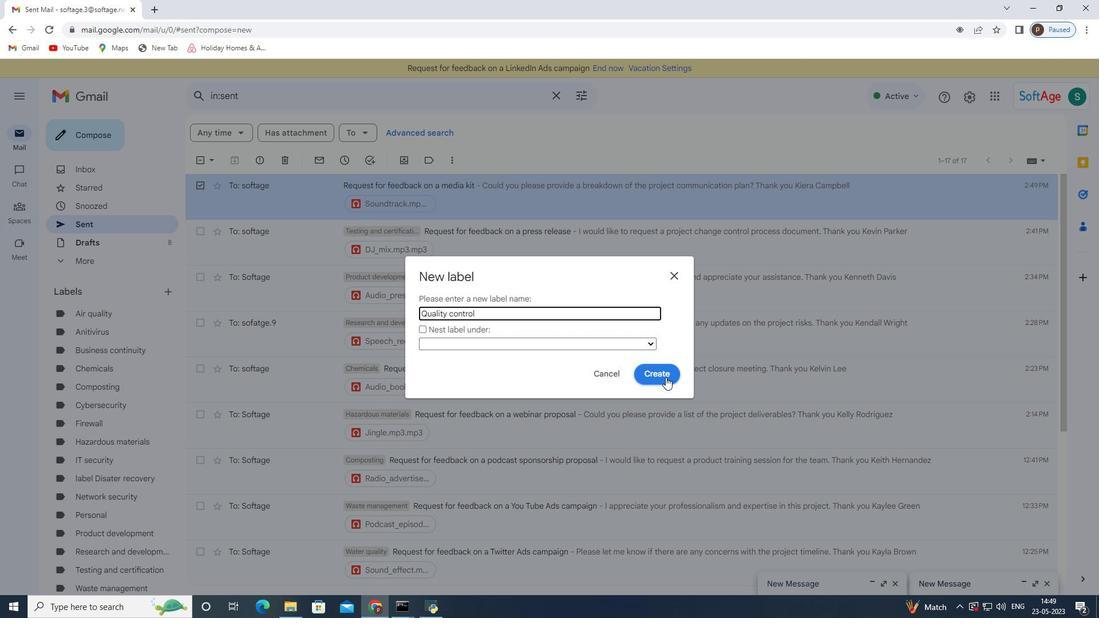 
Action: Mouse pressed left at (667, 375)
Screenshot: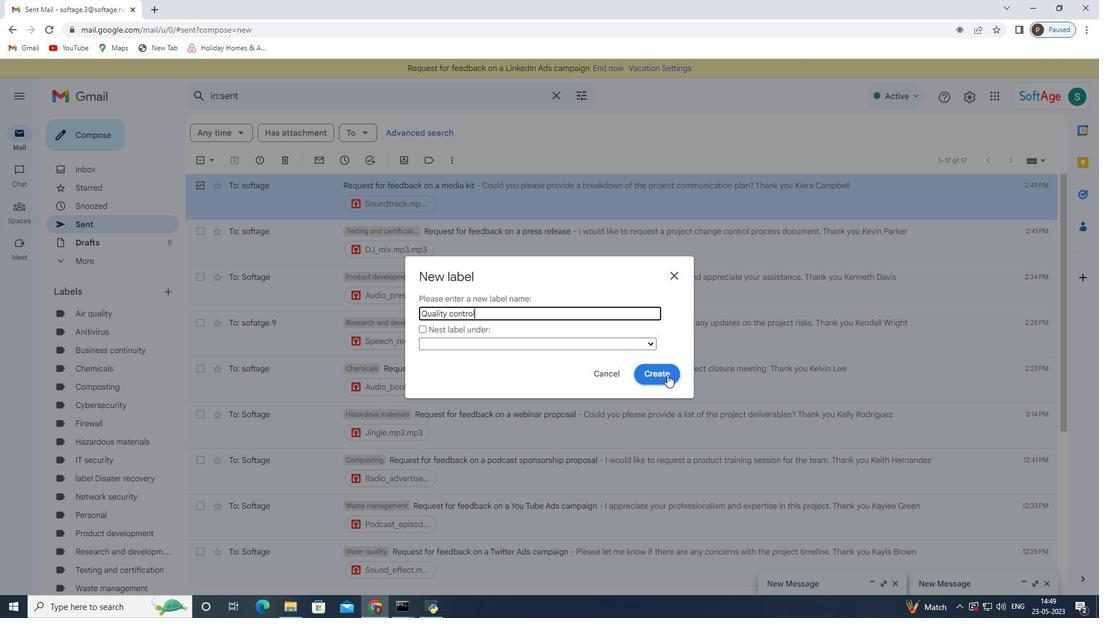 
Action: Mouse moved to (309, 375)
Screenshot: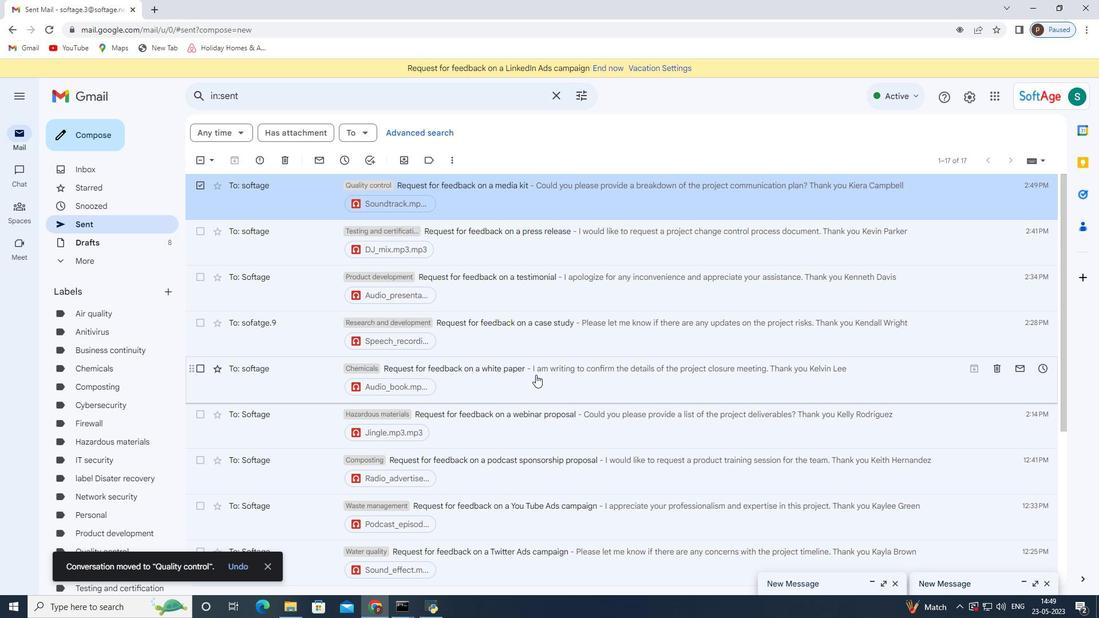 
